 Task: Find connections with filter location Zittau with filter topic #Tipsforsucesswith filter profile language Spanish with filter current company HackerEarth with filter school M. S. RAMAIAH UNIVERSITY OF APPLIED SCIENCES with filter industry Bed-and-Breakfasts, Hostels, Homestays with filter service category Headshot Photography with filter keywords title Novelist/Writer
Action: Mouse moved to (689, 103)
Screenshot: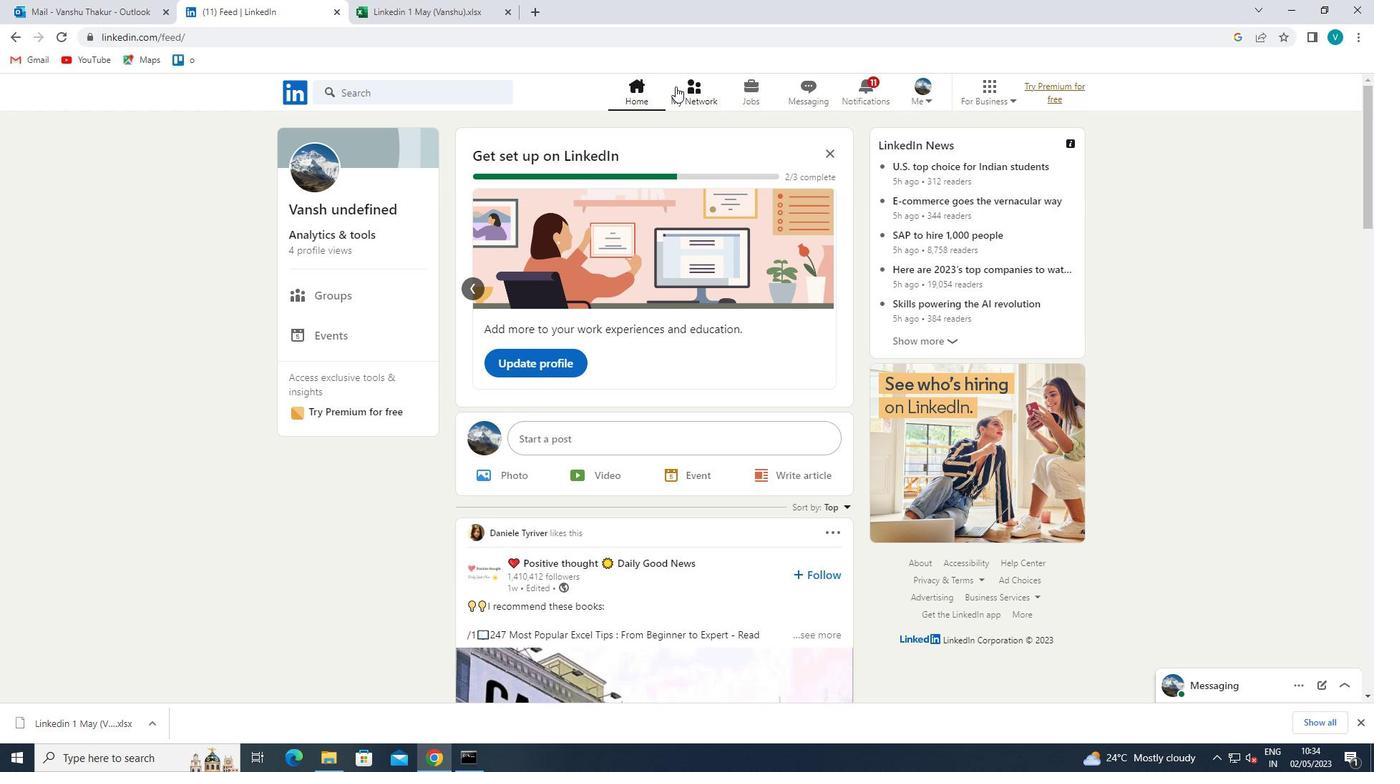 
Action: Mouse pressed left at (689, 103)
Screenshot: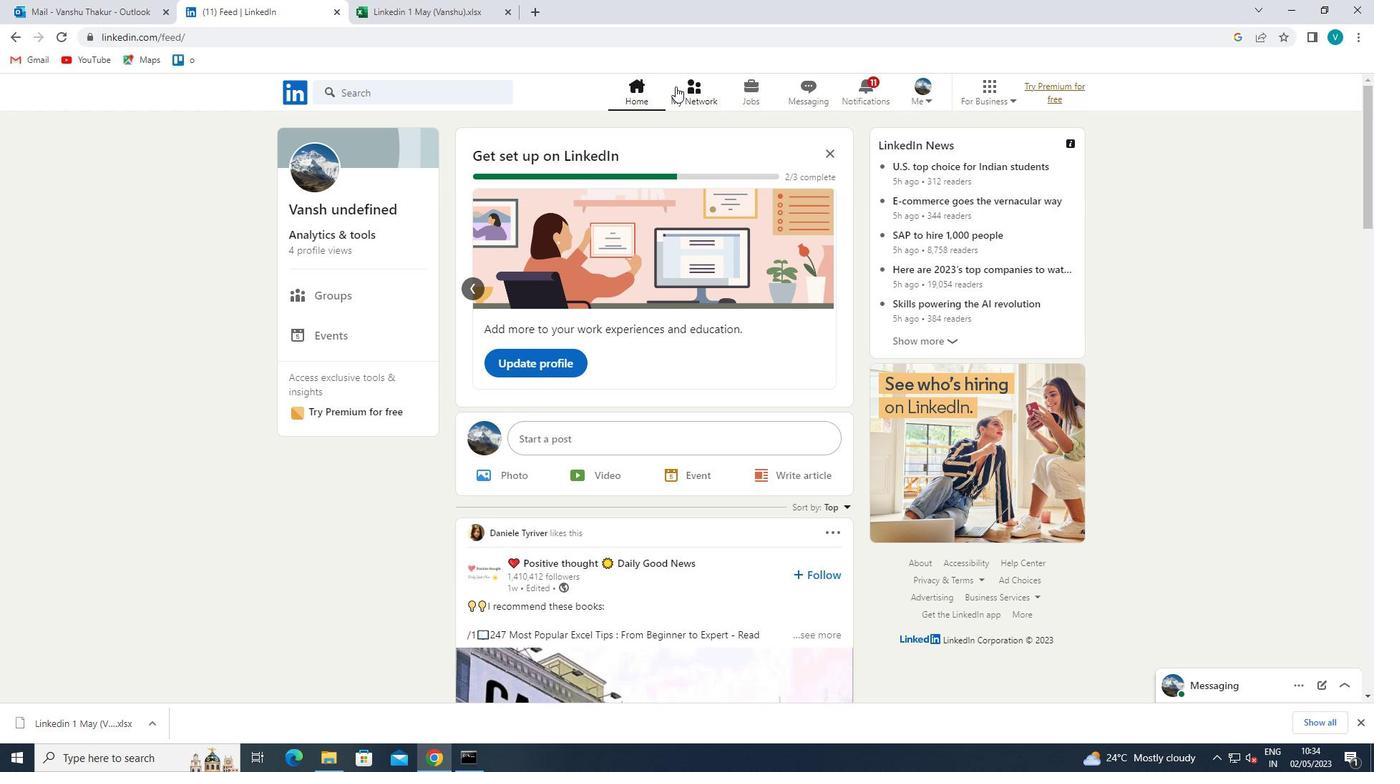 
Action: Mouse moved to (403, 163)
Screenshot: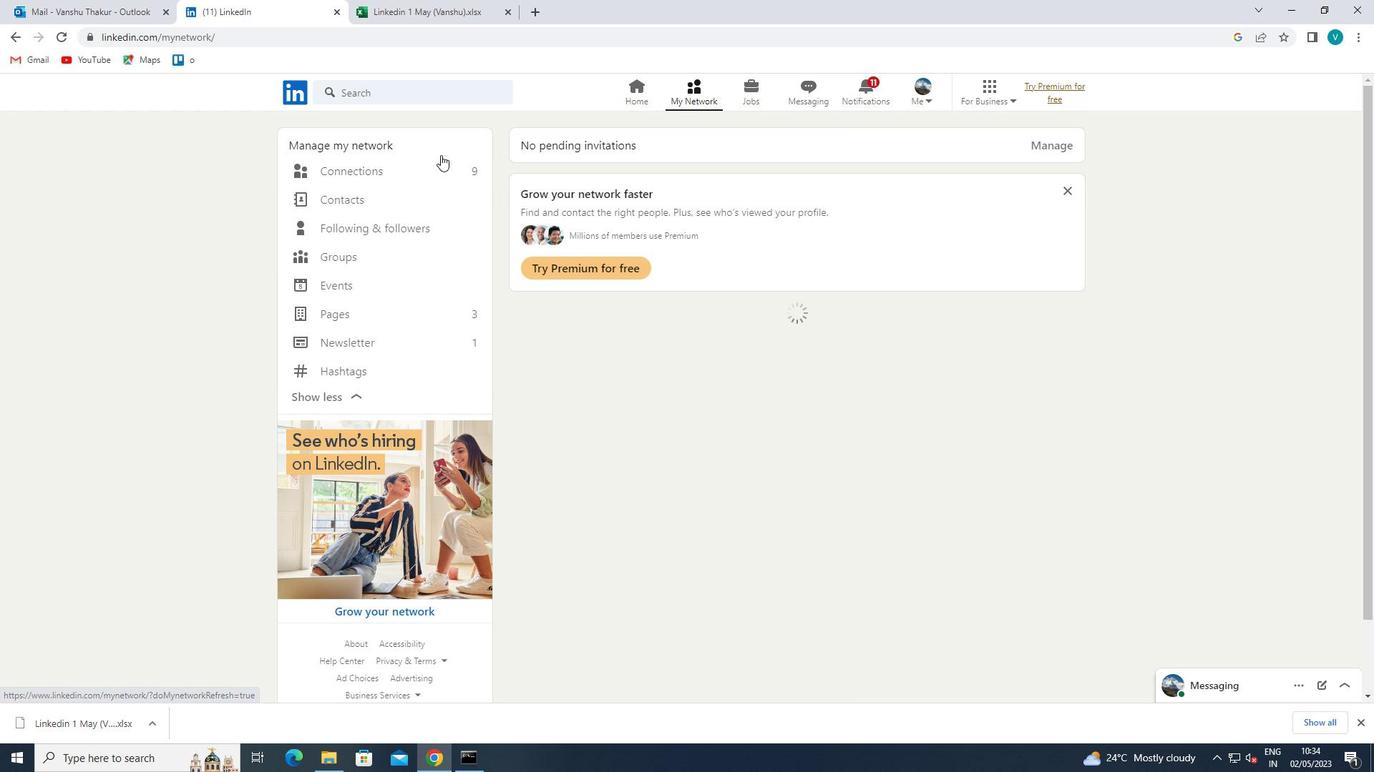 
Action: Mouse pressed left at (403, 163)
Screenshot: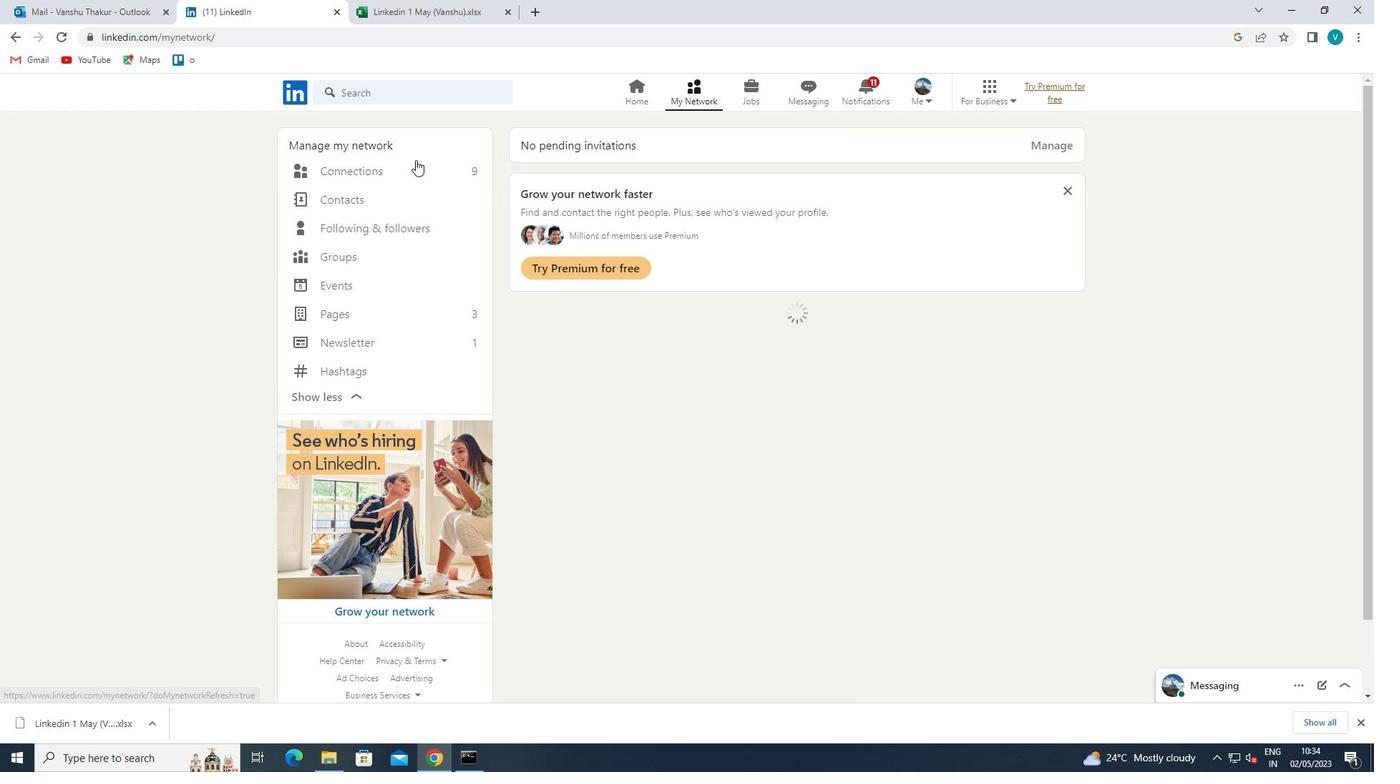 
Action: Mouse moved to (820, 171)
Screenshot: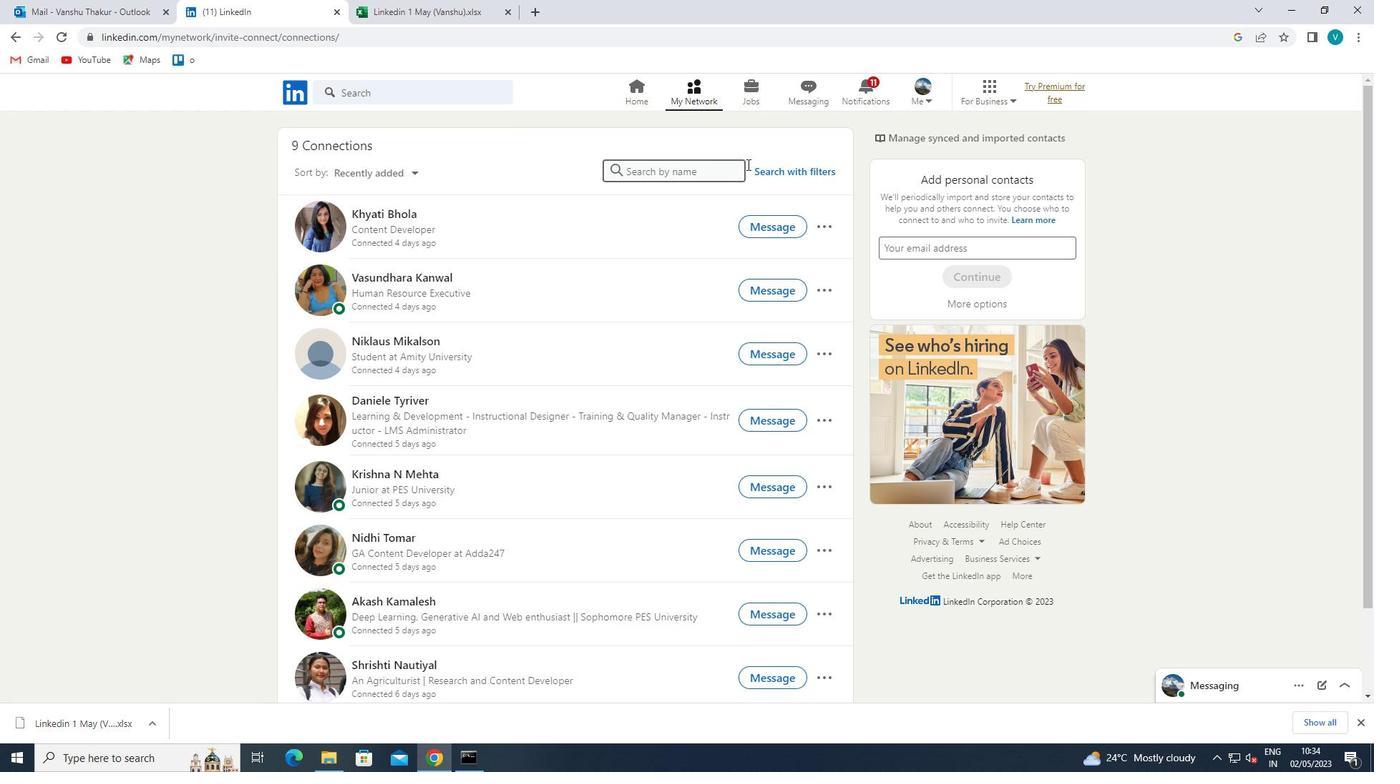 
Action: Mouse pressed left at (820, 171)
Screenshot: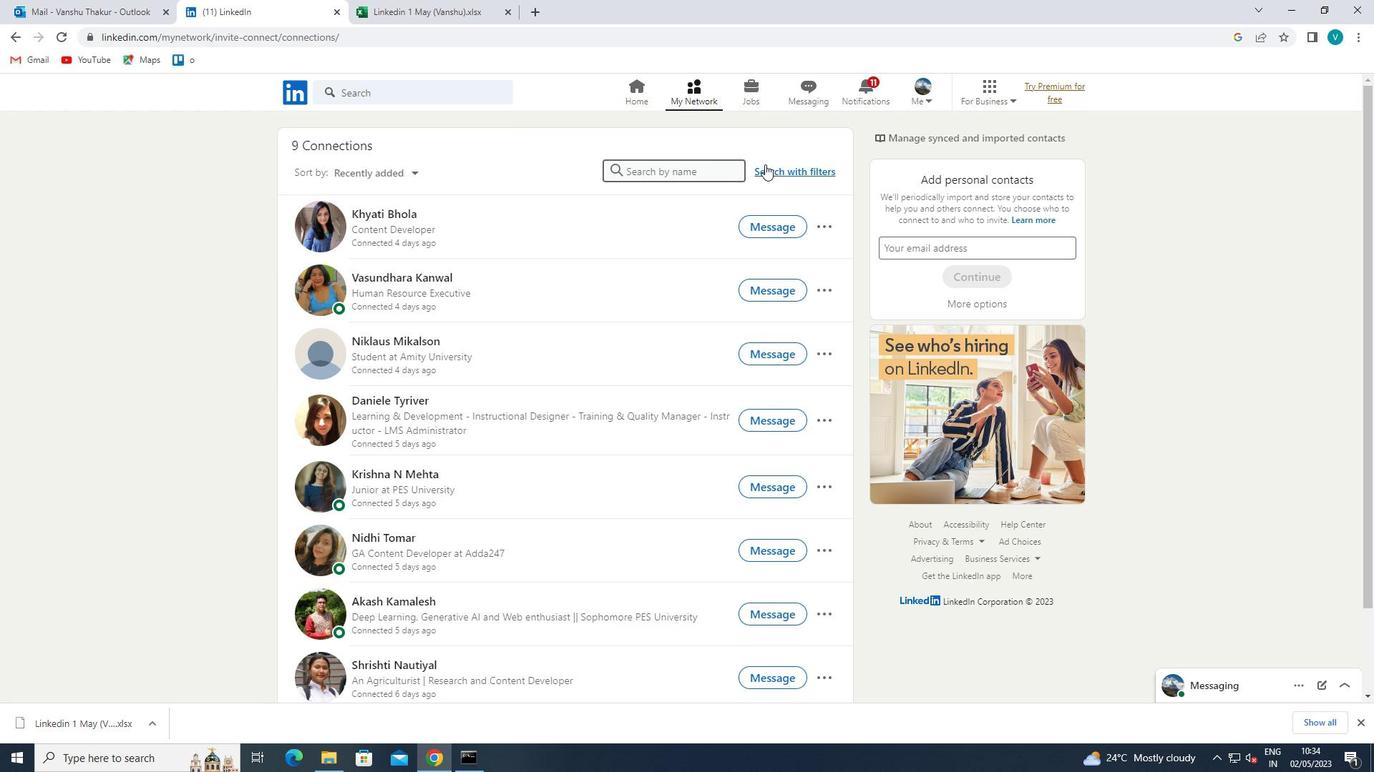 
Action: Mouse moved to (679, 133)
Screenshot: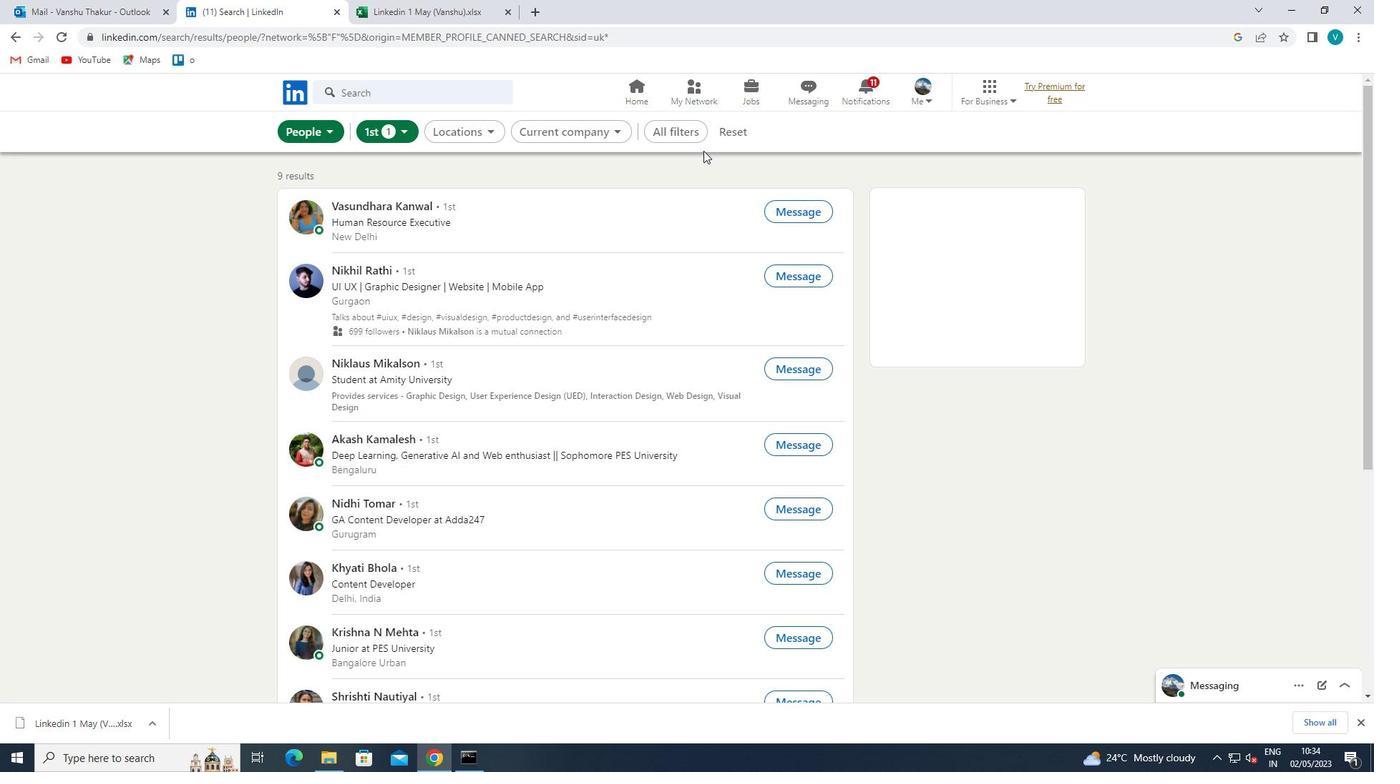 
Action: Mouse pressed left at (679, 133)
Screenshot: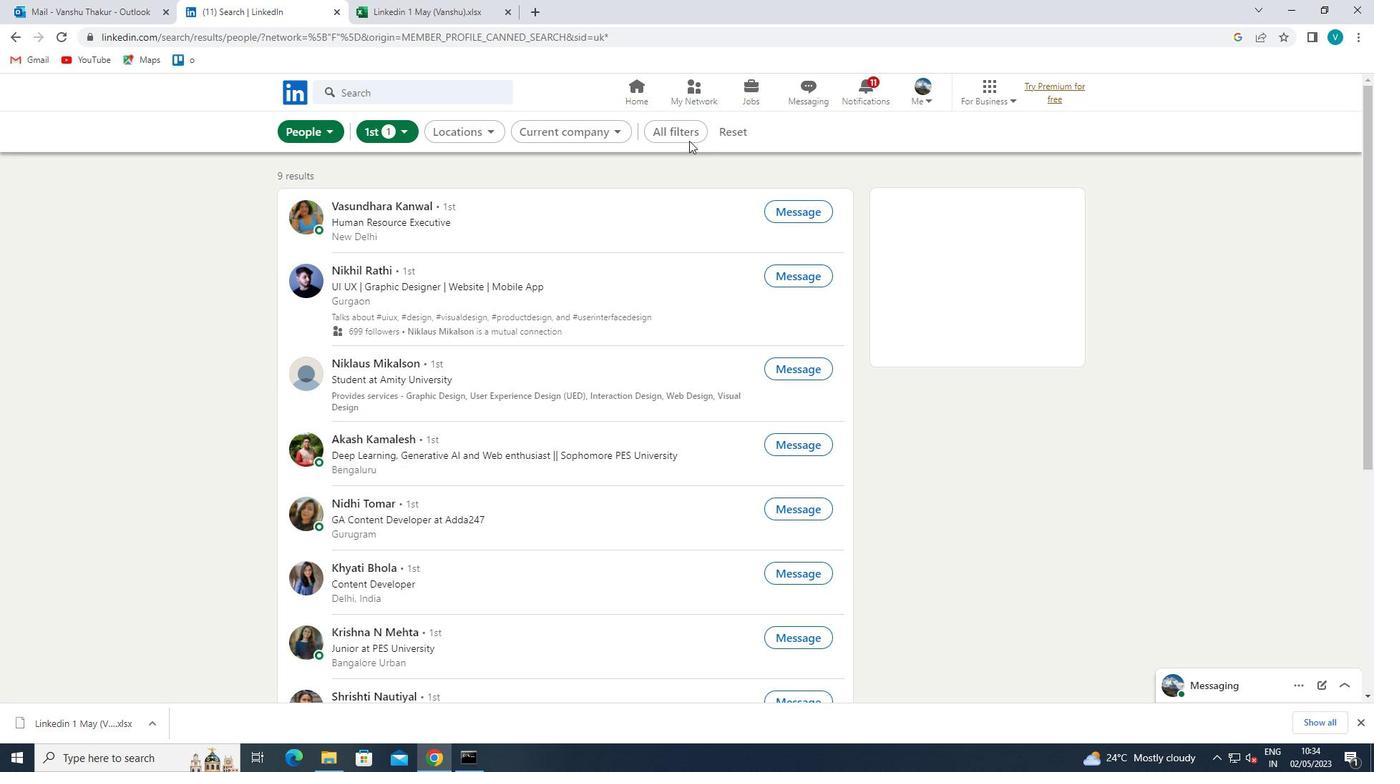 
Action: Mouse moved to (1197, 408)
Screenshot: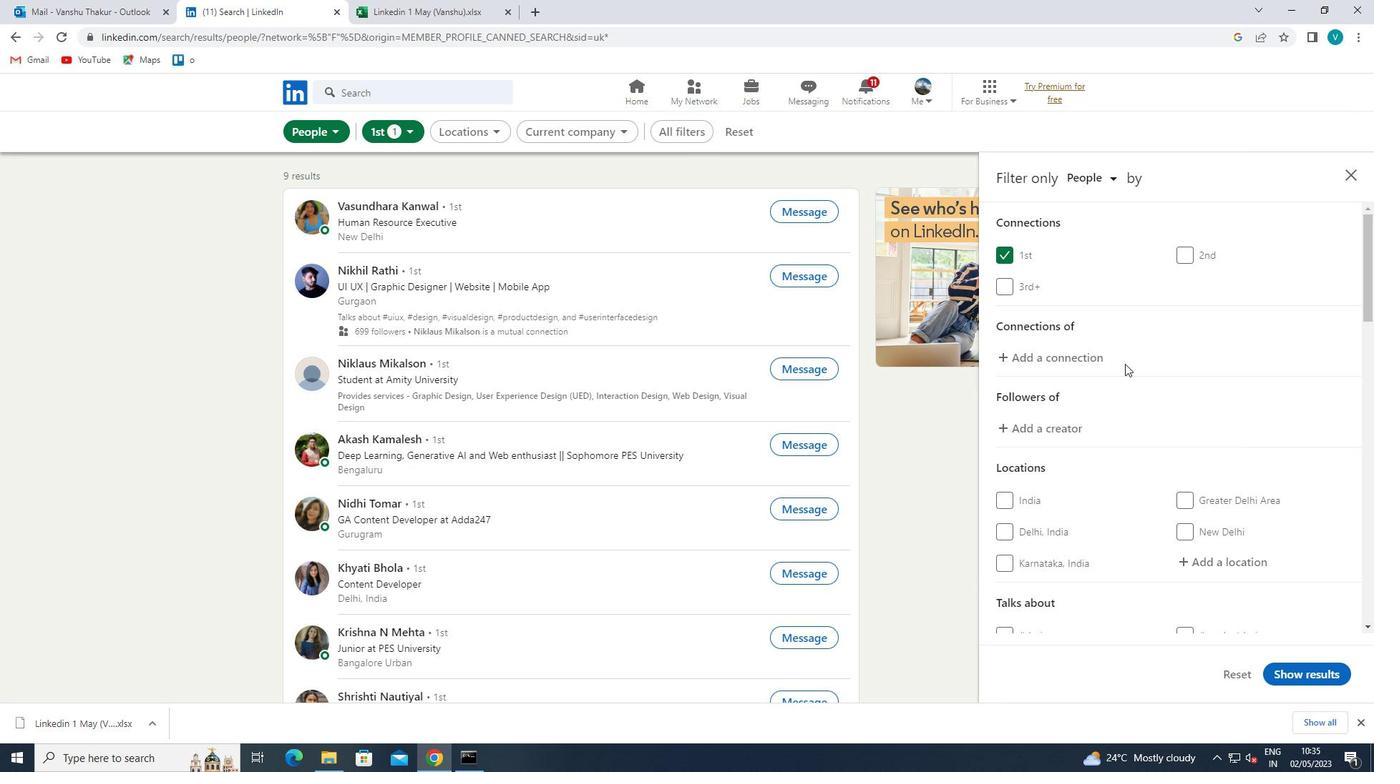 
Action: Mouse scrolled (1197, 407) with delta (0, 0)
Screenshot: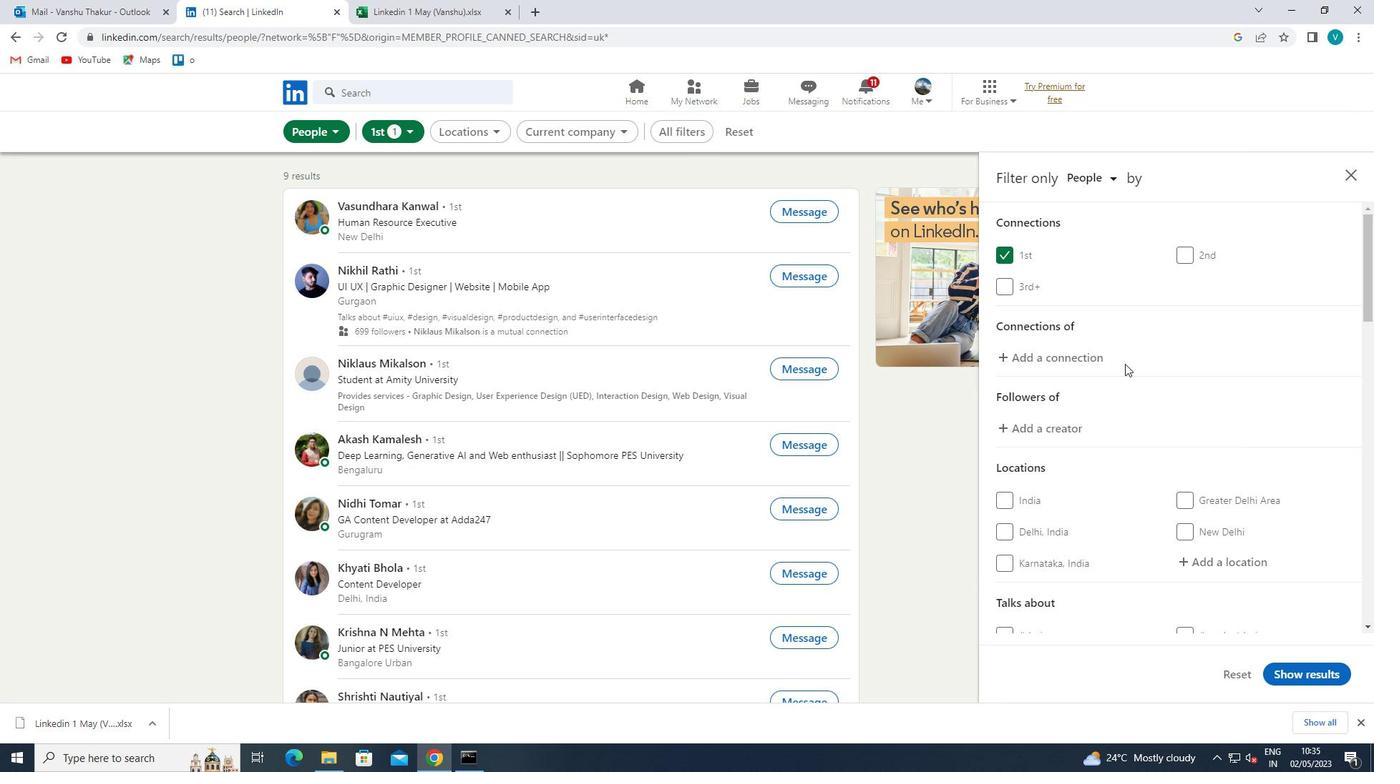 
Action: Mouse moved to (1244, 483)
Screenshot: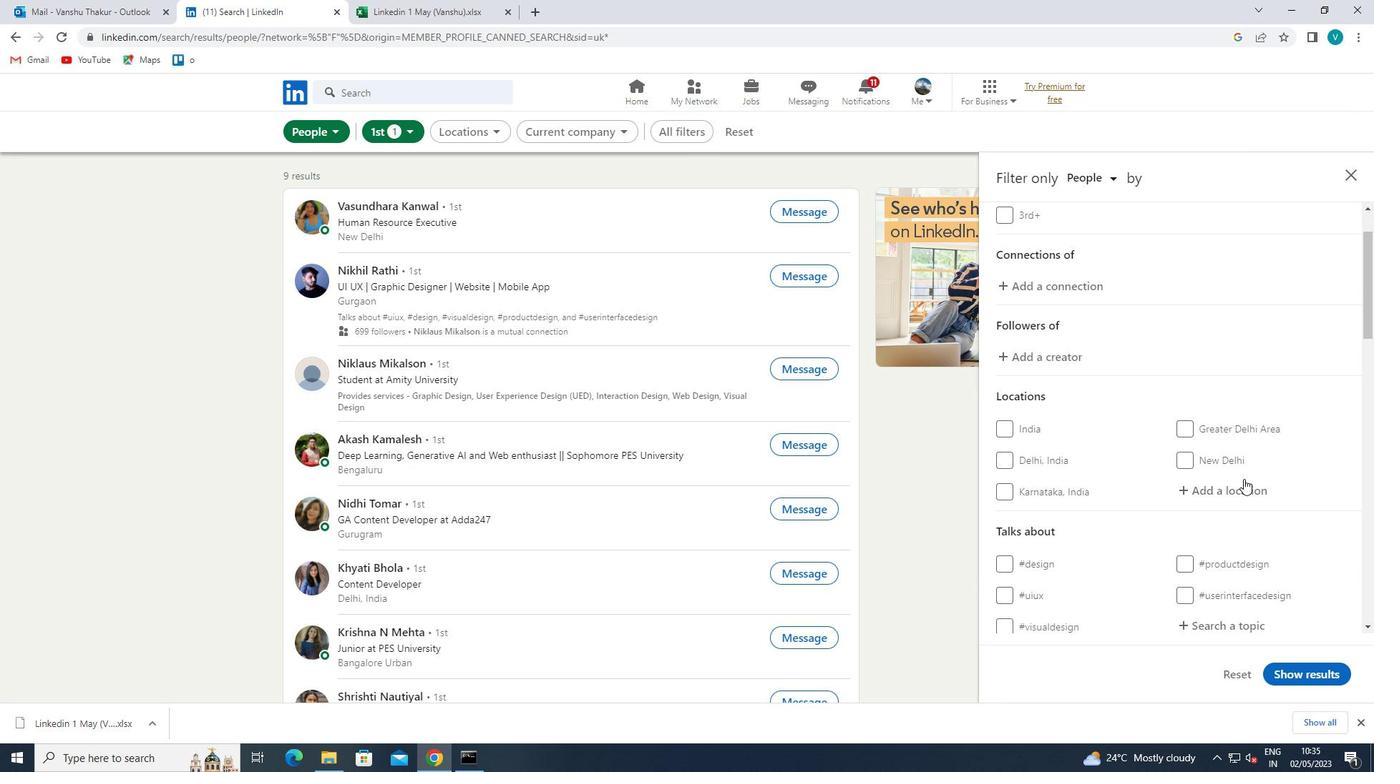 
Action: Mouse pressed left at (1244, 483)
Screenshot: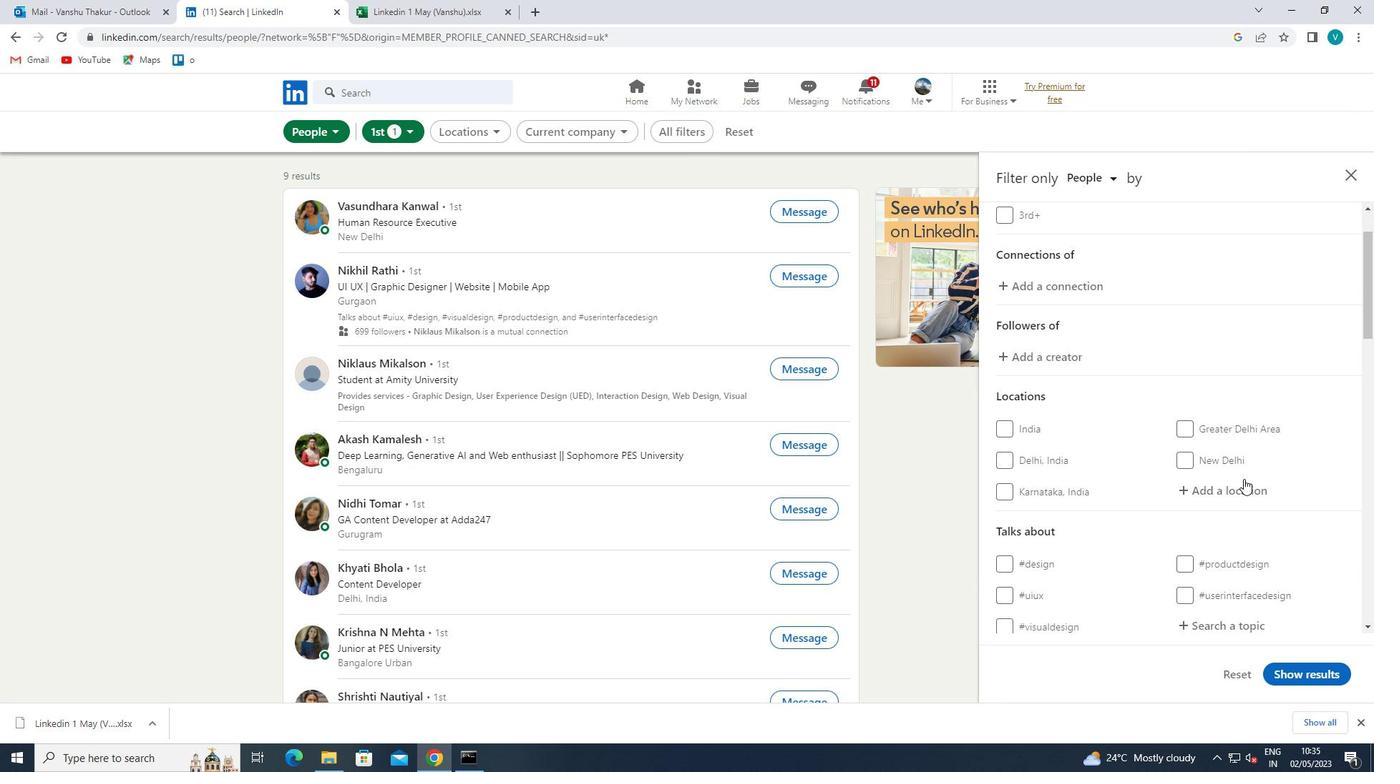 
Action: Key pressed <Key.shift>ZITTAU
Screenshot: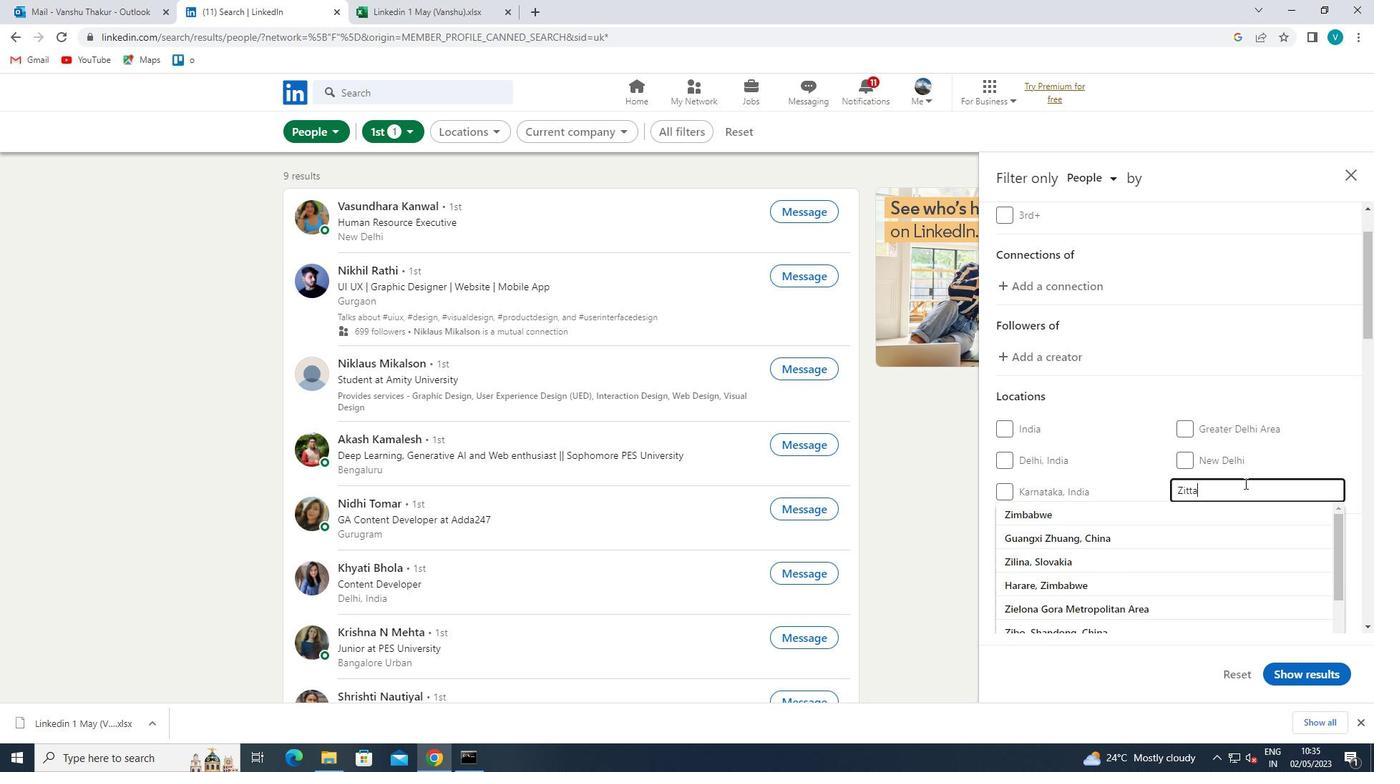 
Action: Mouse moved to (1187, 513)
Screenshot: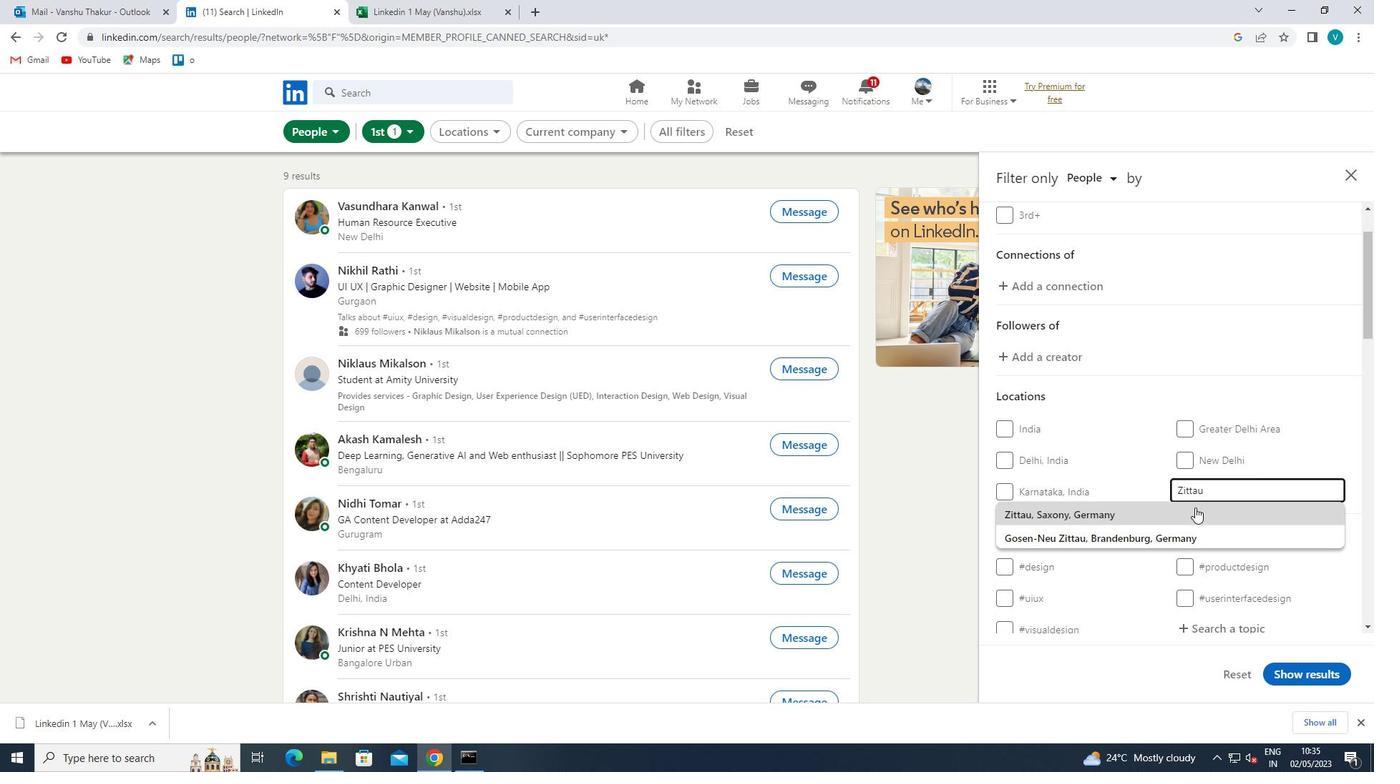 
Action: Mouse pressed left at (1187, 513)
Screenshot: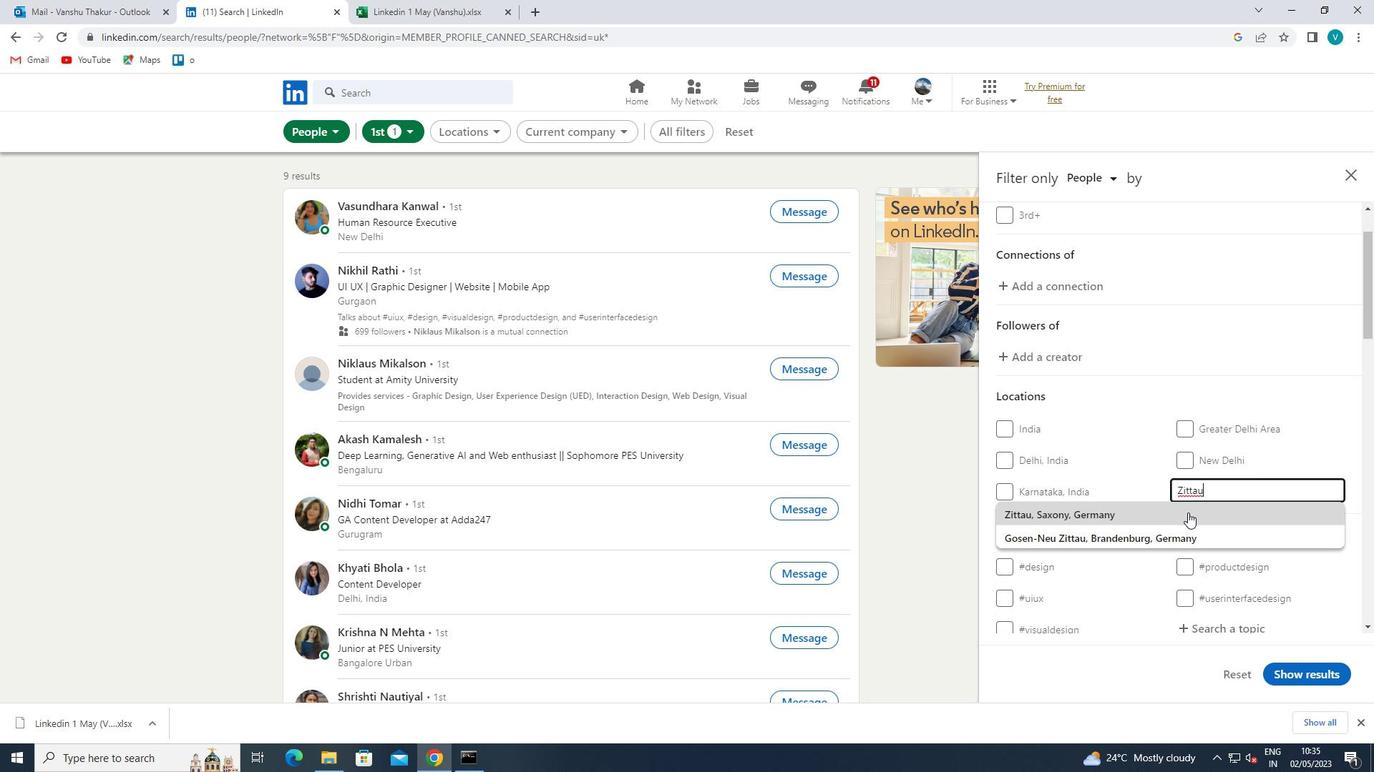 
Action: Mouse scrolled (1187, 512) with delta (0, 0)
Screenshot: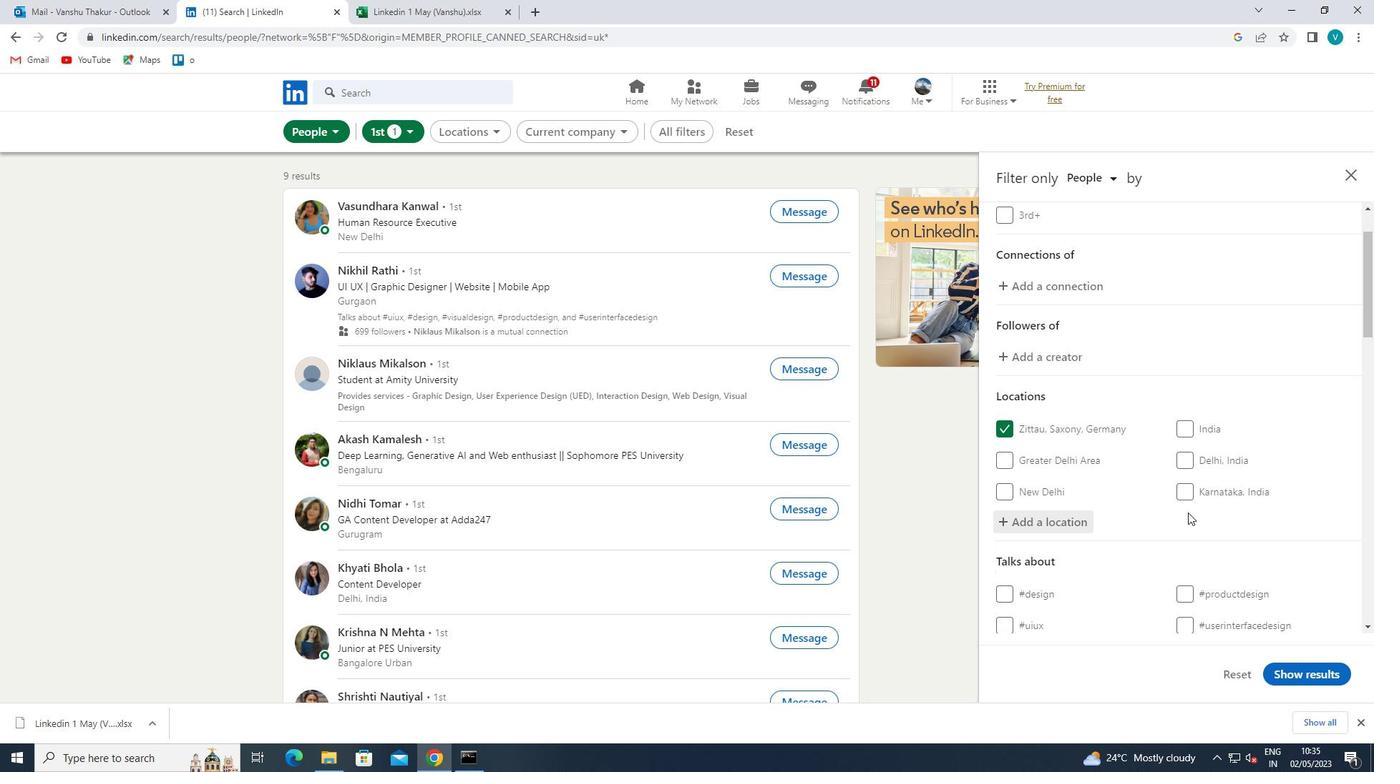 
Action: Mouse scrolled (1187, 512) with delta (0, 0)
Screenshot: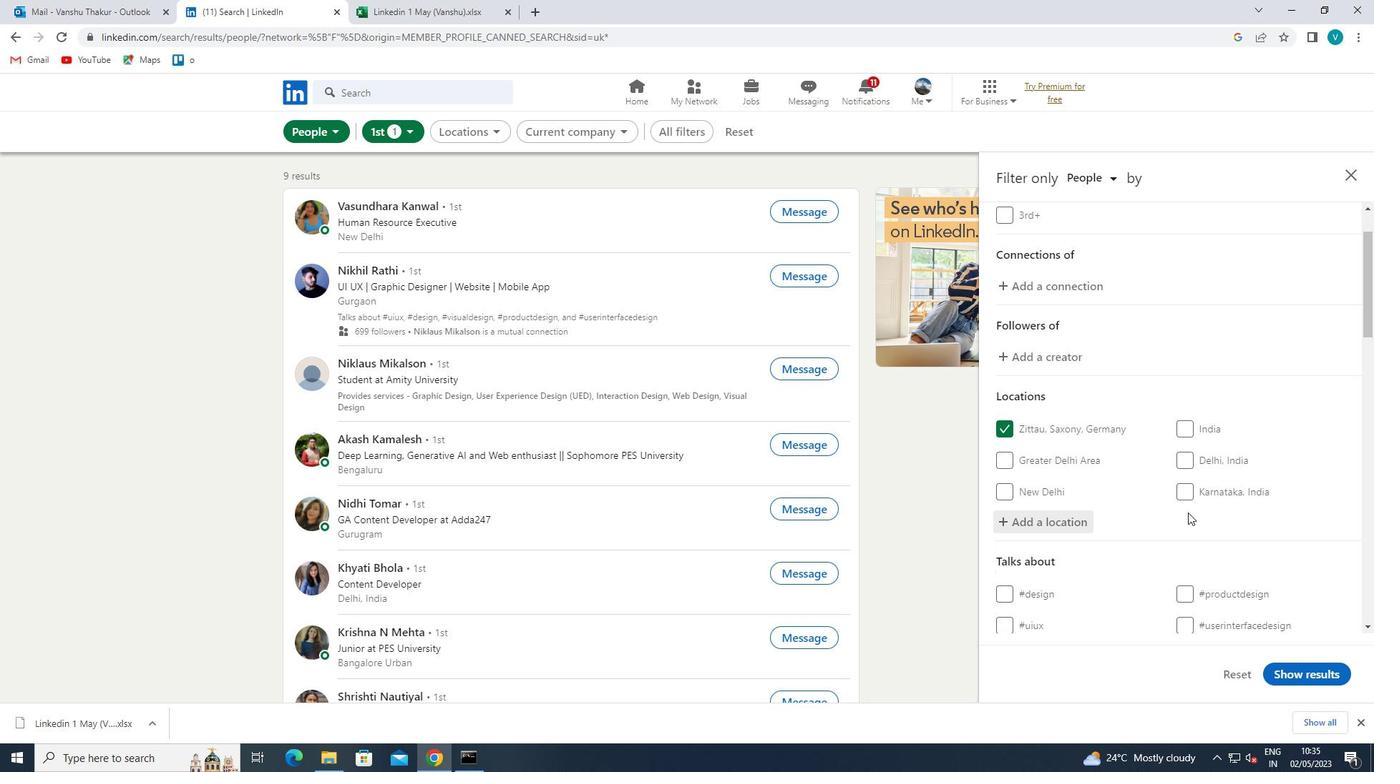 
Action: Mouse scrolled (1187, 512) with delta (0, 0)
Screenshot: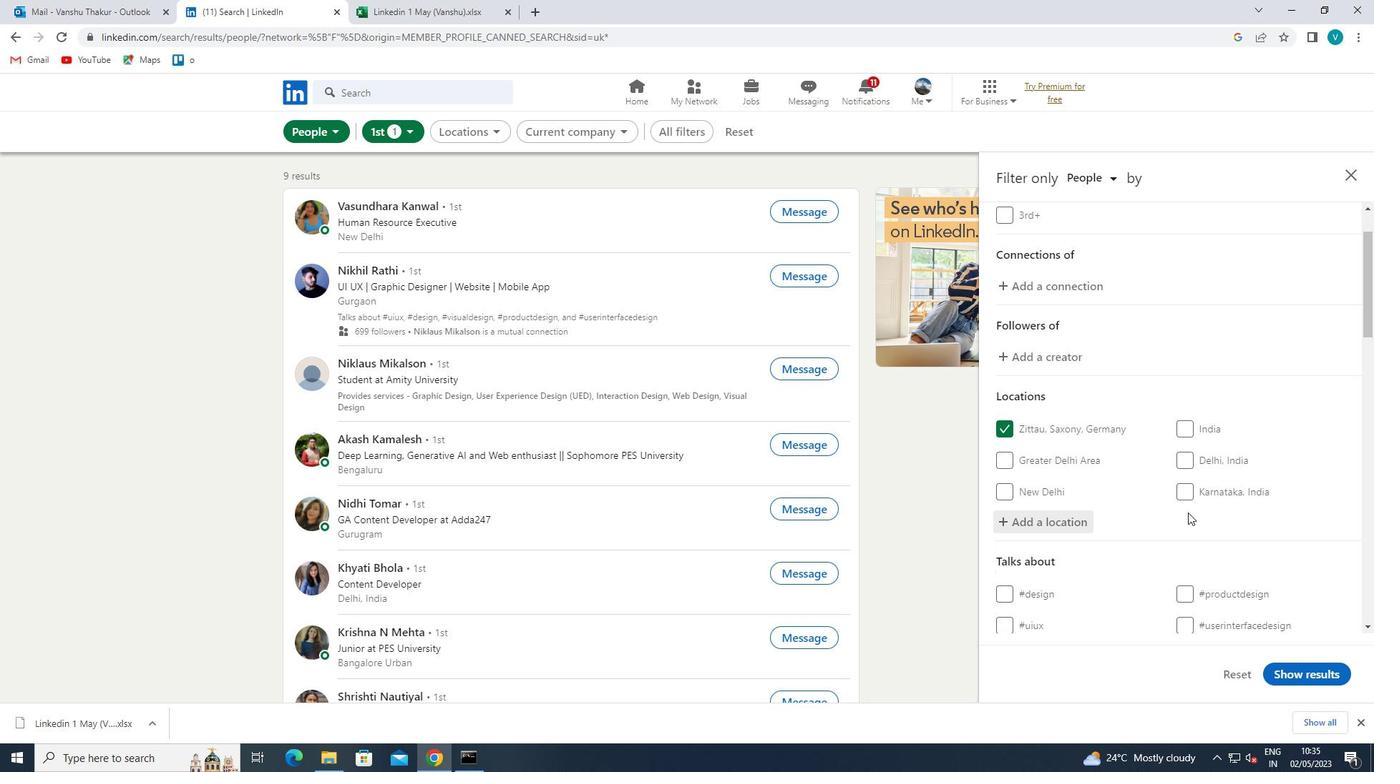 
Action: Mouse moved to (1233, 446)
Screenshot: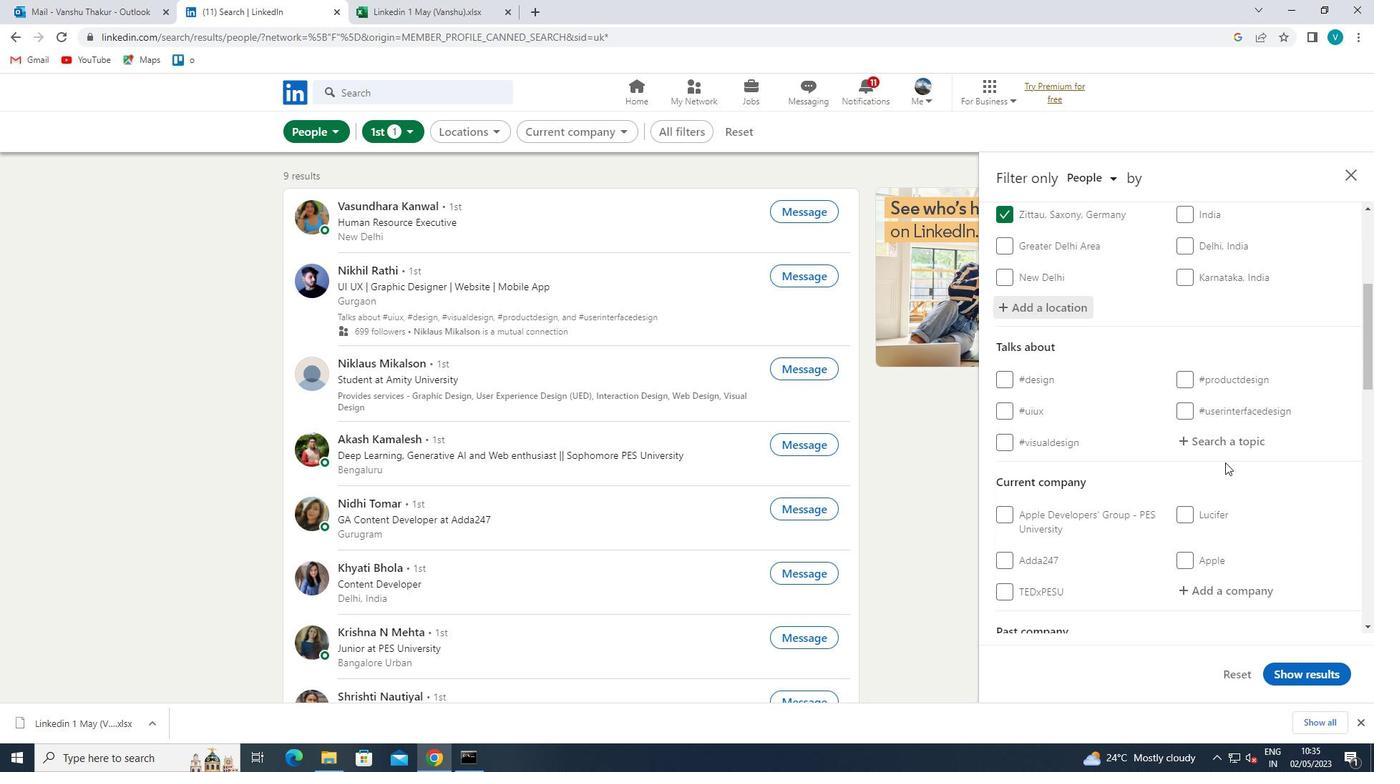 
Action: Mouse pressed left at (1233, 446)
Screenshot: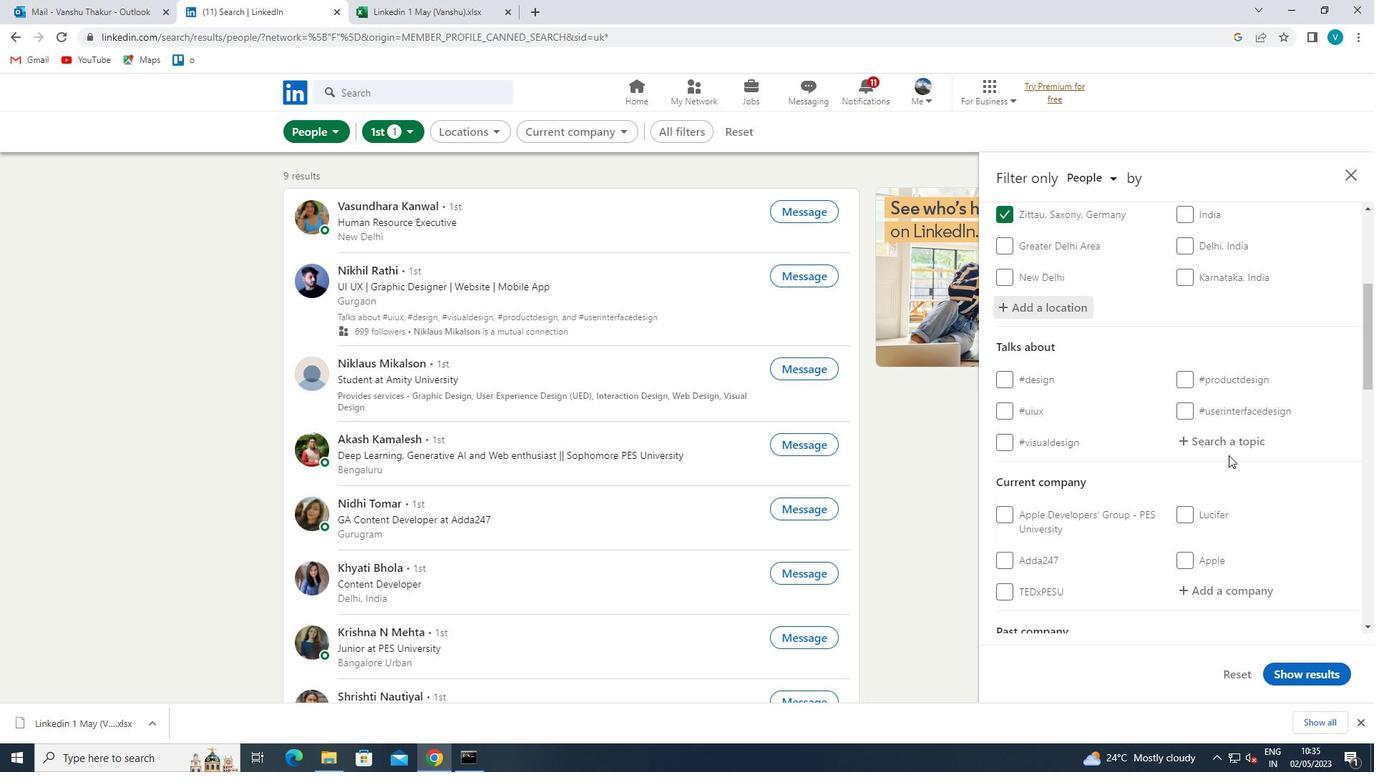 
Action: Key pressed <Key.shift>#<Key.shift>TIPSFORSUCESS
Screenshot: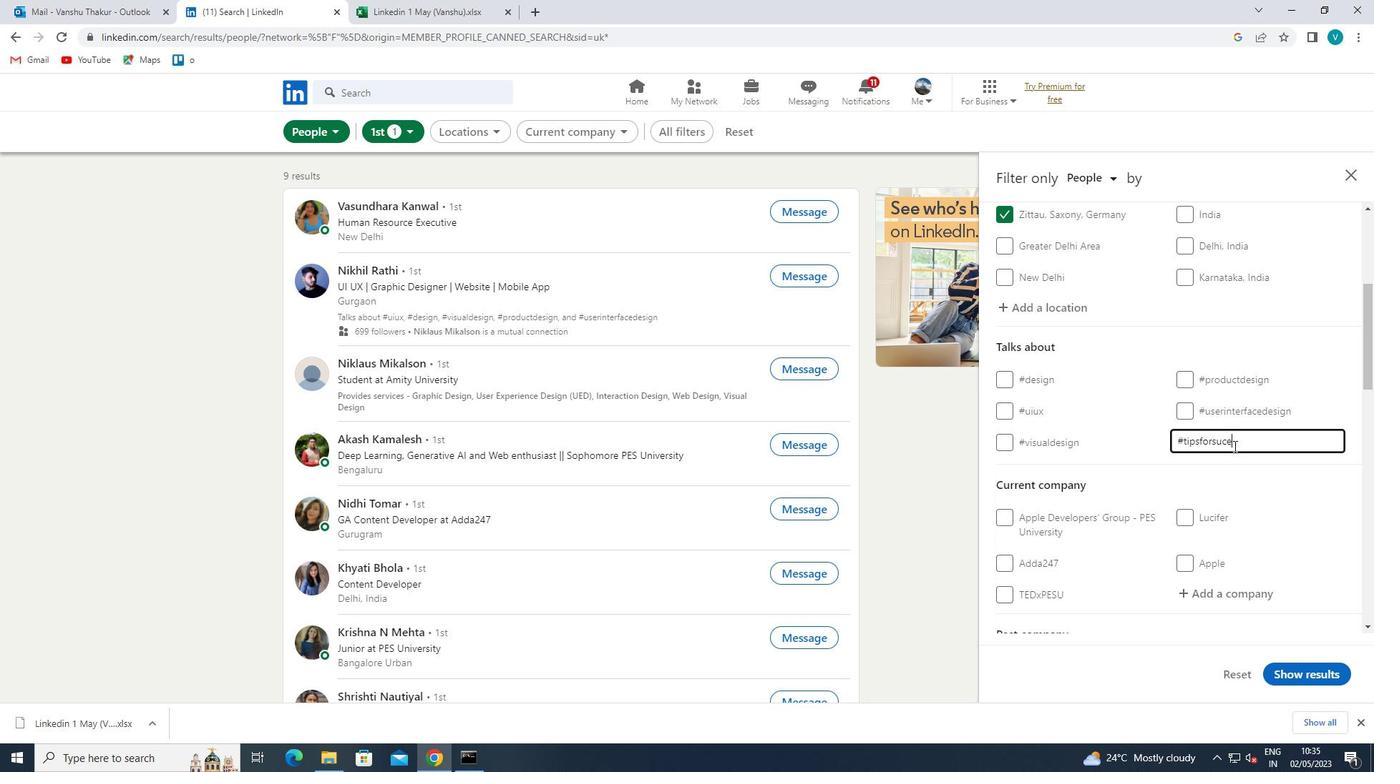 
Action: Mouse moved to (1220, 453)
Screenshot: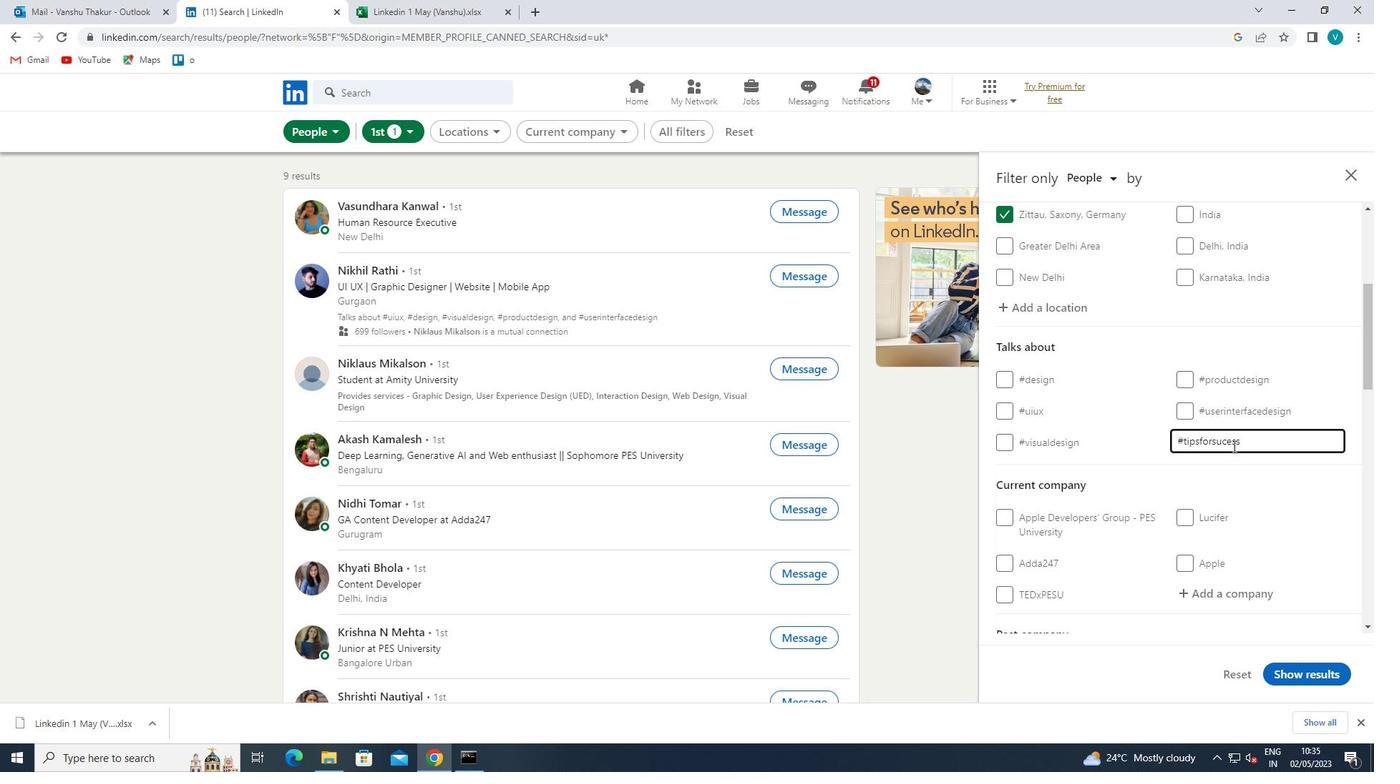 
Action: Mouse pressed left at (1220, 453)
Screenshot: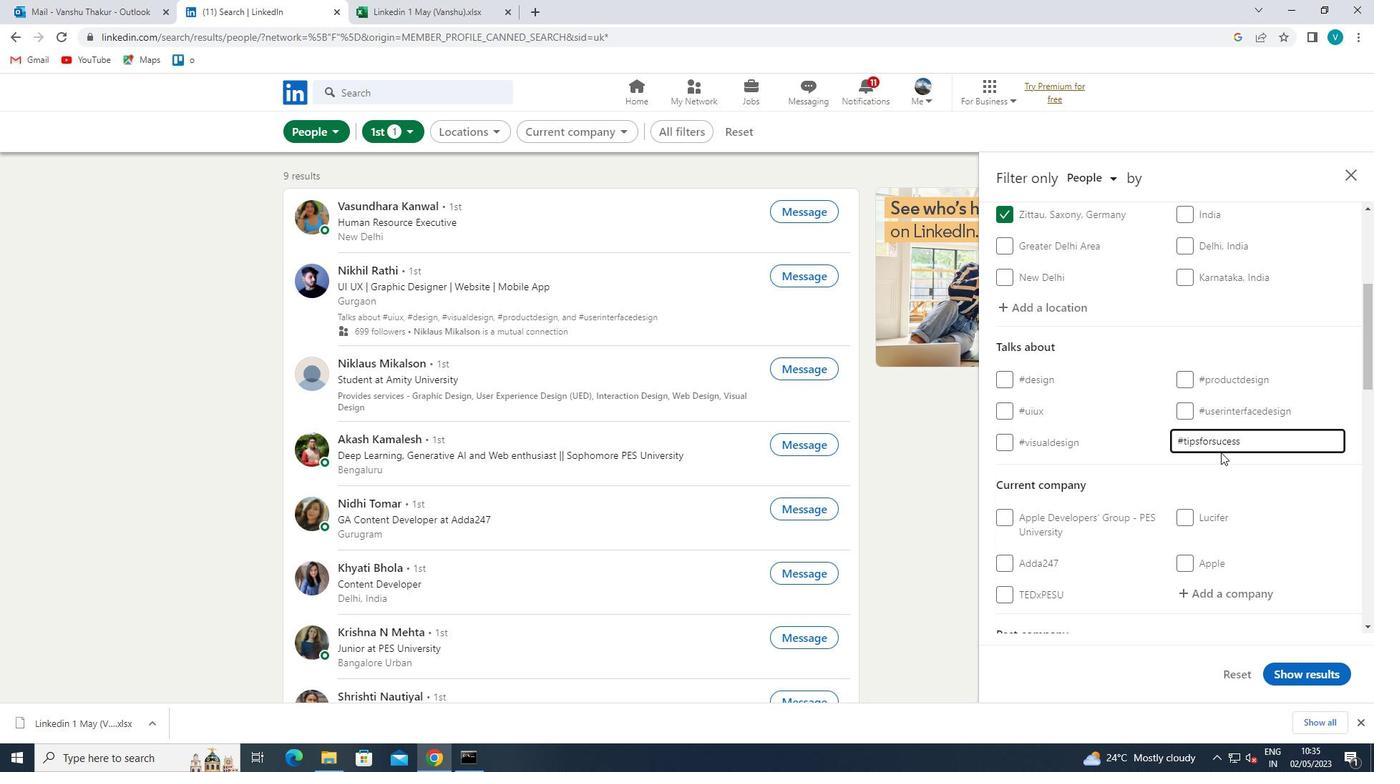 
Action: Mouse scrolled (1220, 452) with delta (0, 0)
Screenshot: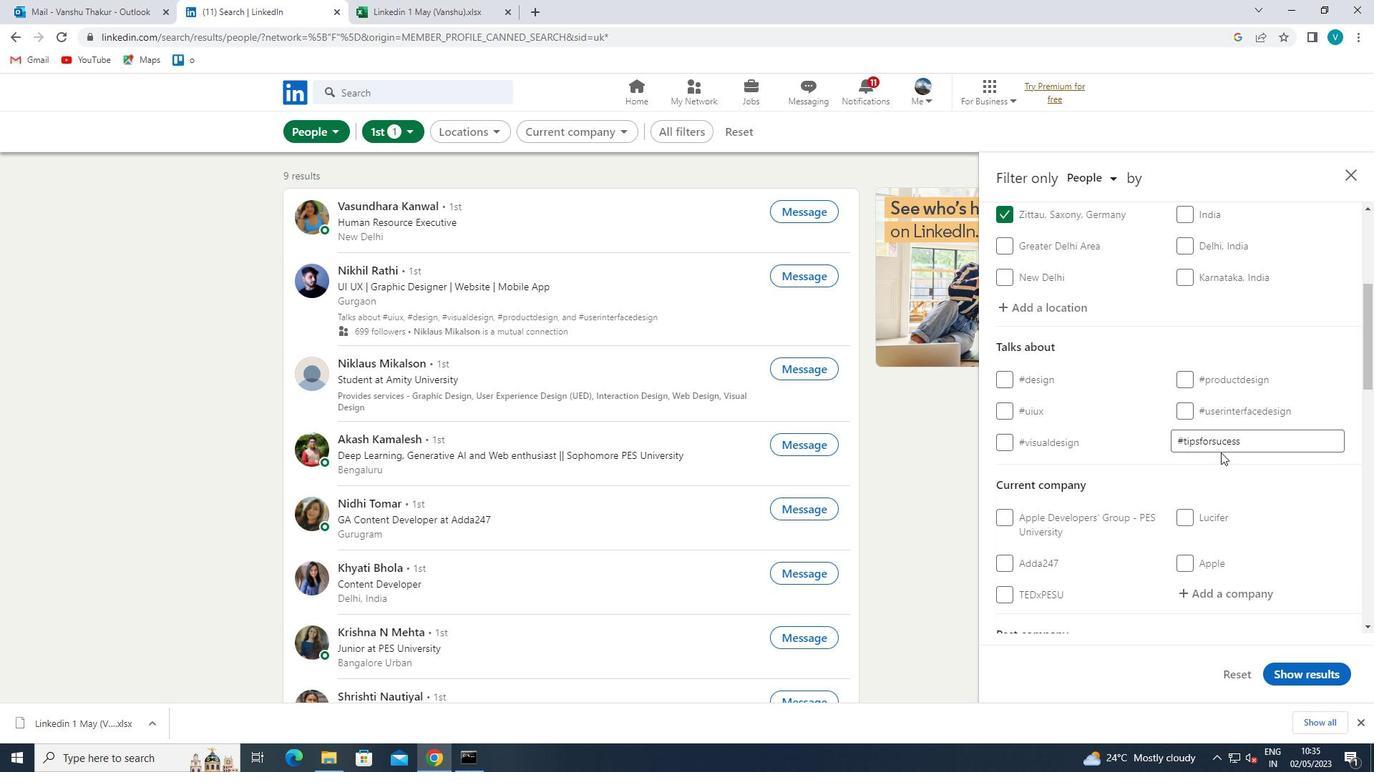 
Action: Mouse scrolled (1220, 452) with delta (0, 0)
Screenshot: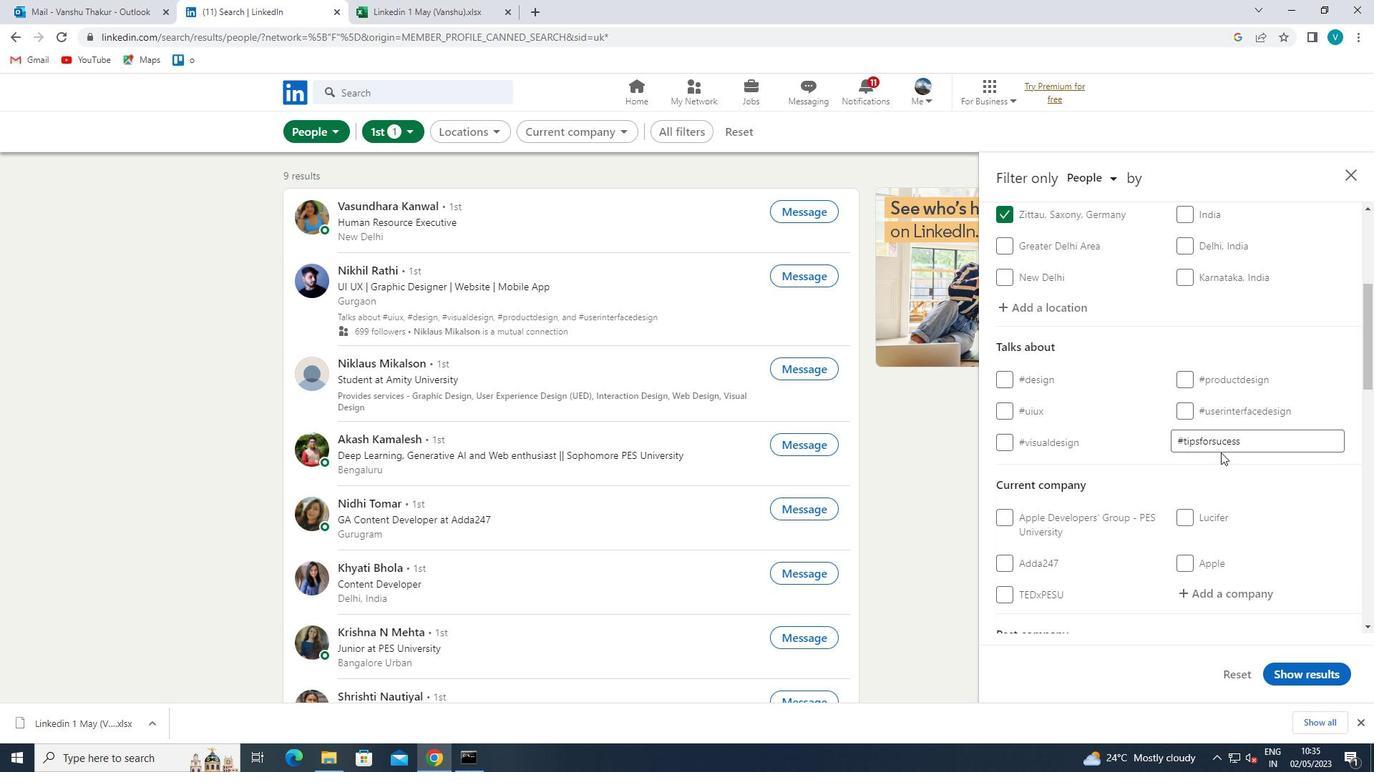 
Action: Mouse scrolled (1220, 452) with delta (0, 0)
Screenshot: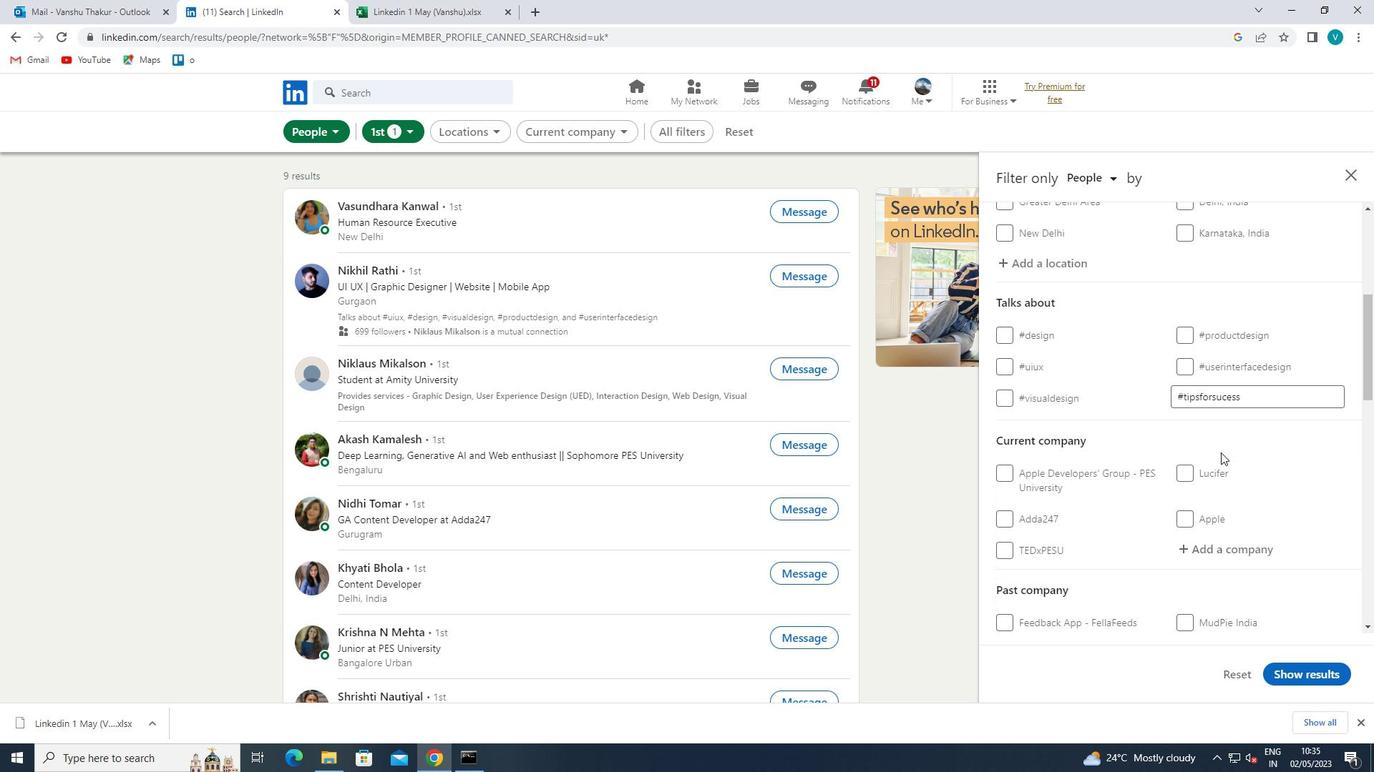 
Action: Mouse moved to (1248, 380)
Screenshot: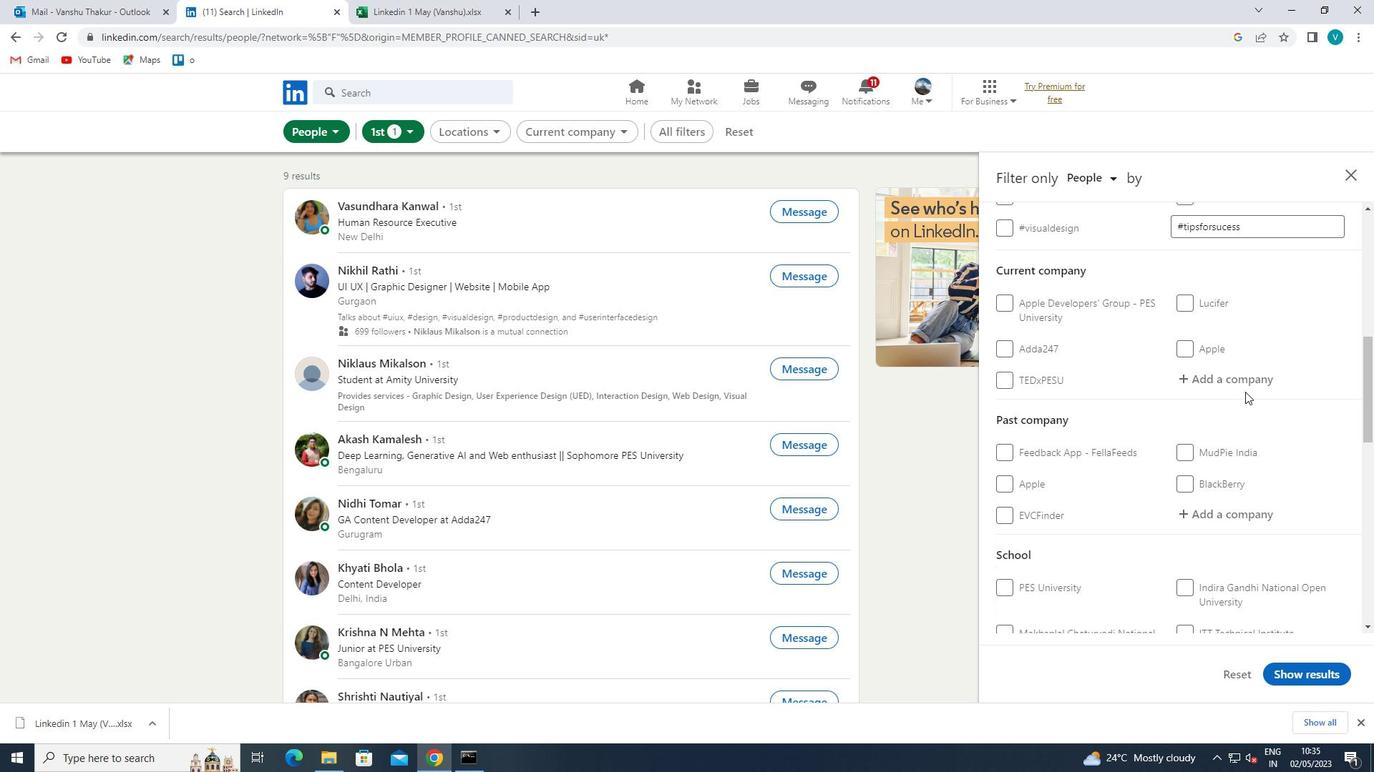 
Action: Mouse pressed left at (1248, 380)
Screenshot: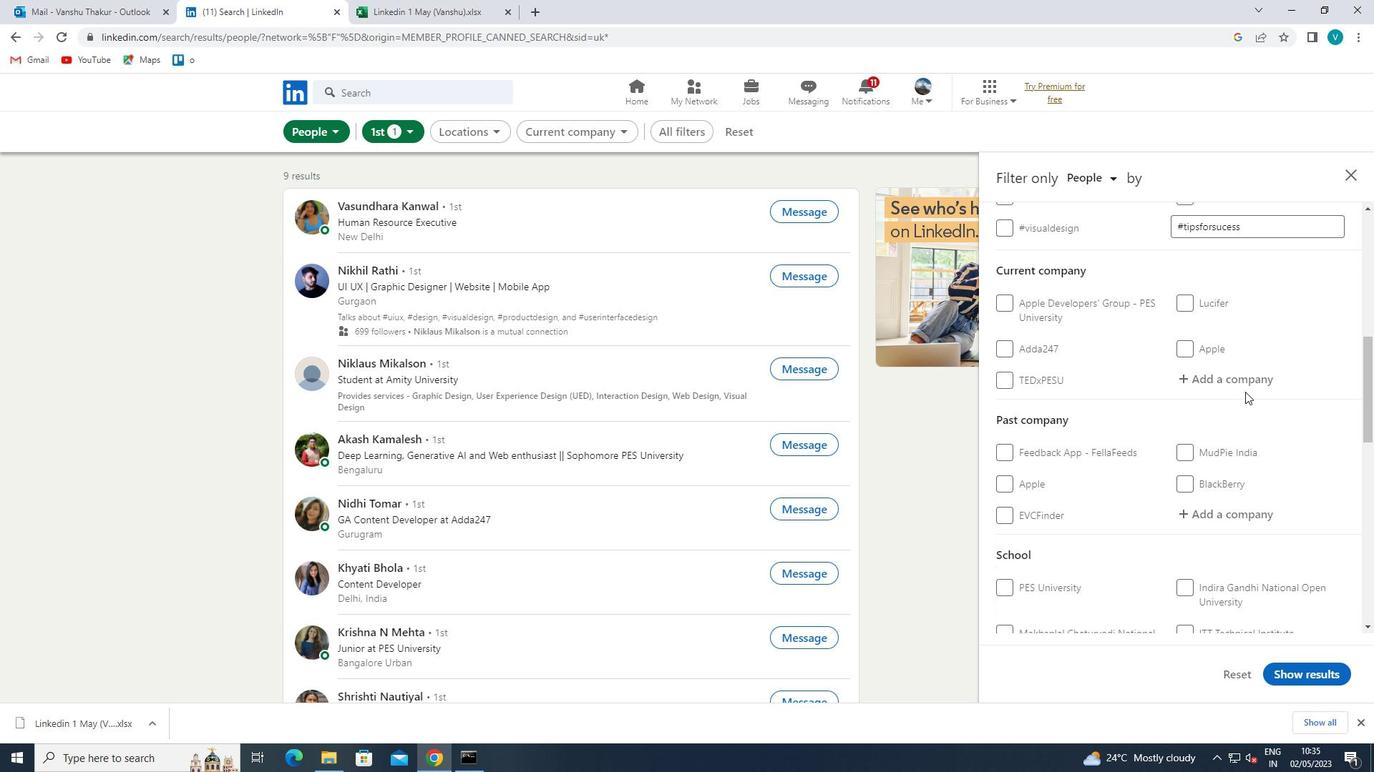 
Action: Mouse moved to (1245, 380)
Screenshot: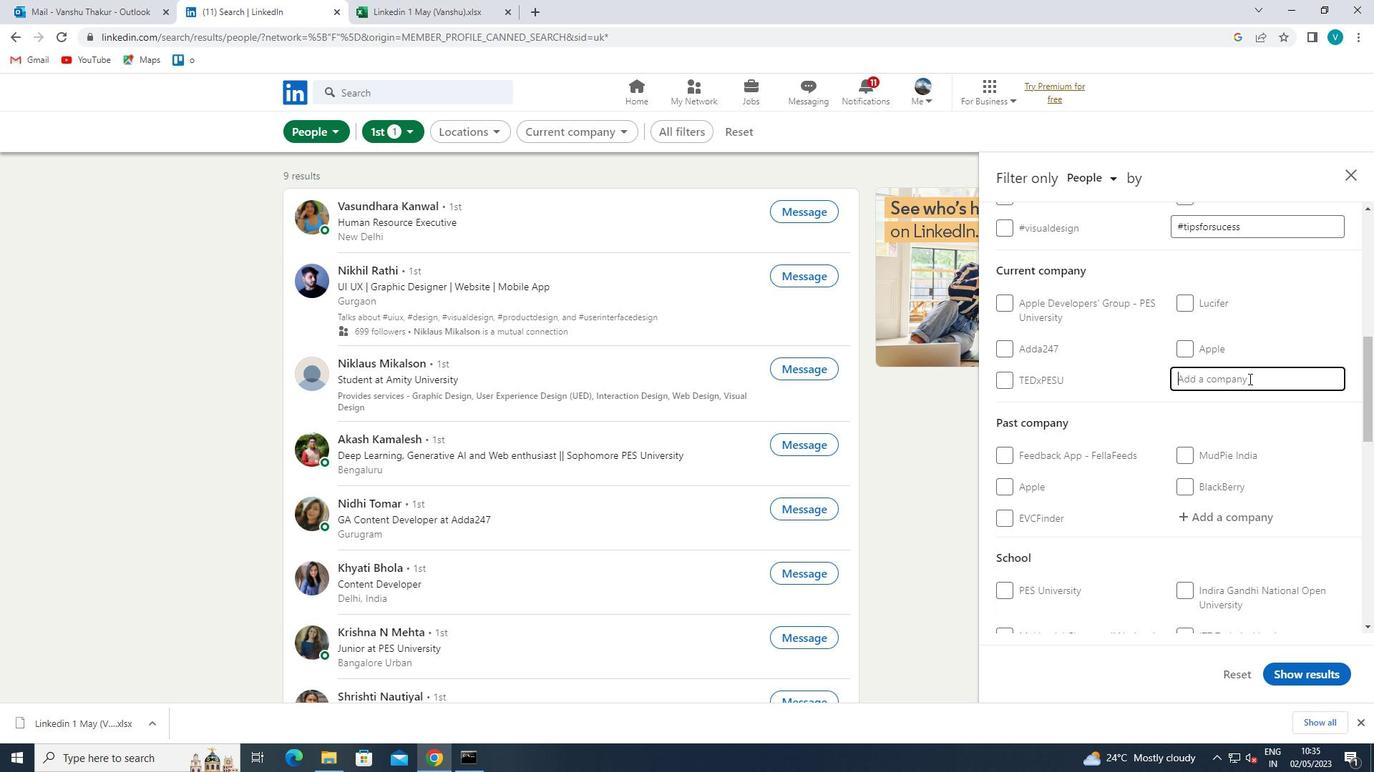 
Action: Key pressed <Key.shift>HACKER<Key.shift>EARTH
Screenshot: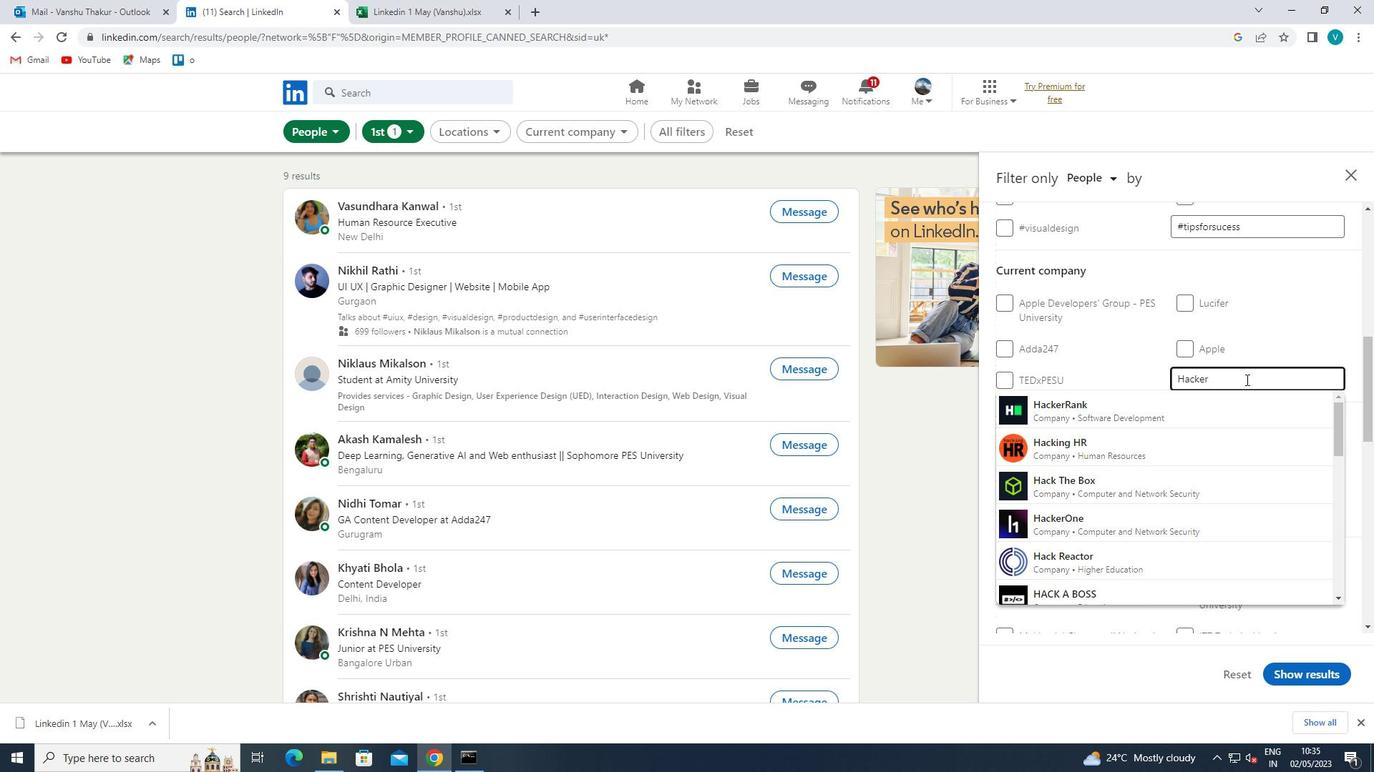 
Action: Mouse moved to (1223, 392)
Screenshot: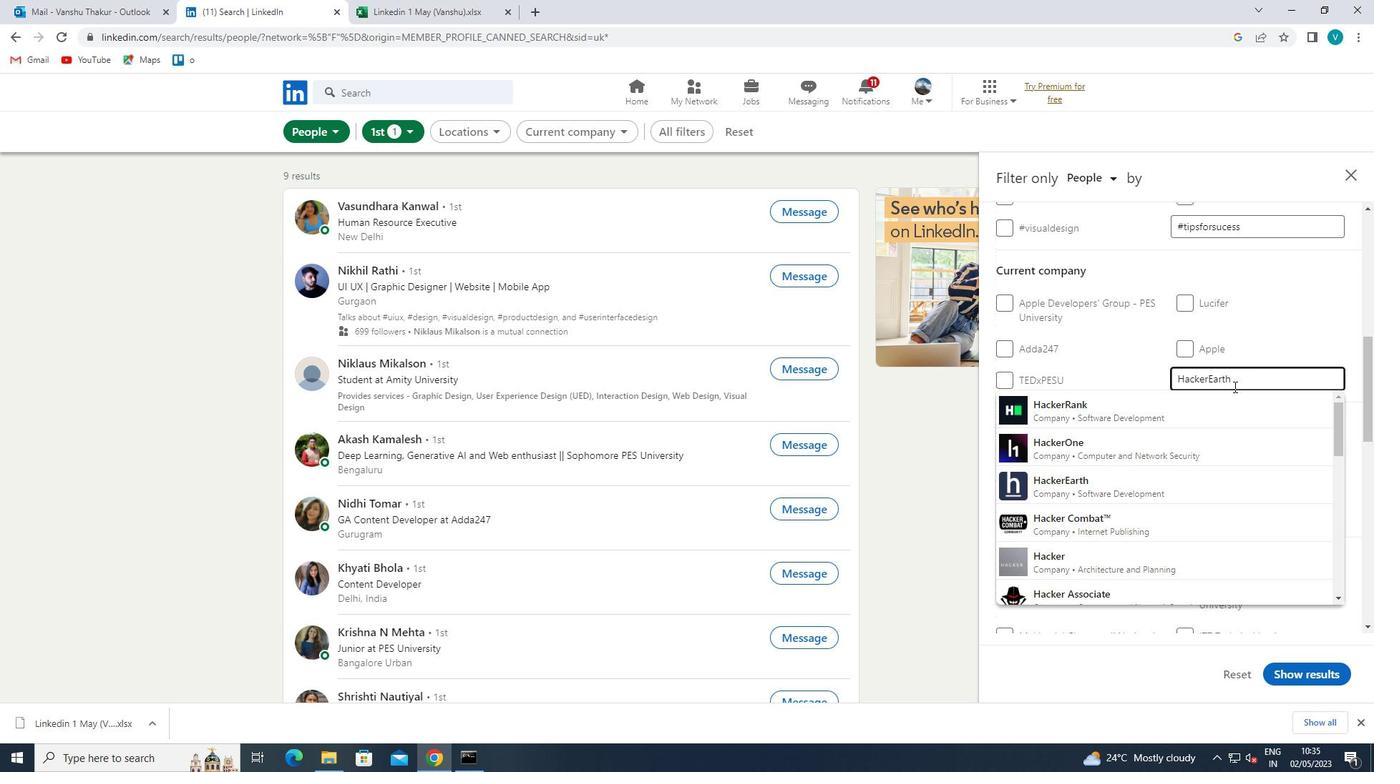 
Action: Mouse pressed left at (1223, 392)
Screenshot: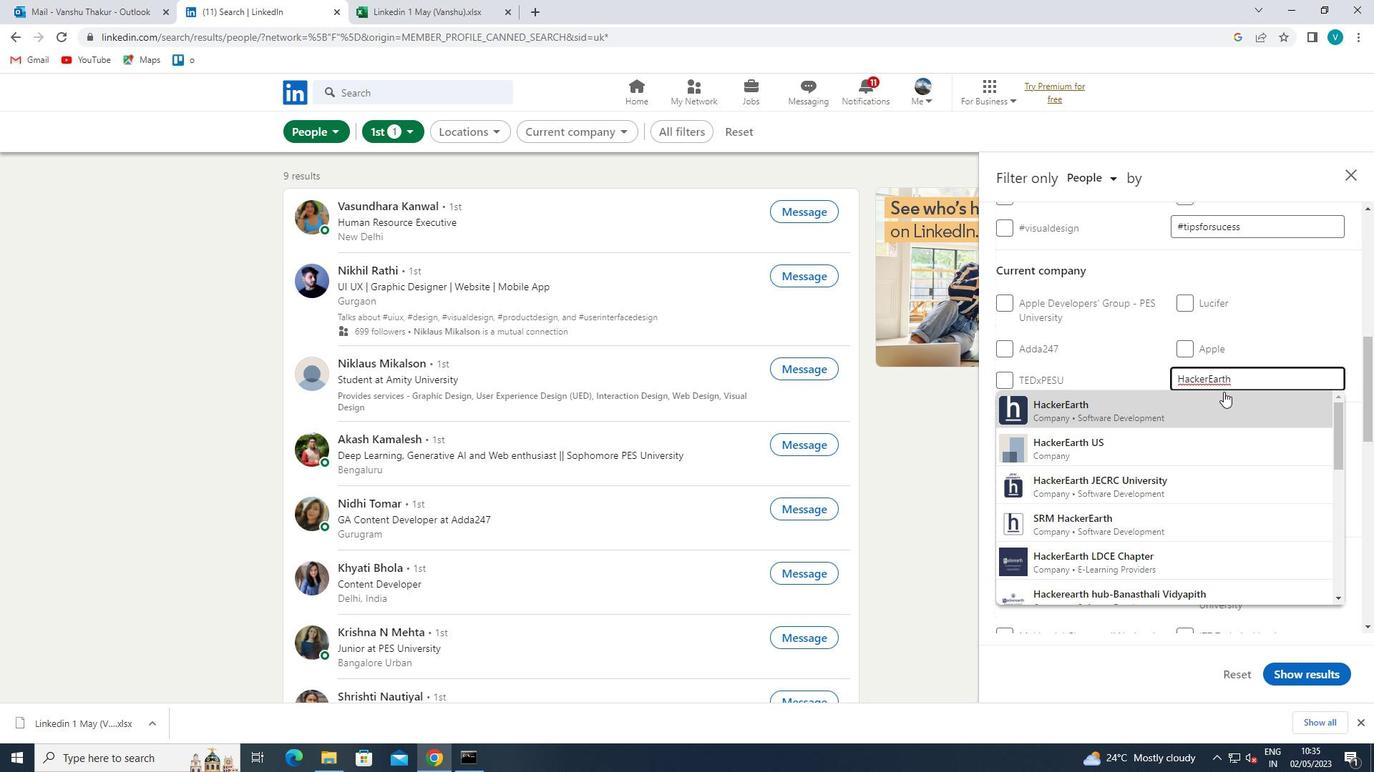 
Action: Mouse scrolled (1223, 391) with delta (0, 0)
Screenshot: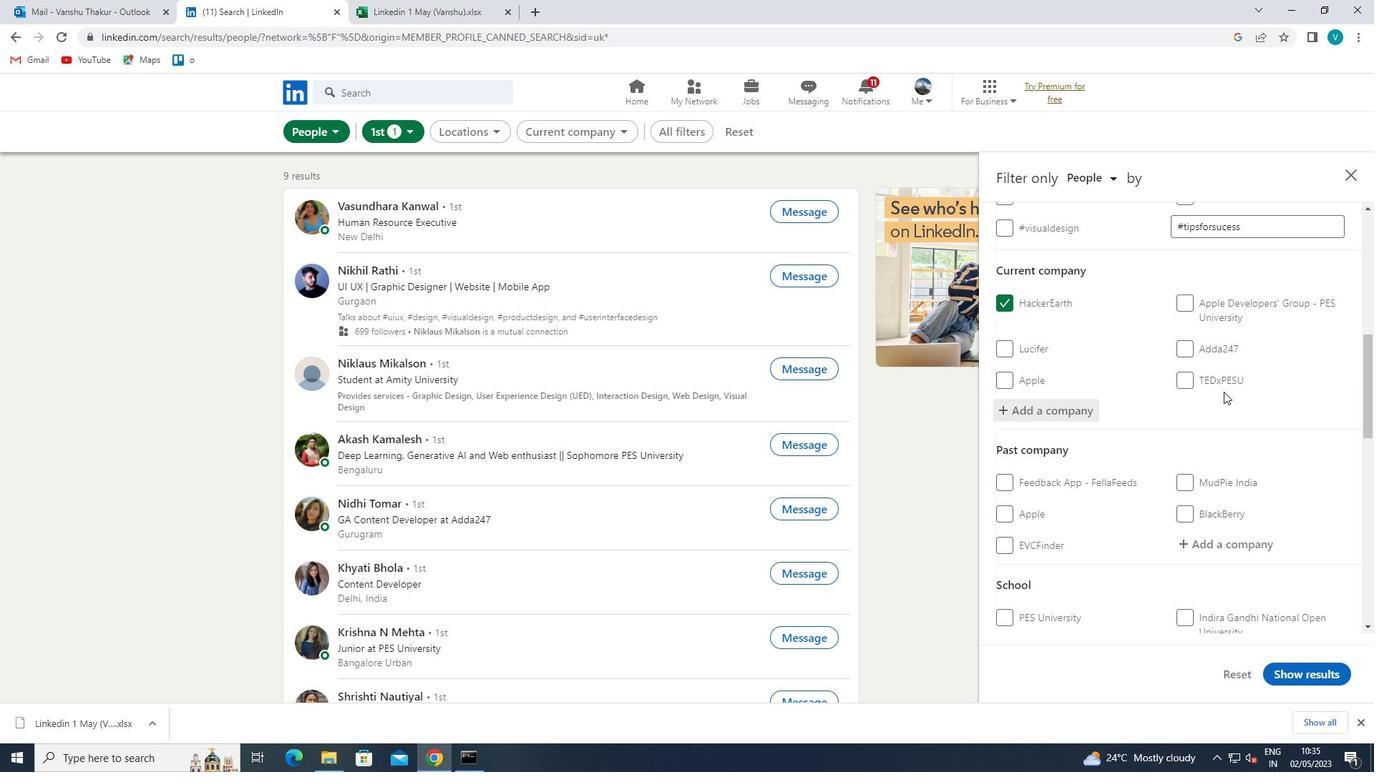 
Action: Mouse scrolled (1223, 391) with delta (0, 0)
Screenshot: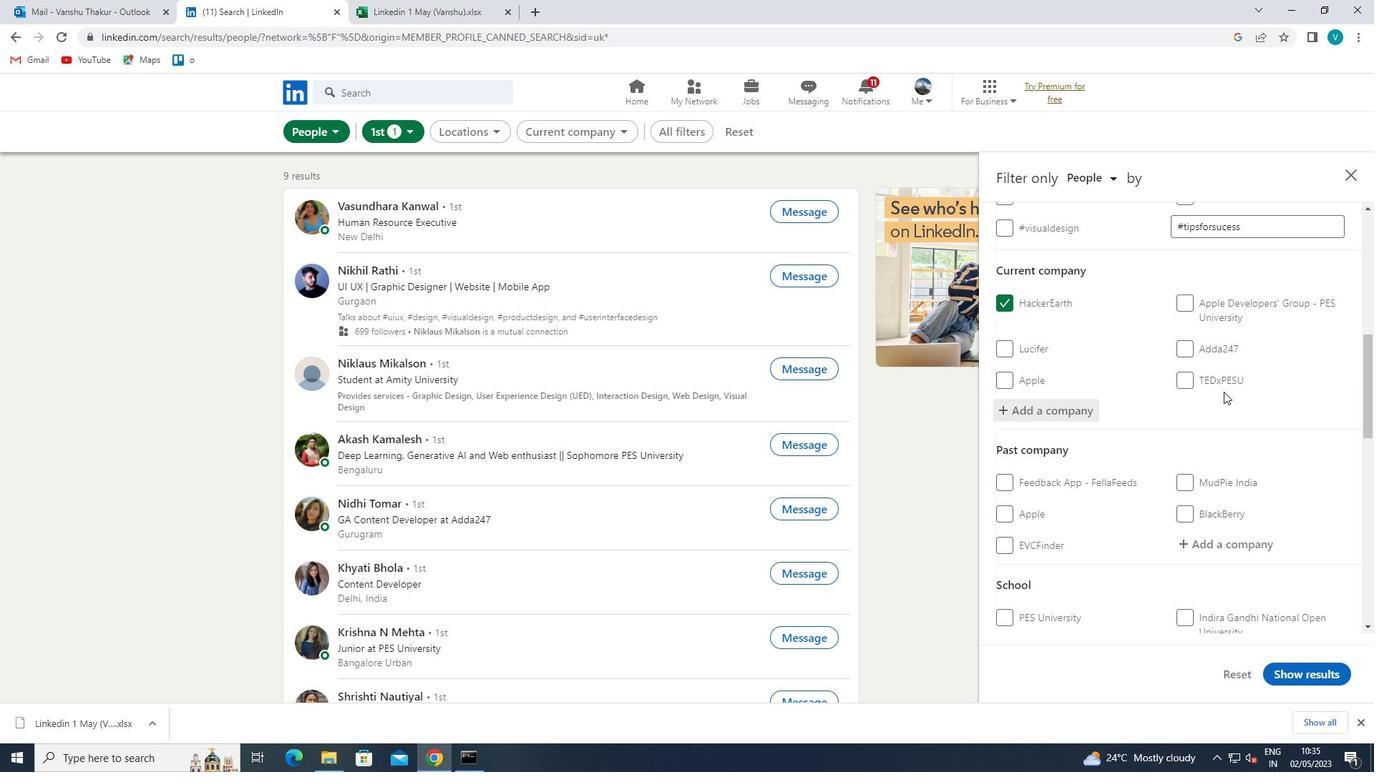 
Action: Mouse scrolled (1223, 391) with delta (0, 0)
Screenshot: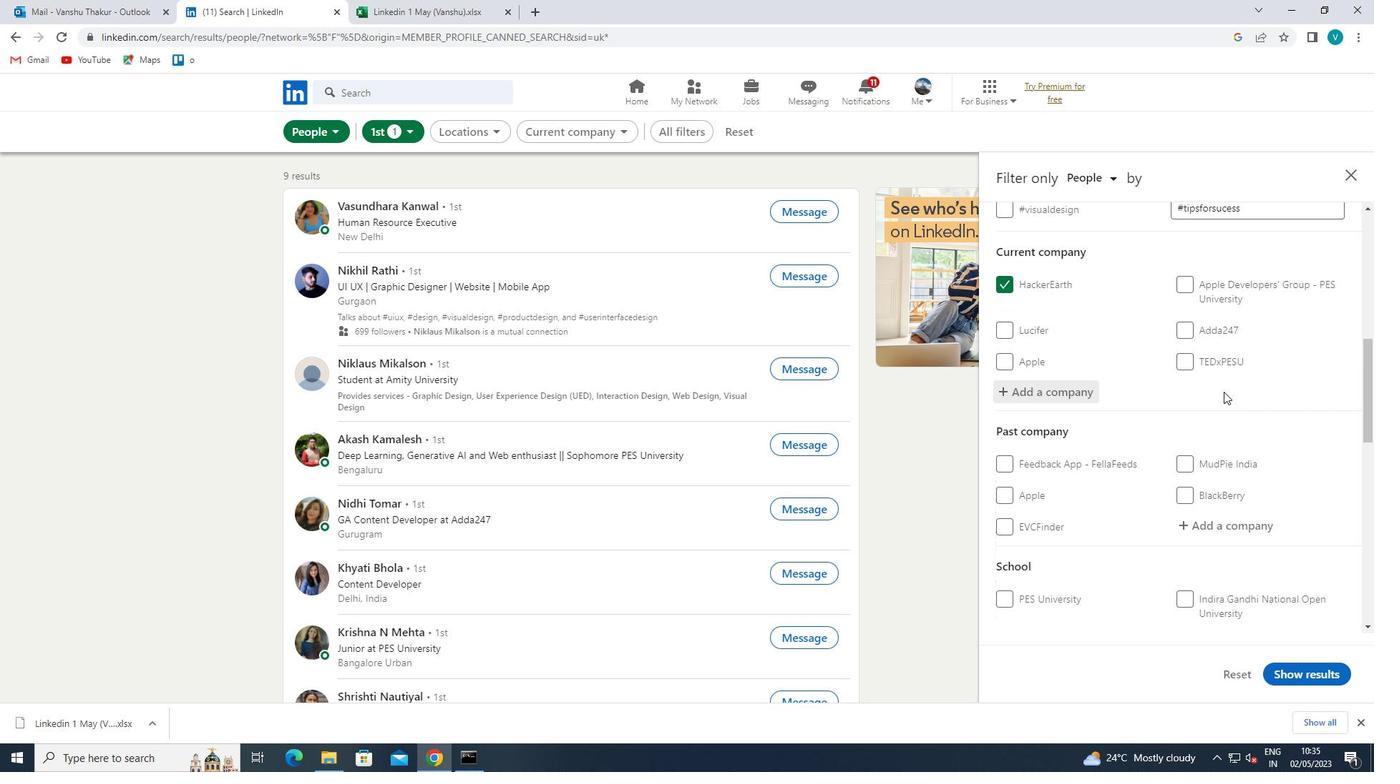 
Action: Mouse scrolled (1223, 391) with delta (0, 0)
Screenshot: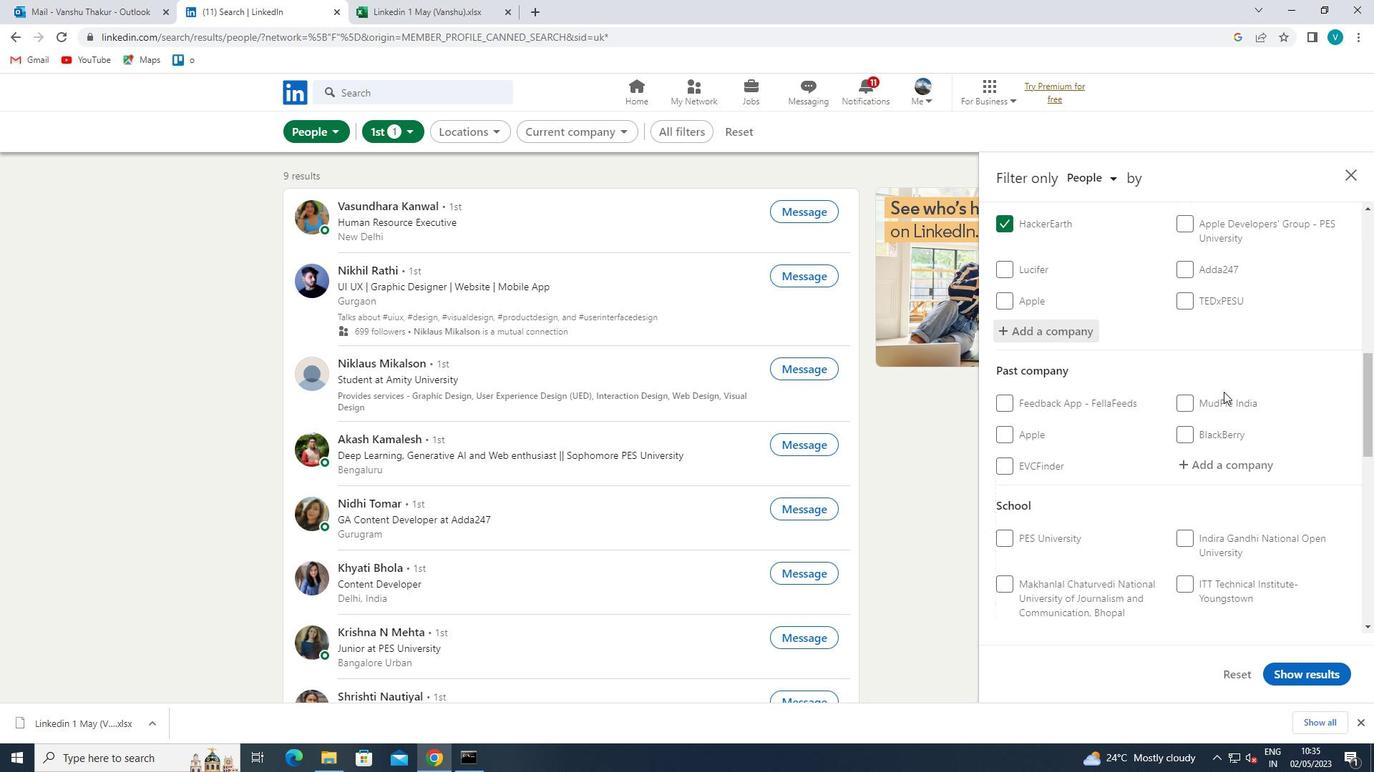 
Action: Mouse moved to (1215, 435)
Screenshot: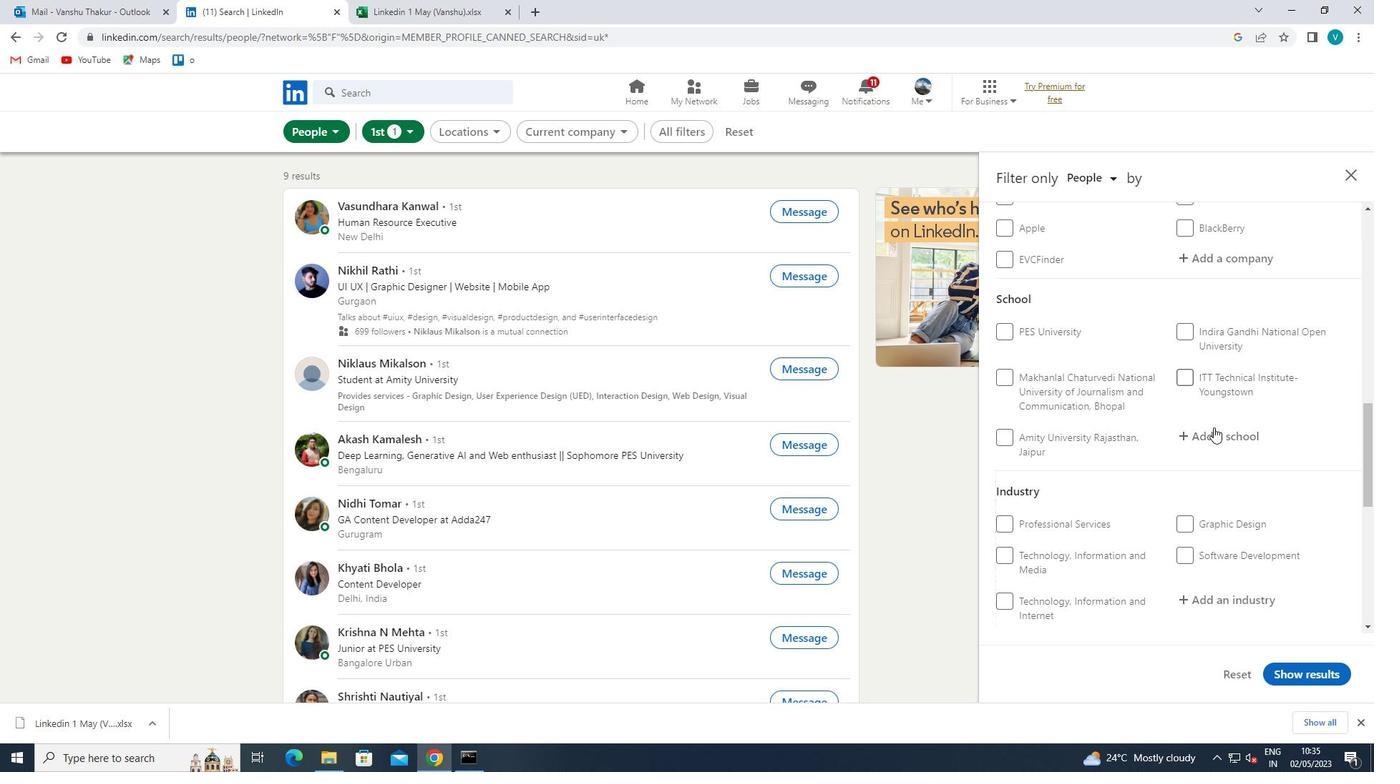 
Action: Mouse pressed left at (1215, 435)
Screenshot: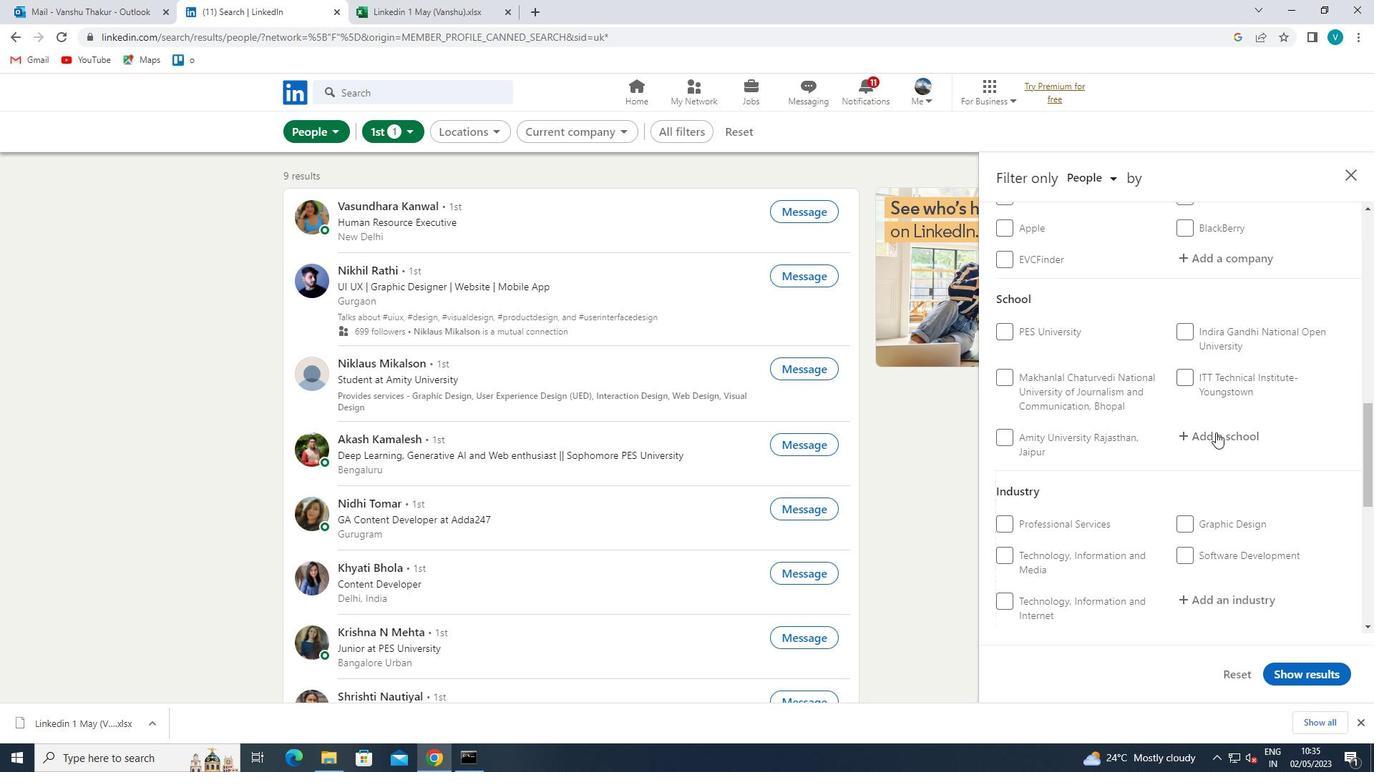 
Action: Key pressed <Key.shift>M.<Key.shift>S.<Key.space><Key.shift>RA
Screenshot: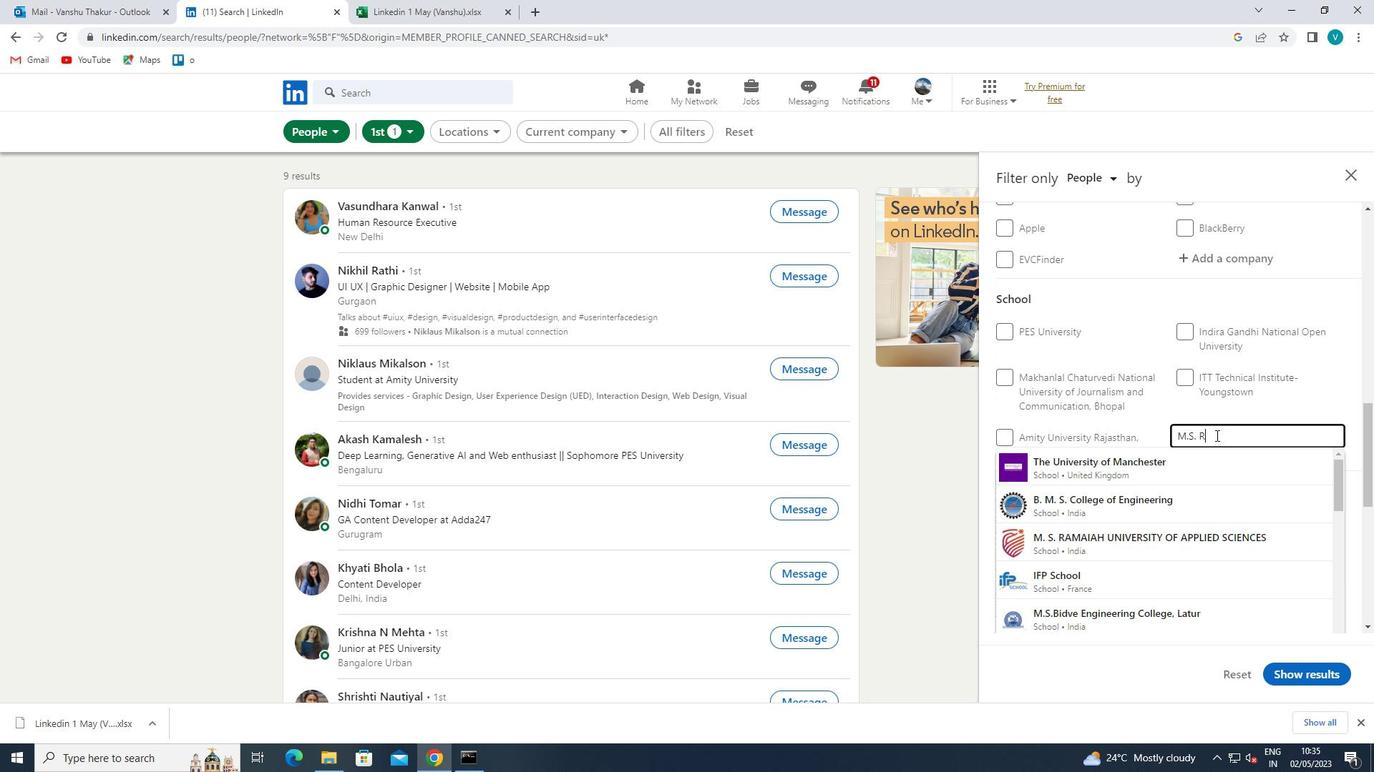 
Action: Mouse moved to (1196, 571)
Screenshot: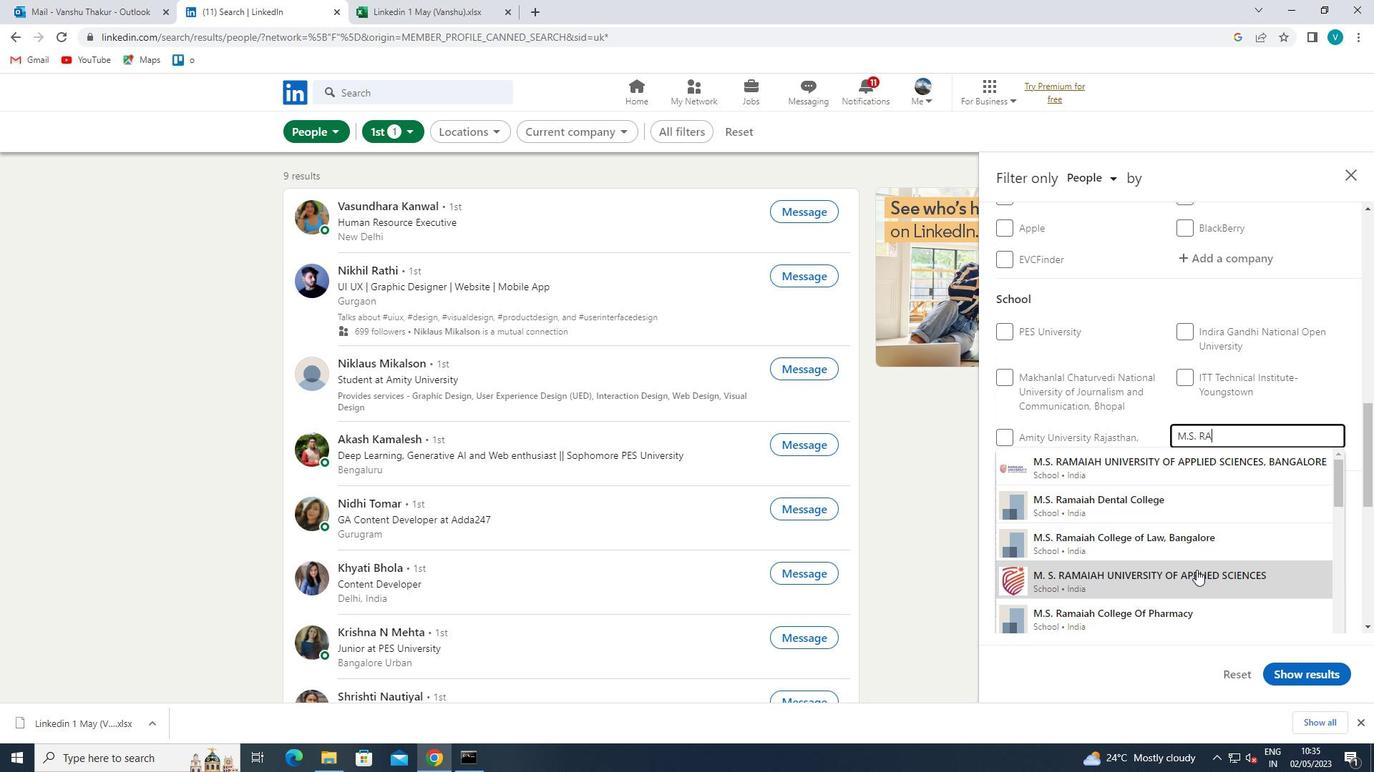 
Action: Mouse pressed left at (1196, 571)
Screenshot: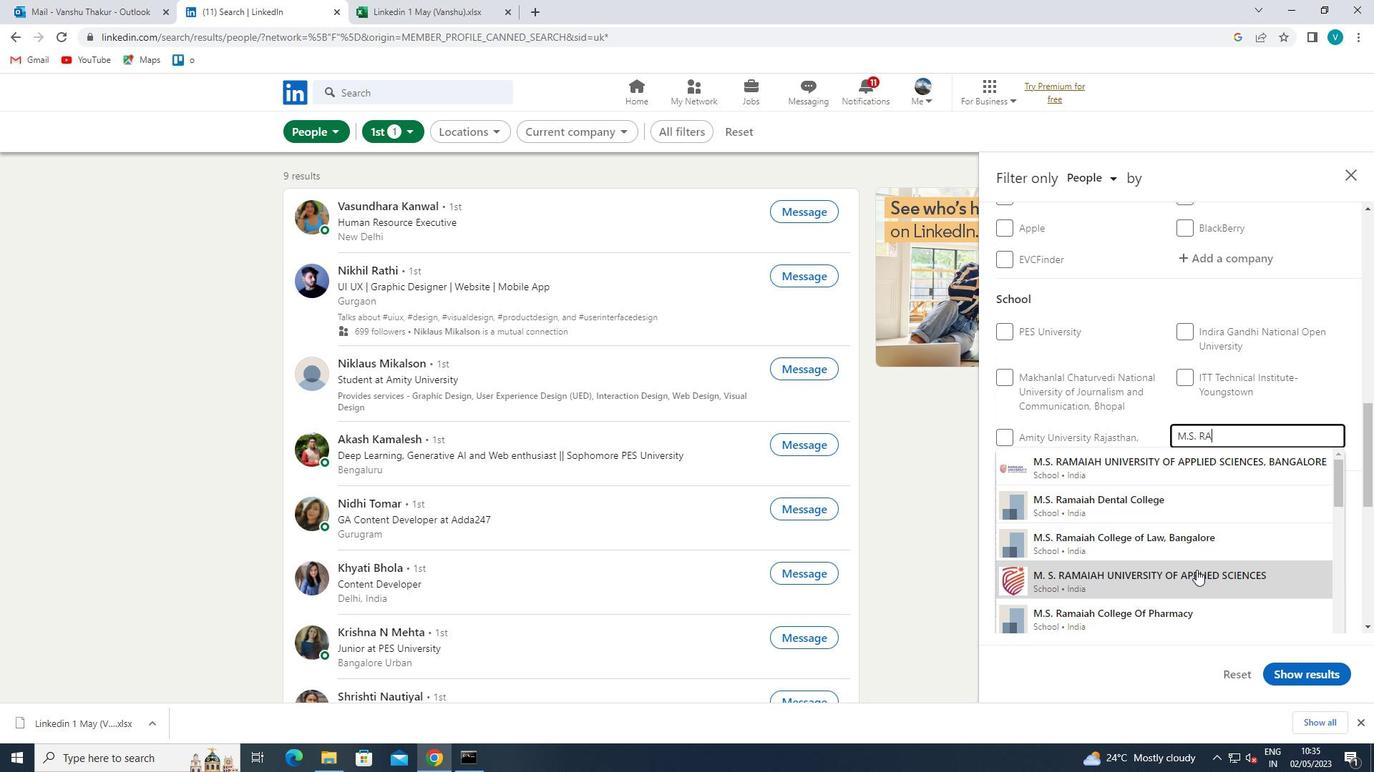 
Action: Mouse moved to (1215, 541)
Screenshot: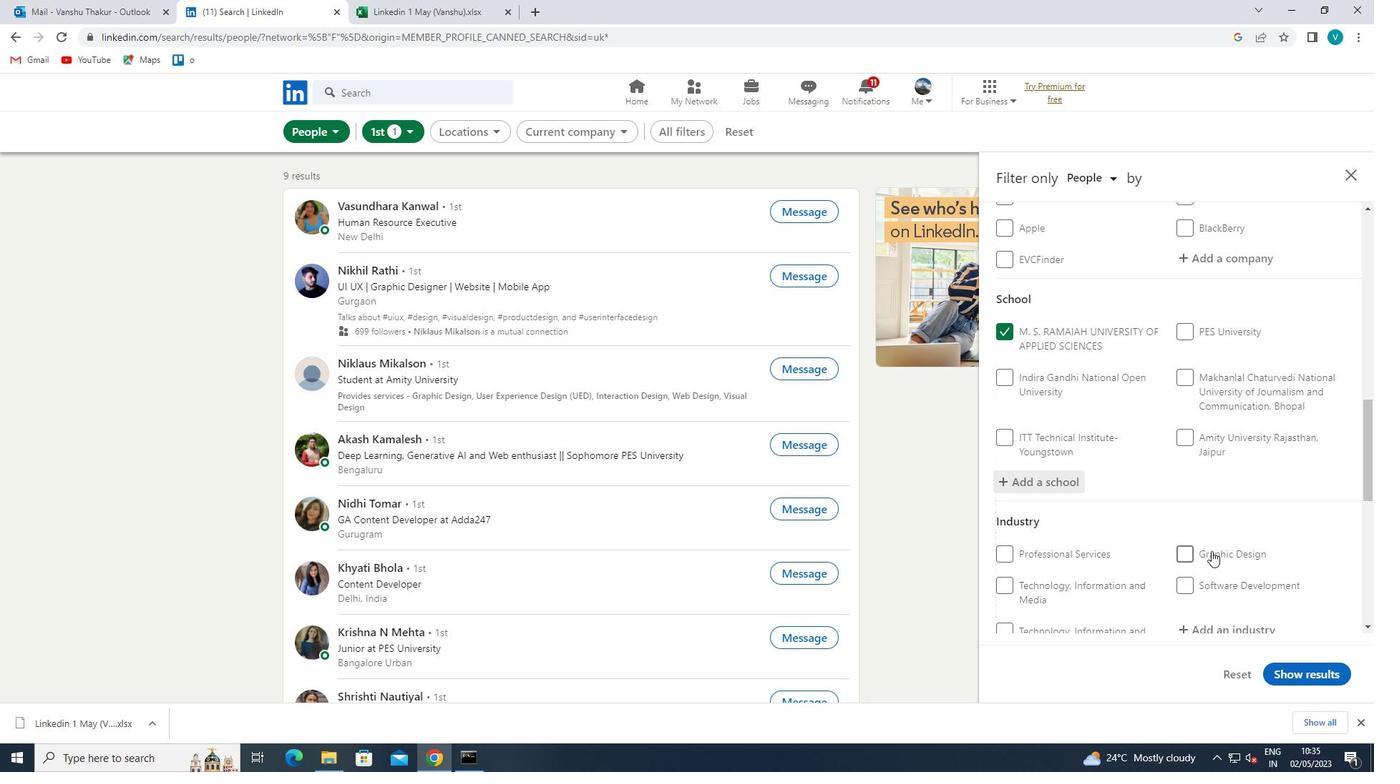 
Action: Mouse scrolled (1215, 540) with delta (0, 0)
Screenshot: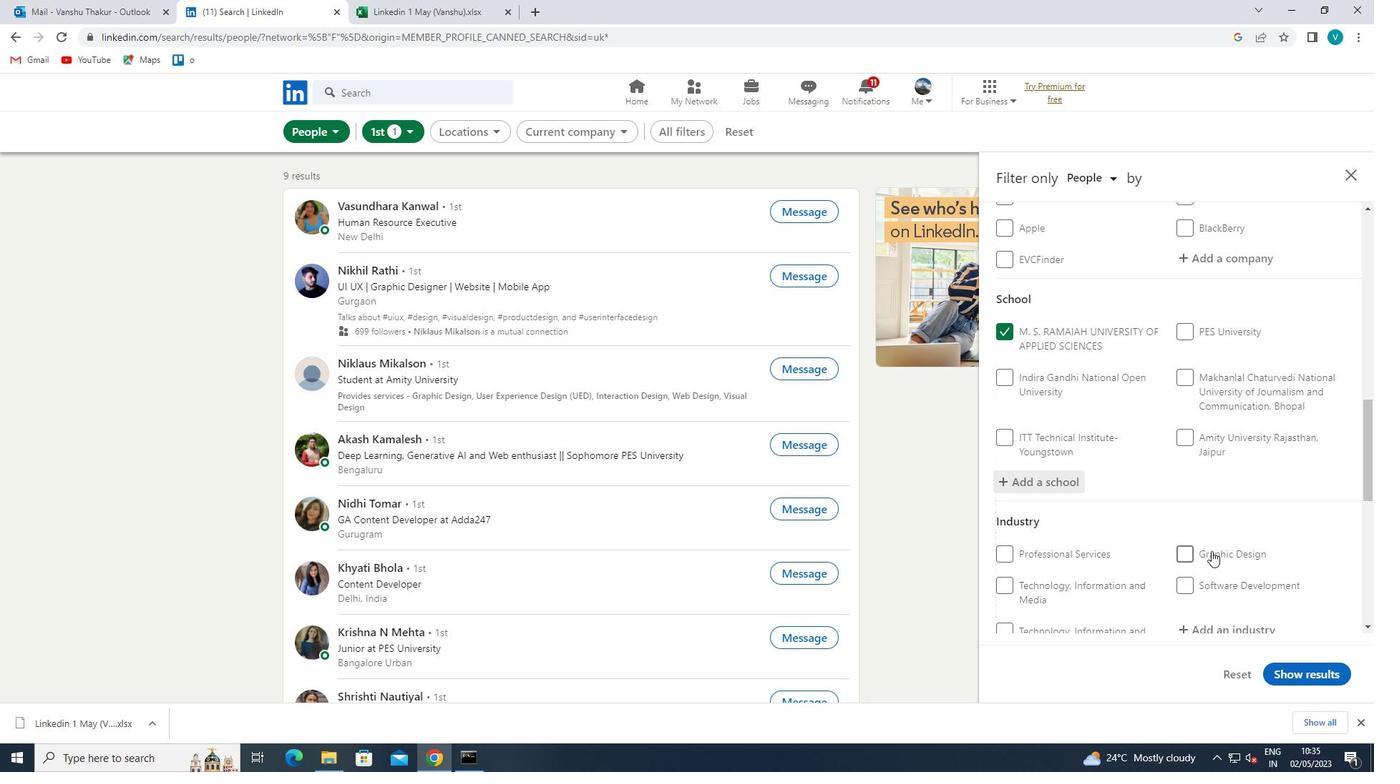 
Action: Mouse moved to (1217, 534)
Screenshot: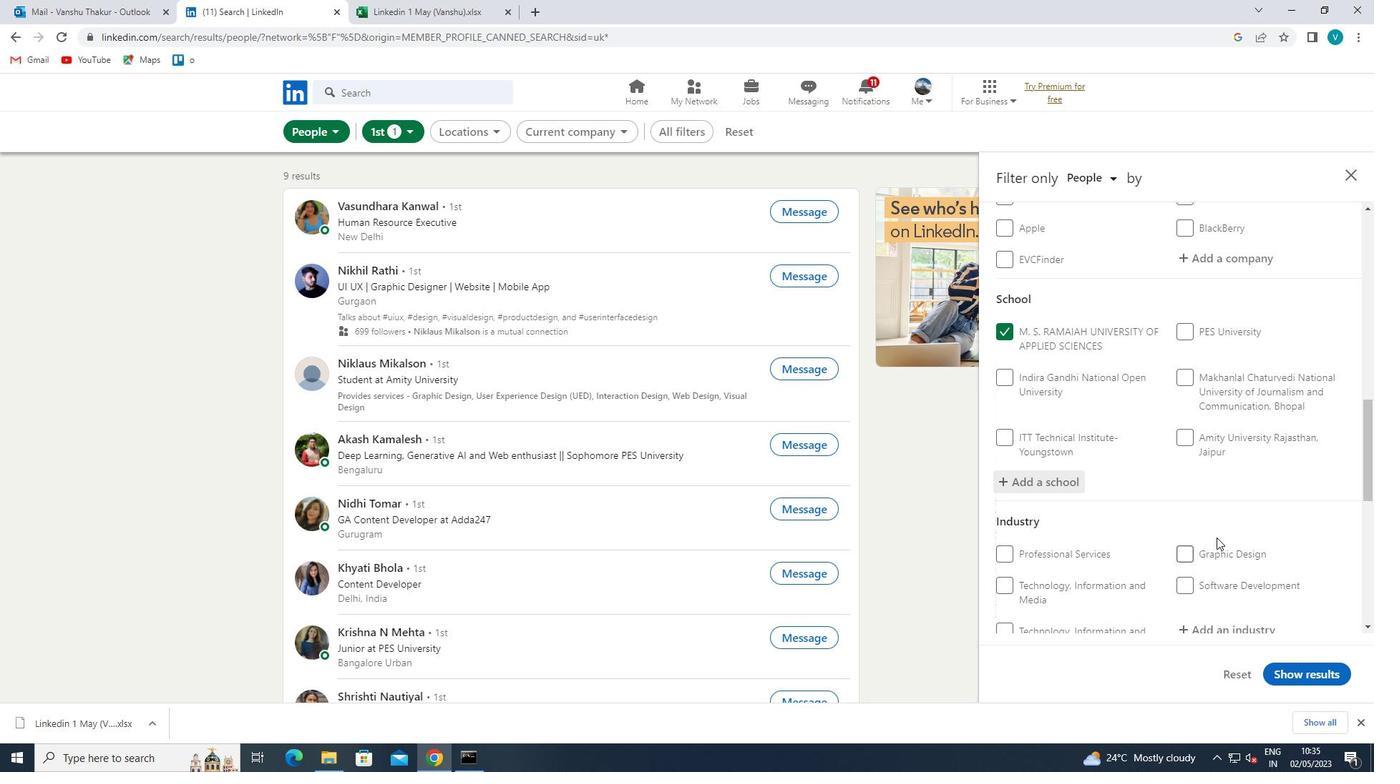 
Action: Mouse scrolled (1217, 533) with delta (0, 0)
Screenshot: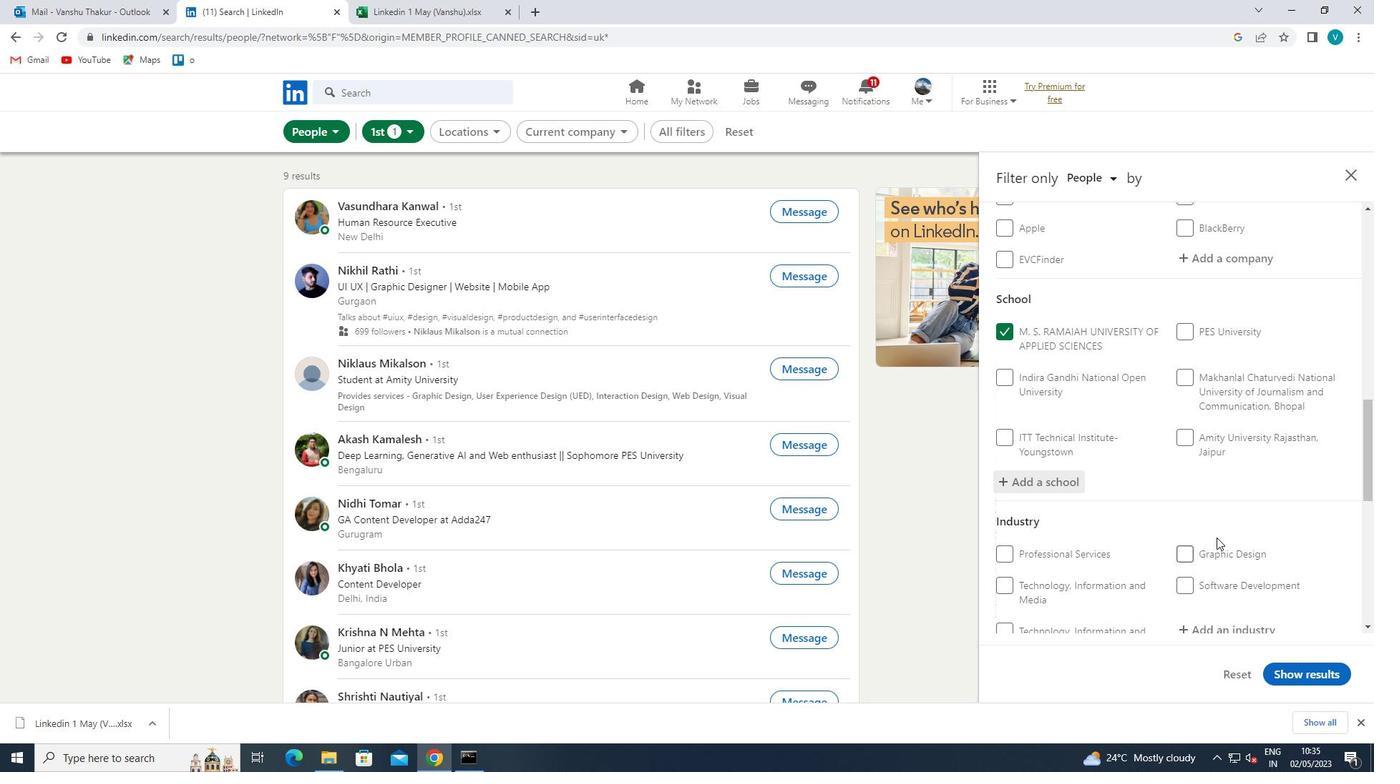 
Action: Mouse moved to (1218, 532)
Screenshot: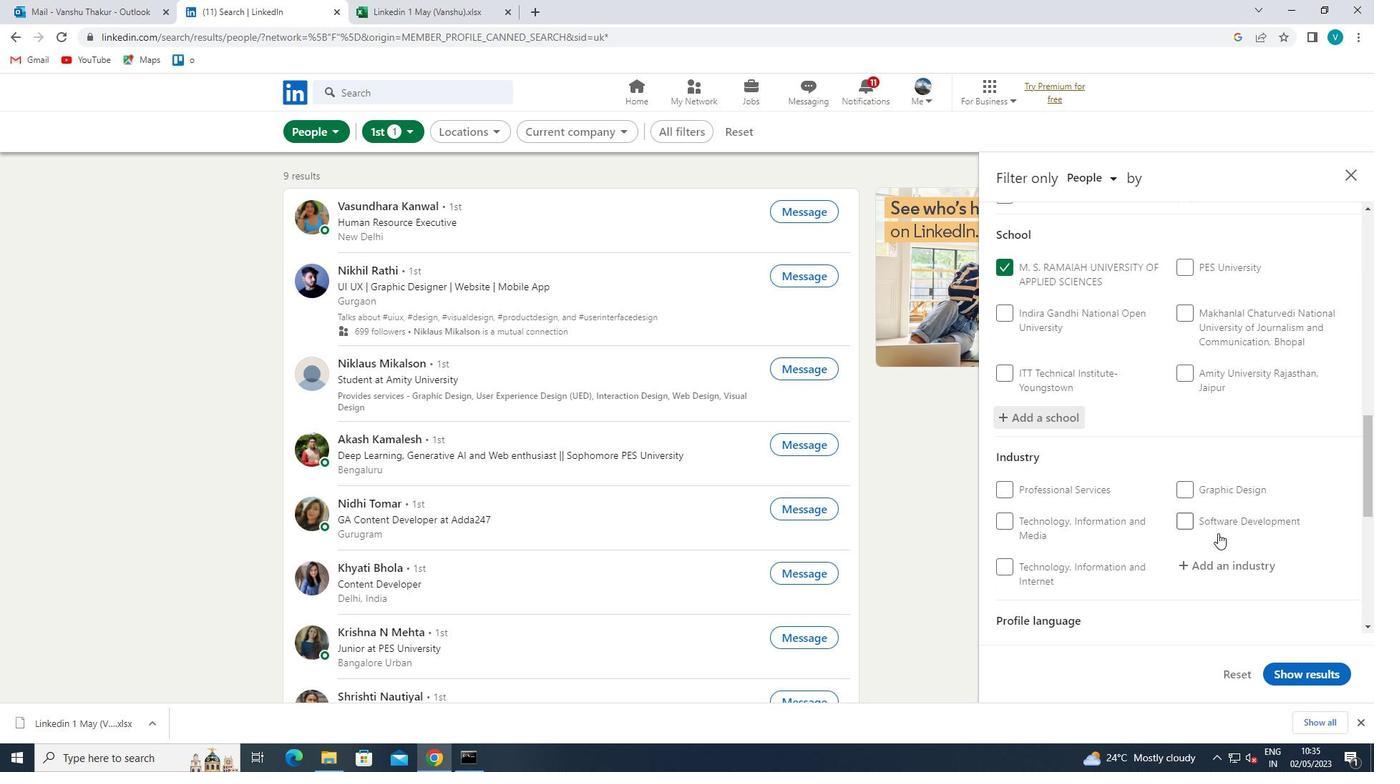 
Action: Mouse scrolled (1218, 531) with delta (0, 0)
Screenshot: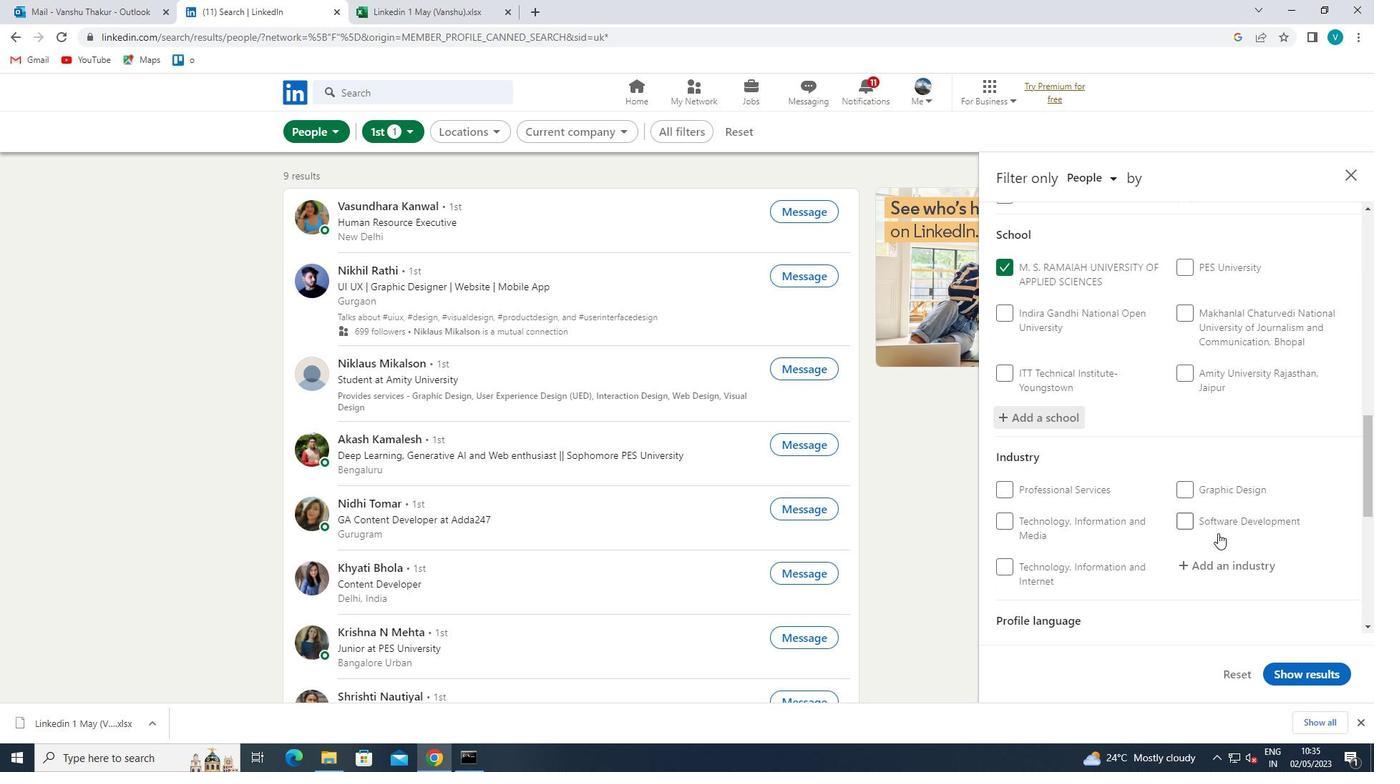 
Action: Mouse moved to (1233, 408)
Screenshot: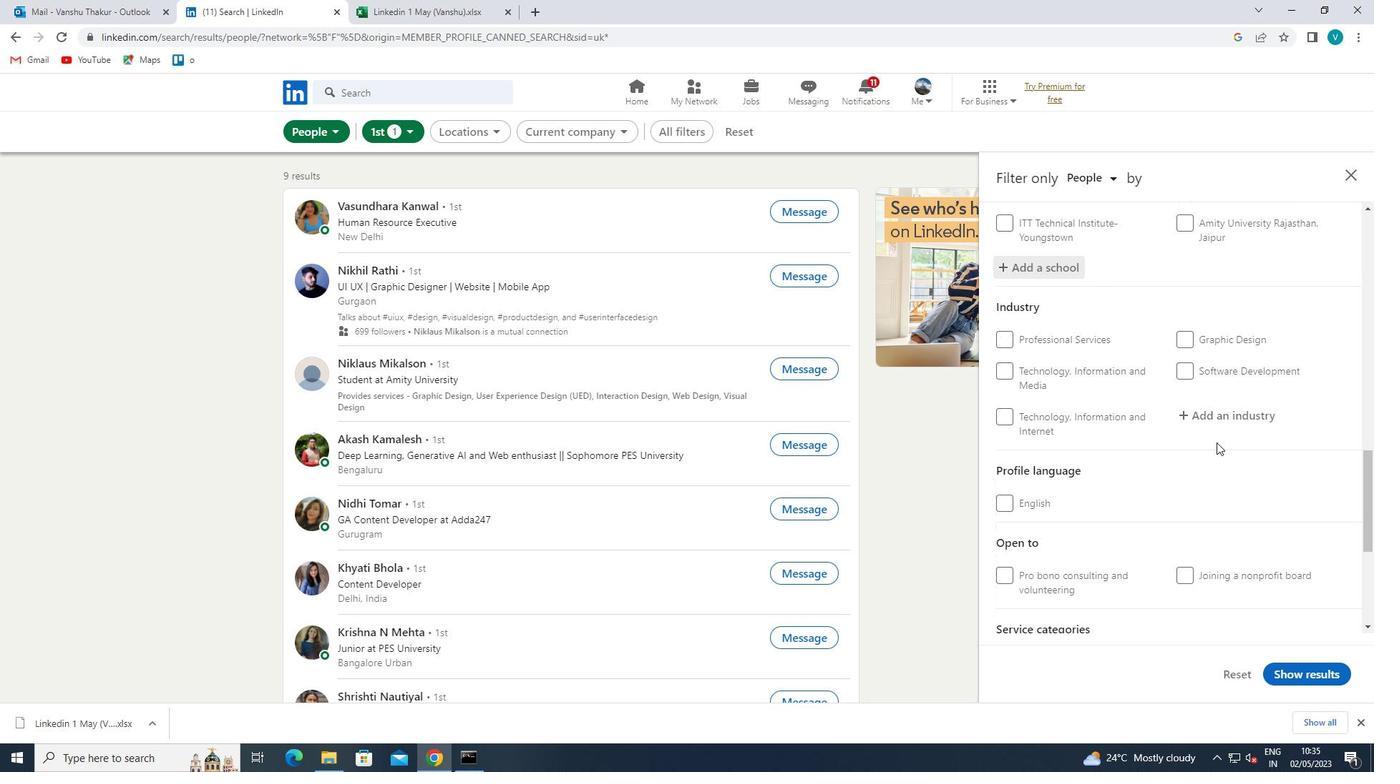 
Action: Mouse pressed left at (1233, 408)
Screenshot: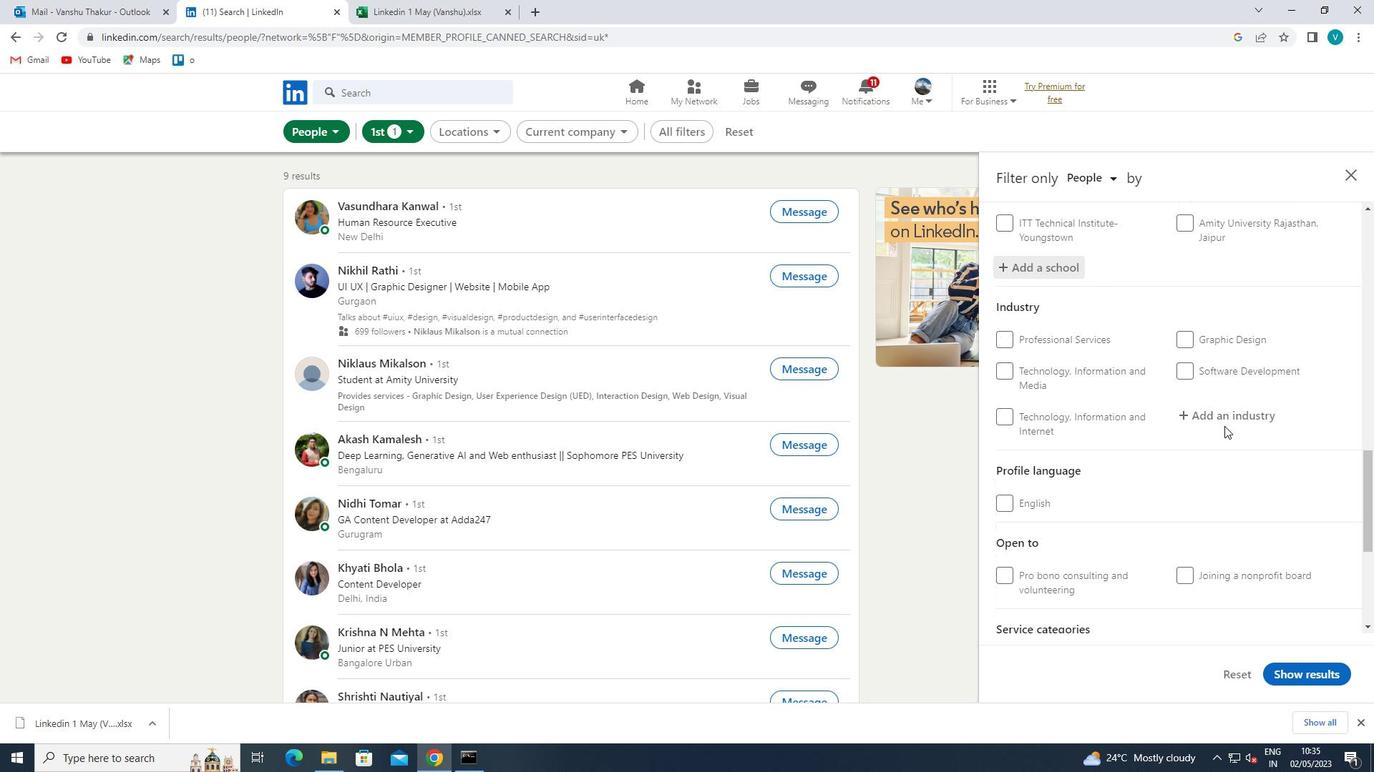 
Action: Key pressed <Key.shift>BED
Screenshot: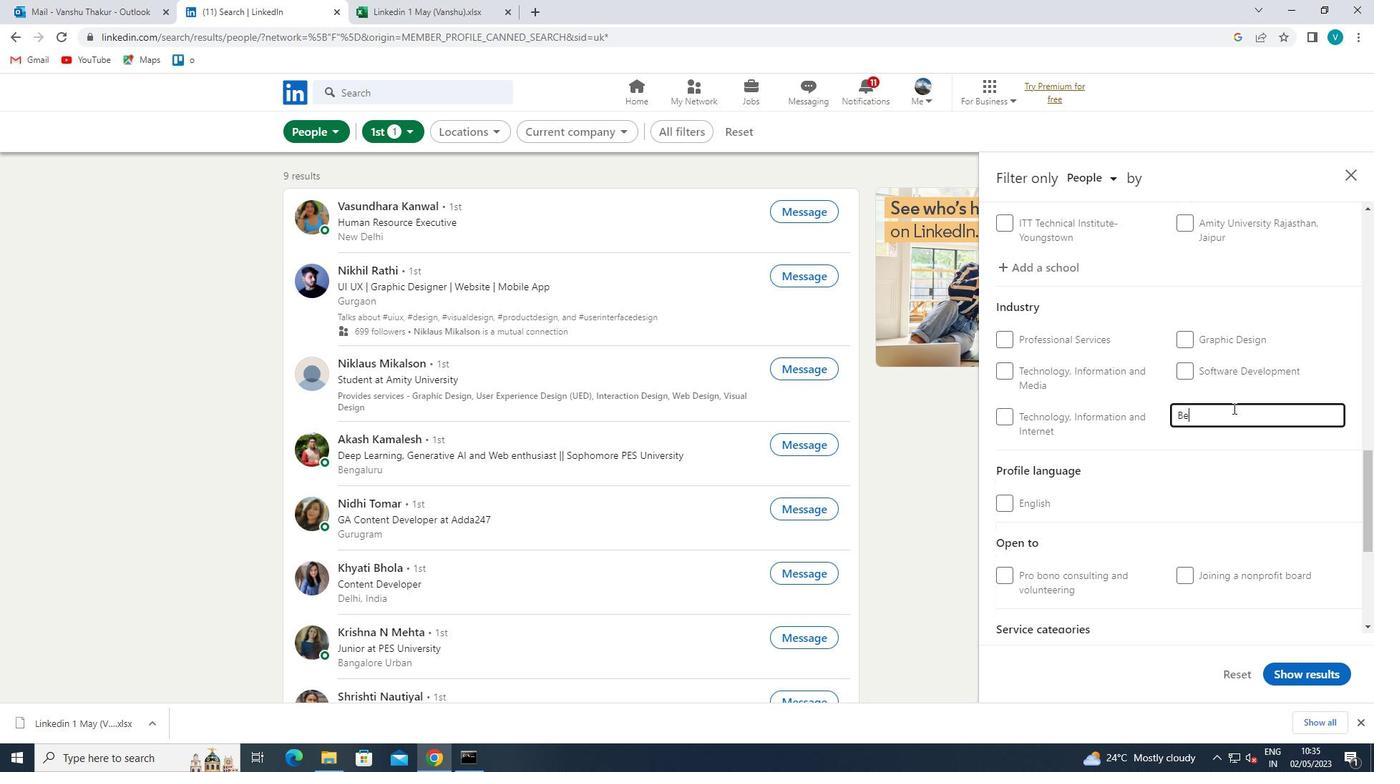 
Action: Mouse moved to (1197, 437)
Screenshot: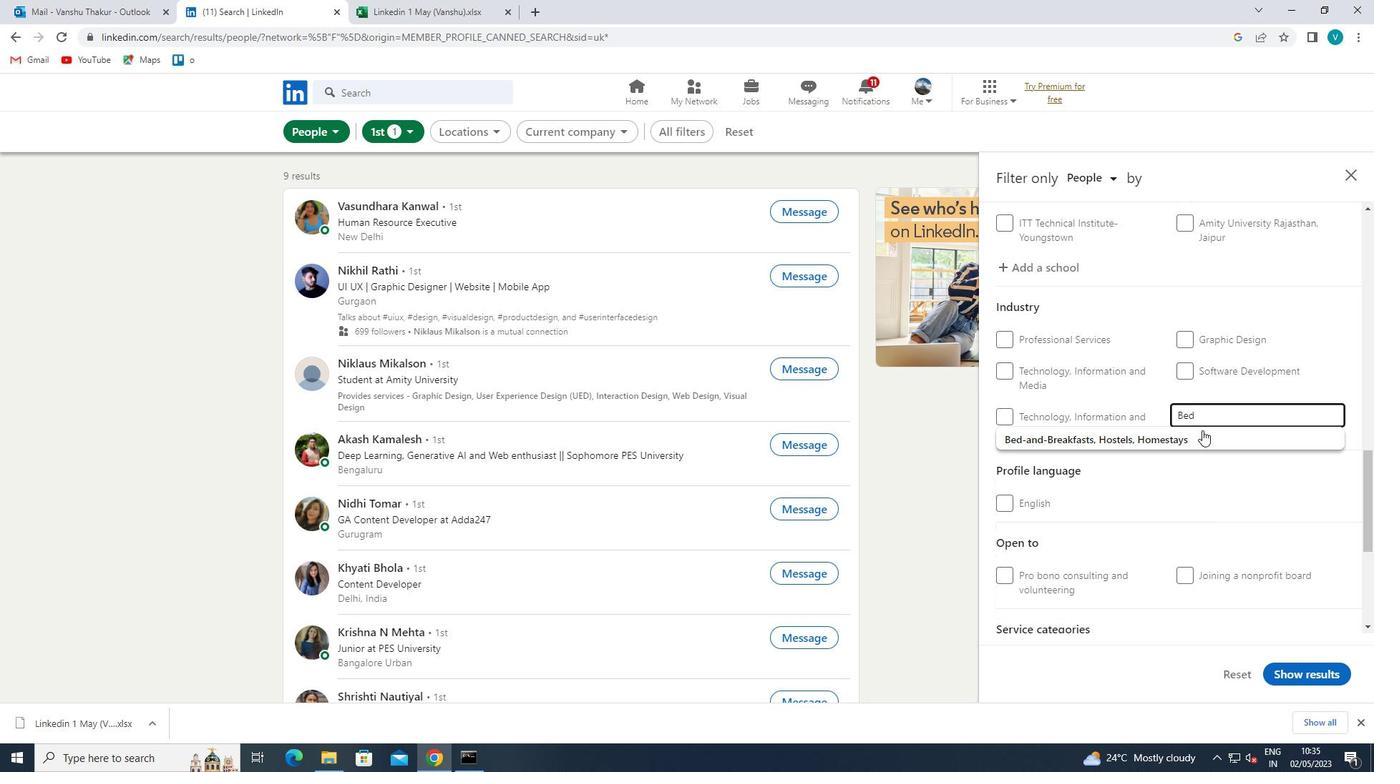 
Action: Mouse pressed left at (1197, 437)
Screenshot: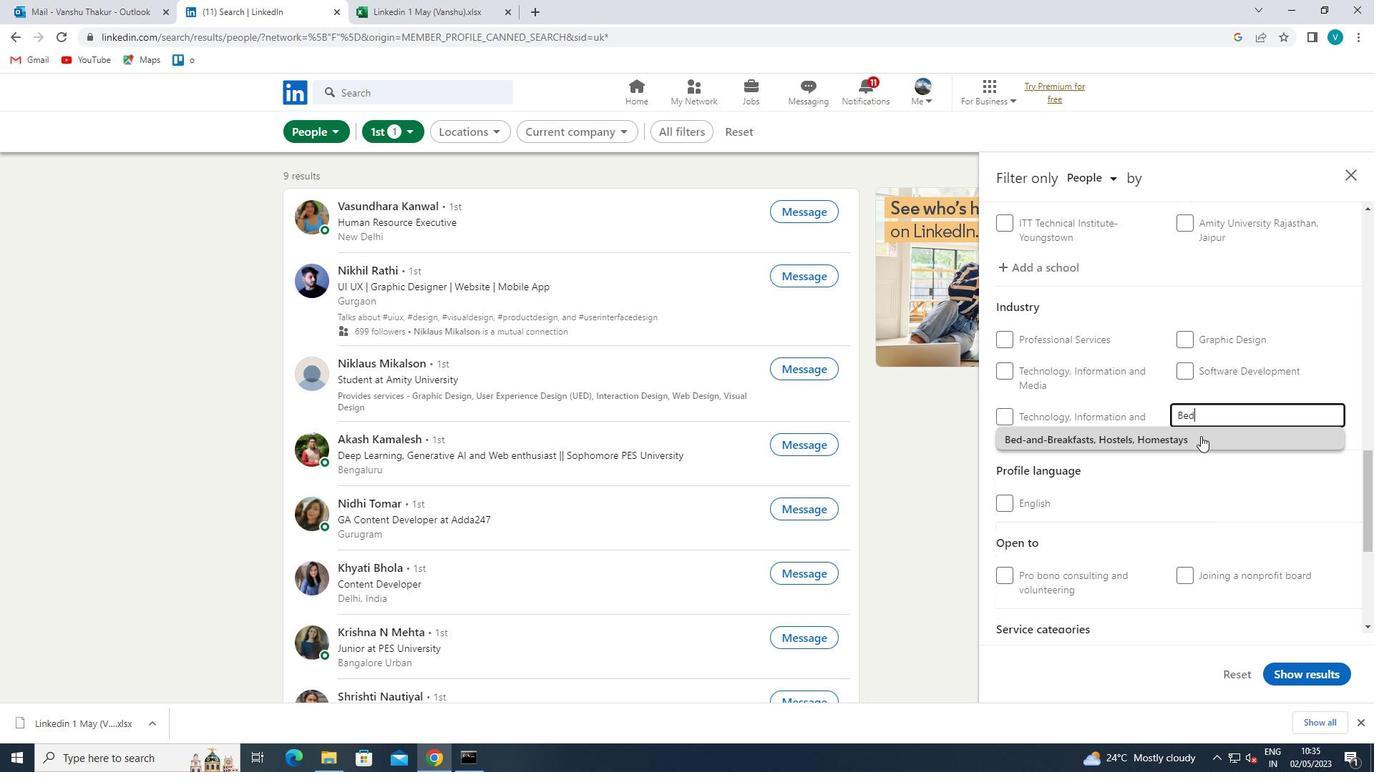 
Action: Mouse moved to (1197, 438)
Screenshot: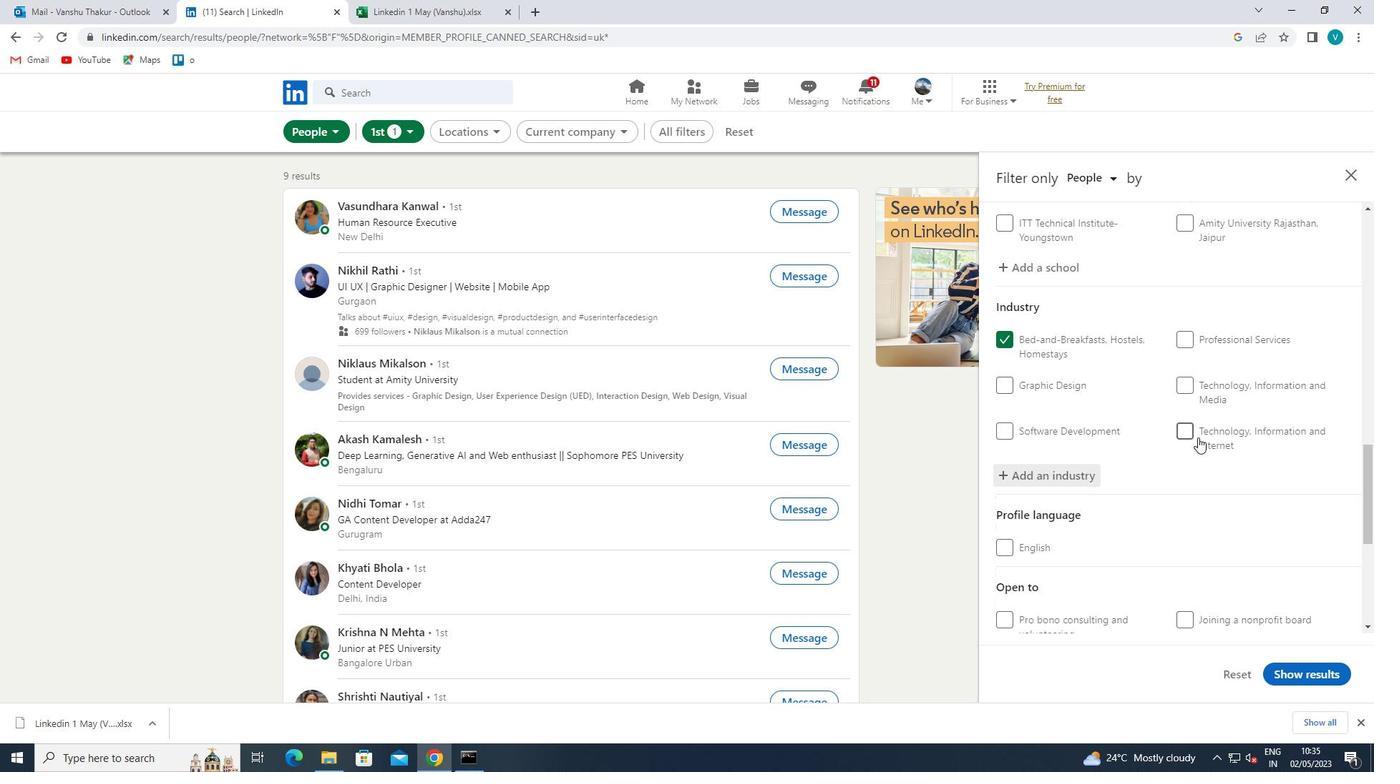 
Action: Mouse scrolled (1197, 437) with delta (0, 0)
Screenshot: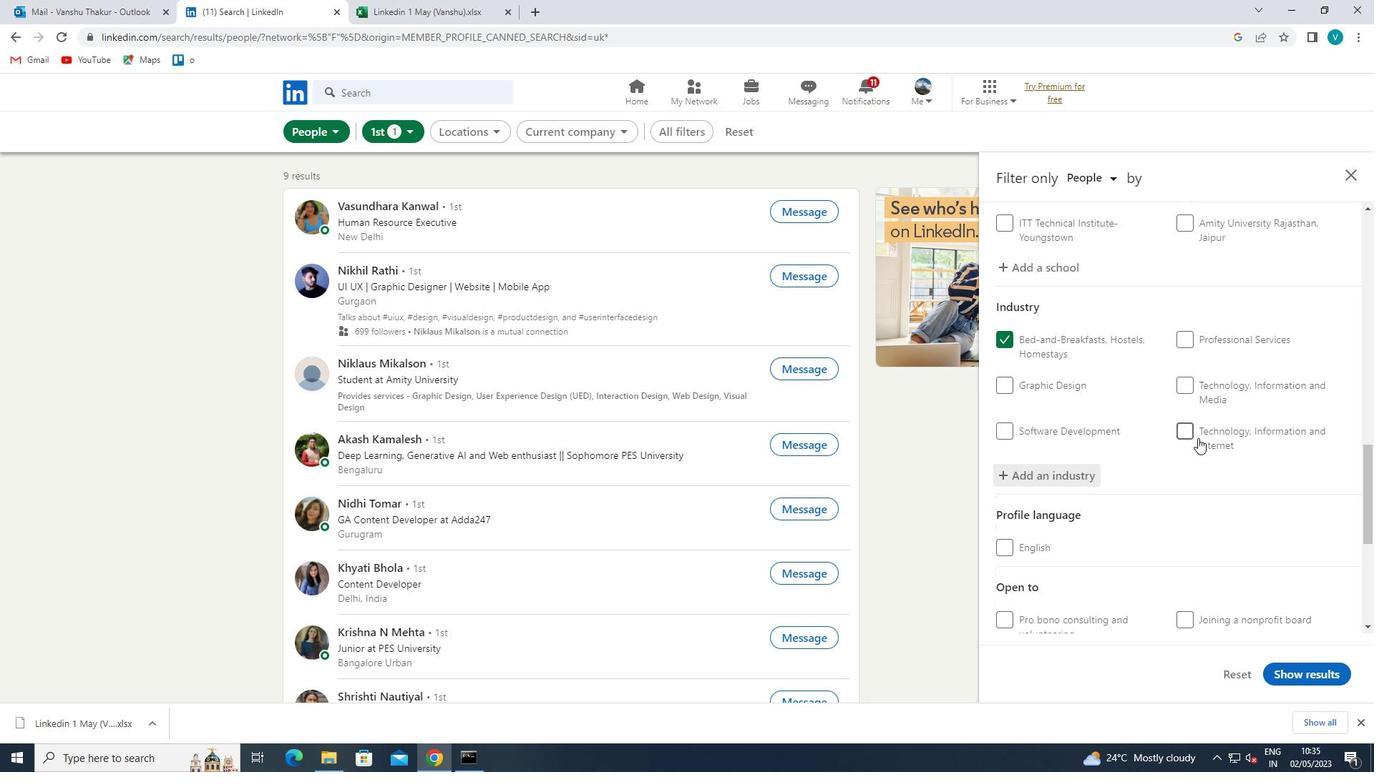 
Action: Mouse scrolled (1197, 437) with delta (0, 0)
Screenshot: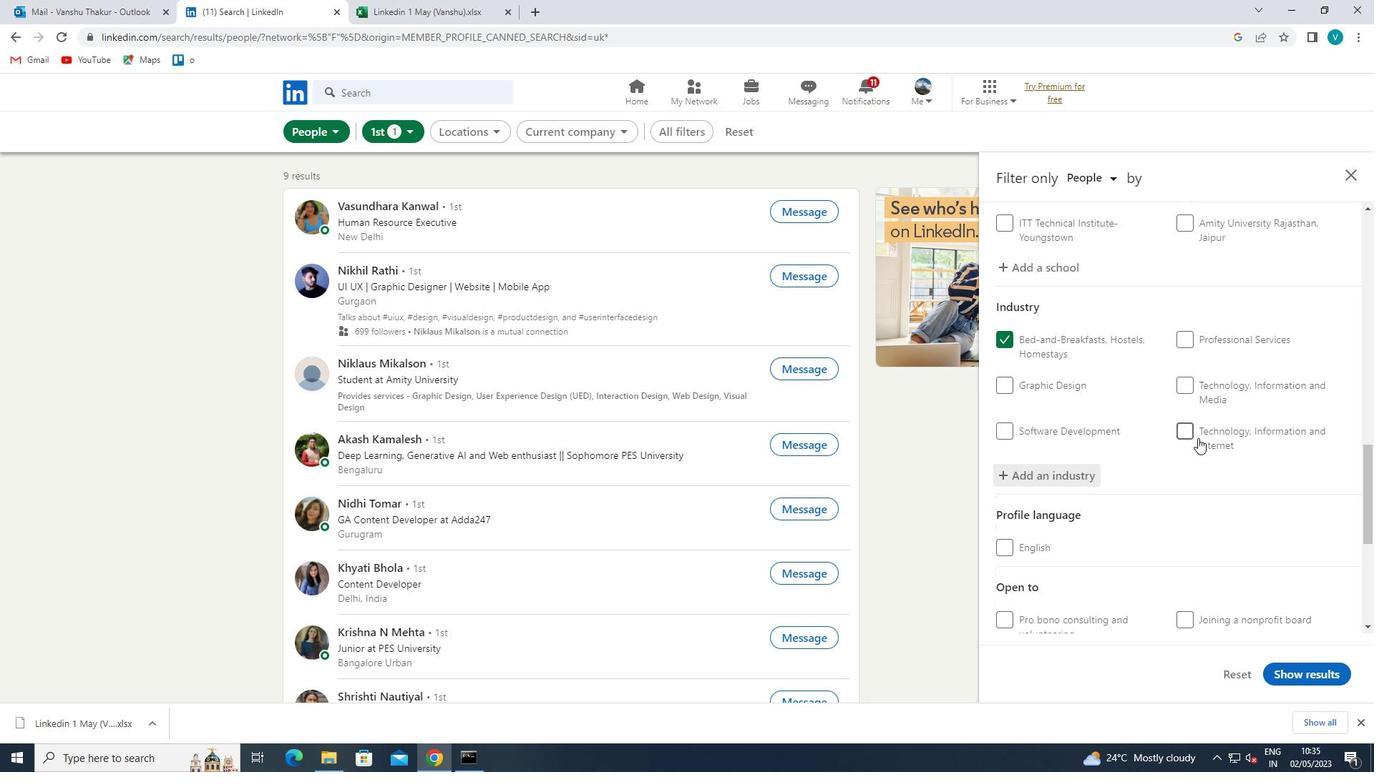 
Action: Mouse moved to (1195, 438)
Screenshot: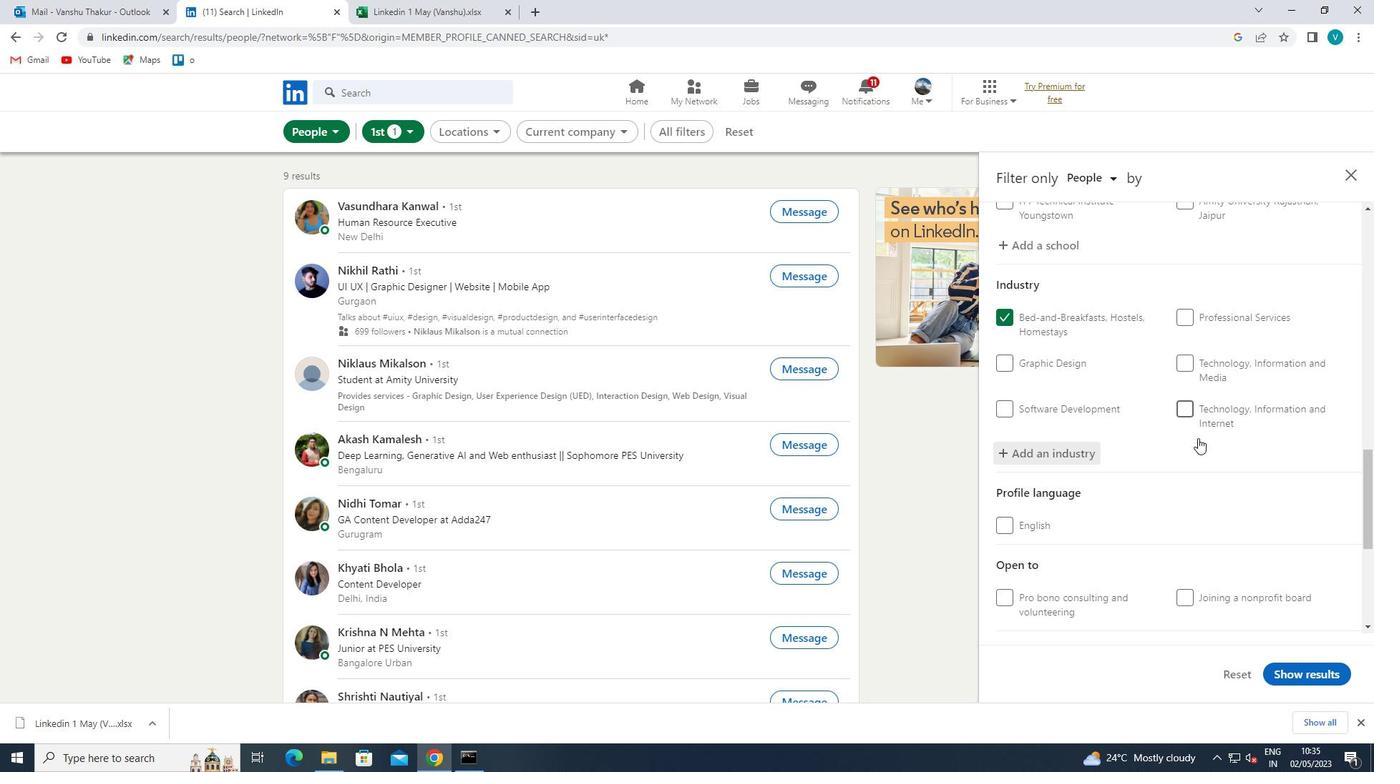 
Action: Mouse scrolled (1195, 437) with delta (0, 0)
Screenshot: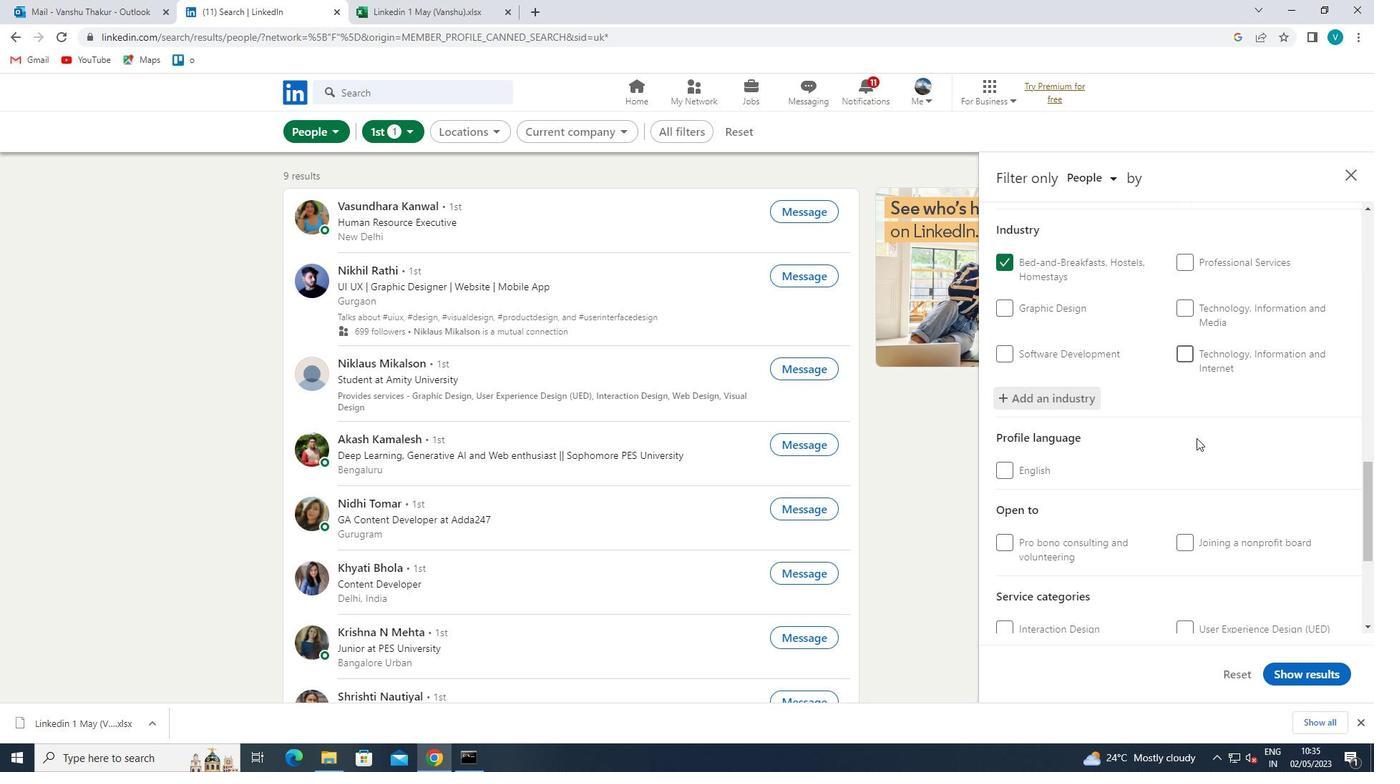 
Action: Mouse moved to (1191, 457)
Screenshot: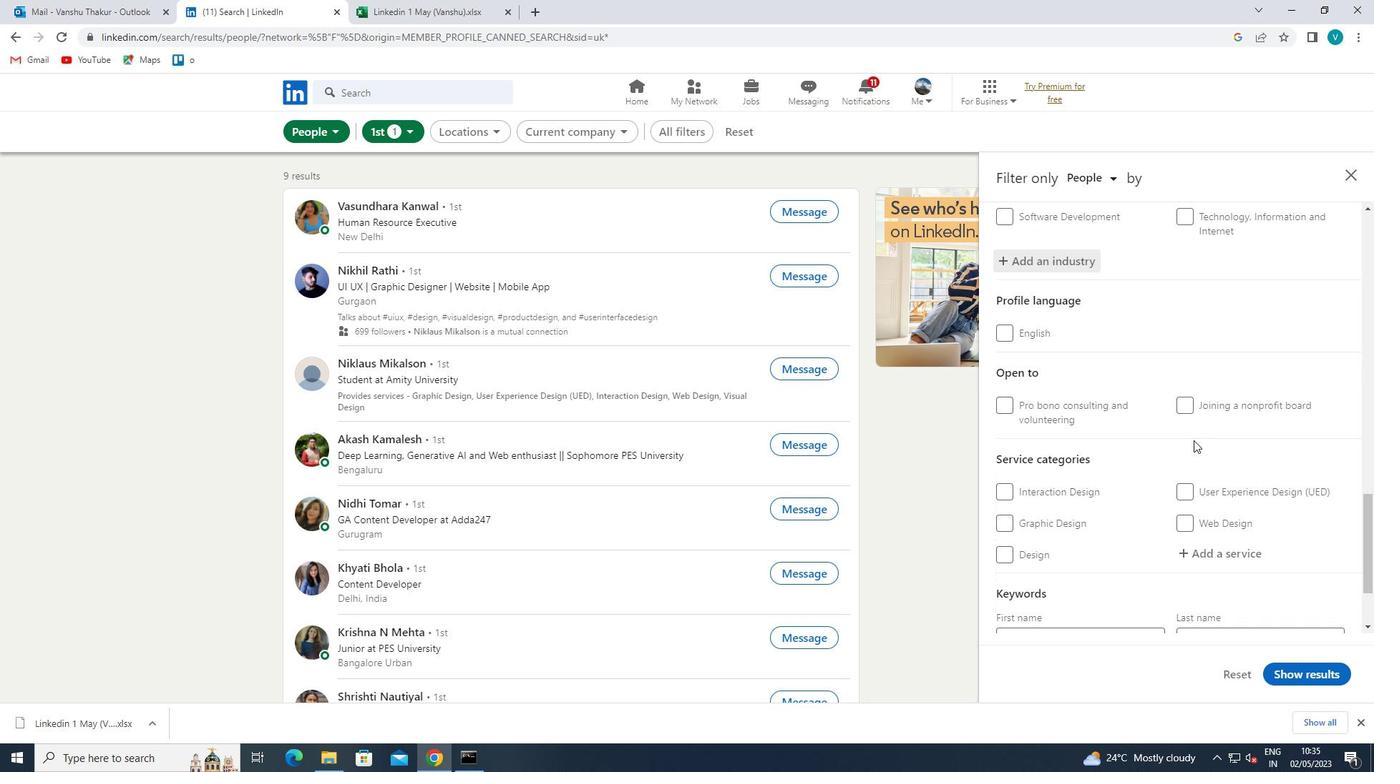 
Action: Mouse scrolled (1191, 456) with delta (0, 0)
Screenshot: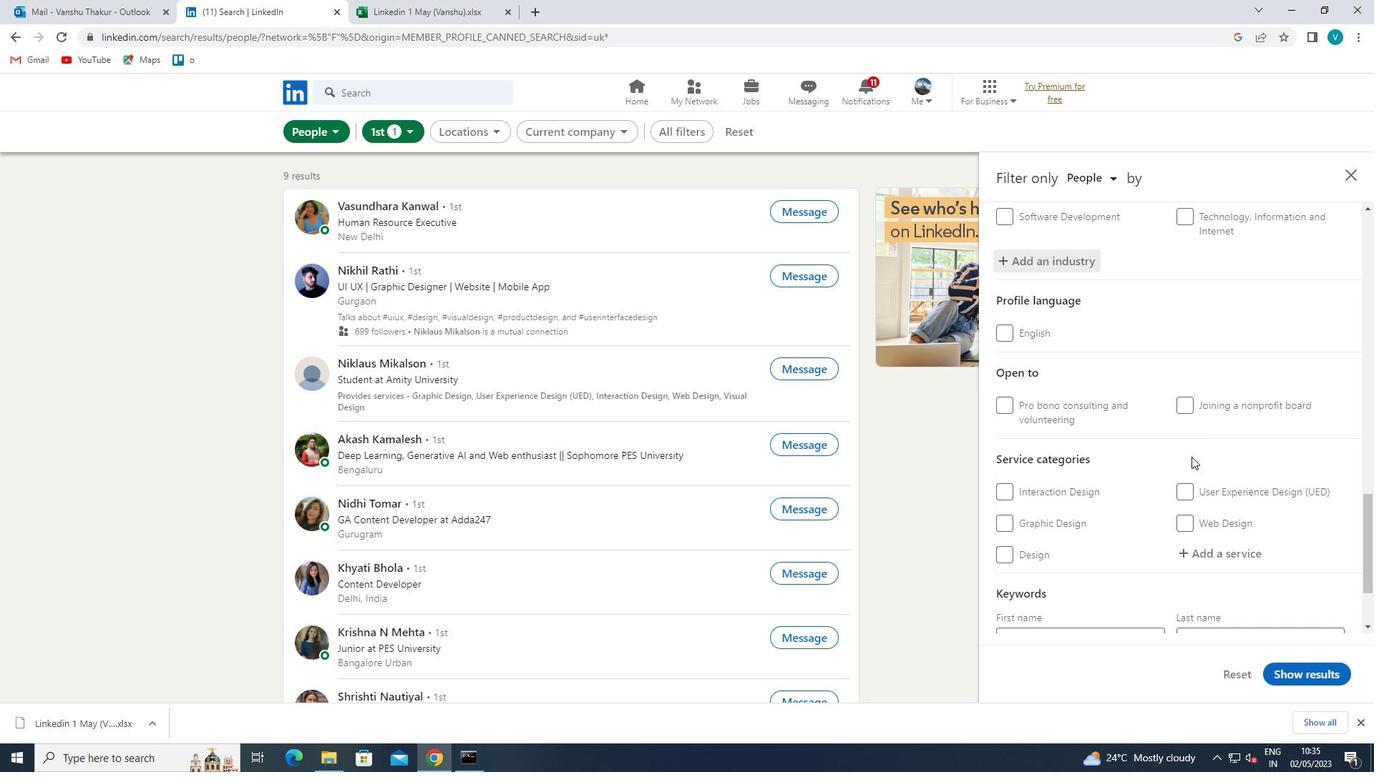 
Action: Mouse moved to (1204, 483)
Screenshot: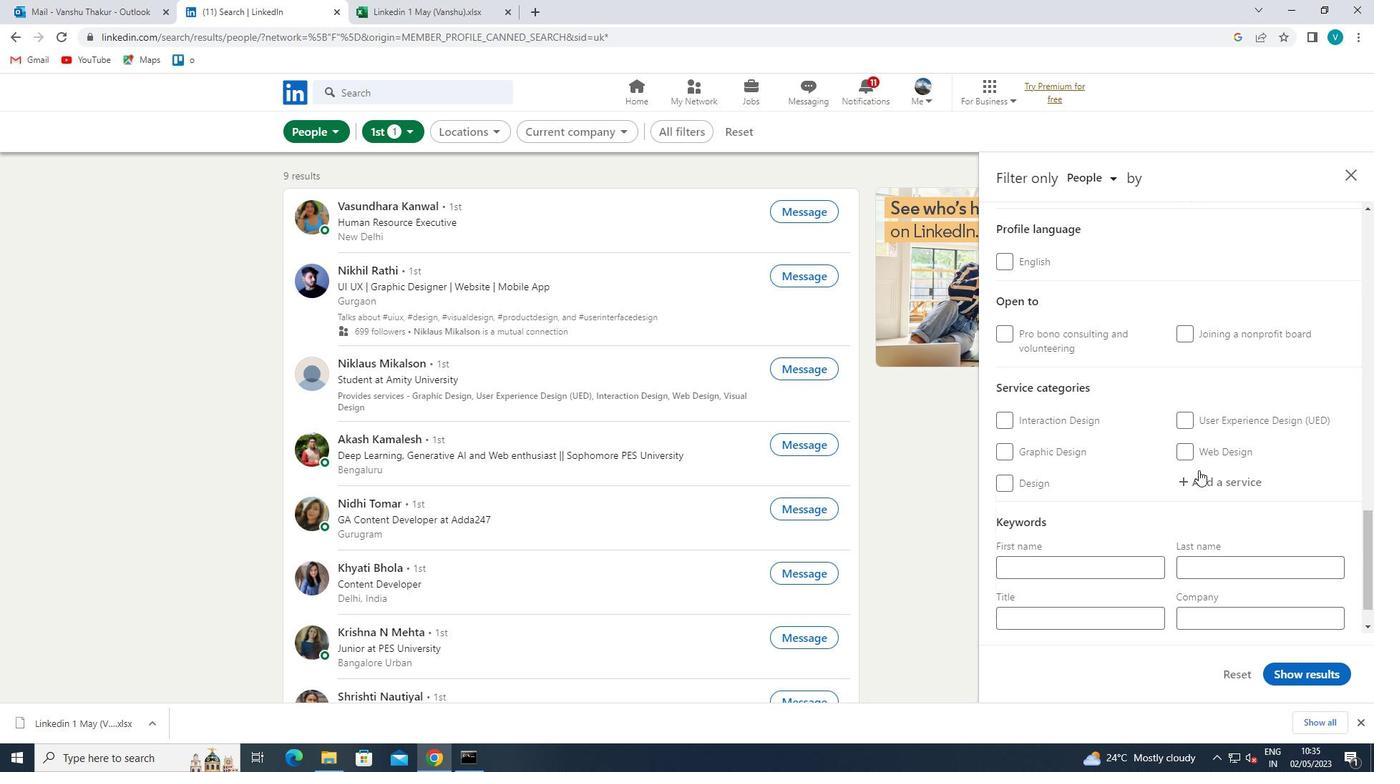 
Action: Mouse pressed left at (1204, 483)
Screenshot: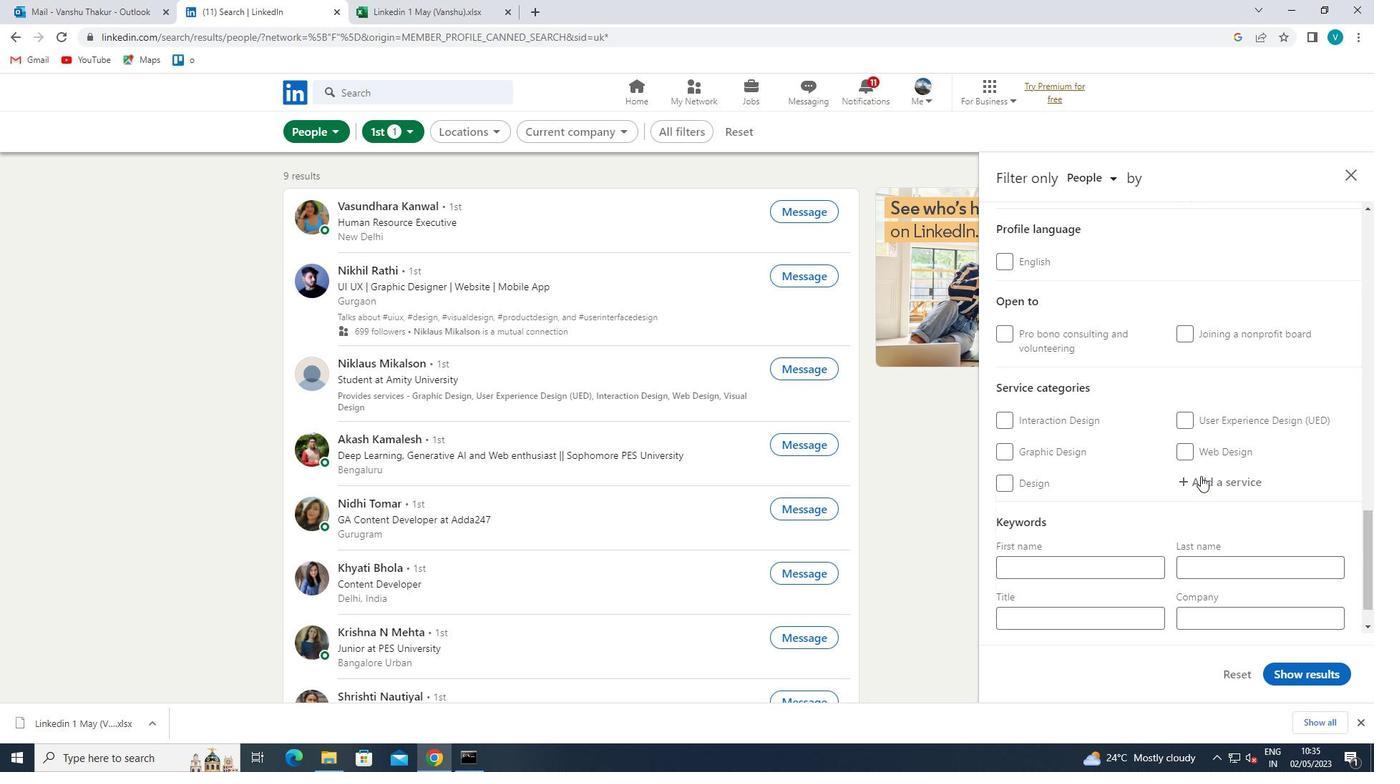
Action: Key pressed <Key.shift>HRA<Key.backspace><Key.backspace>EAD
Screenshot: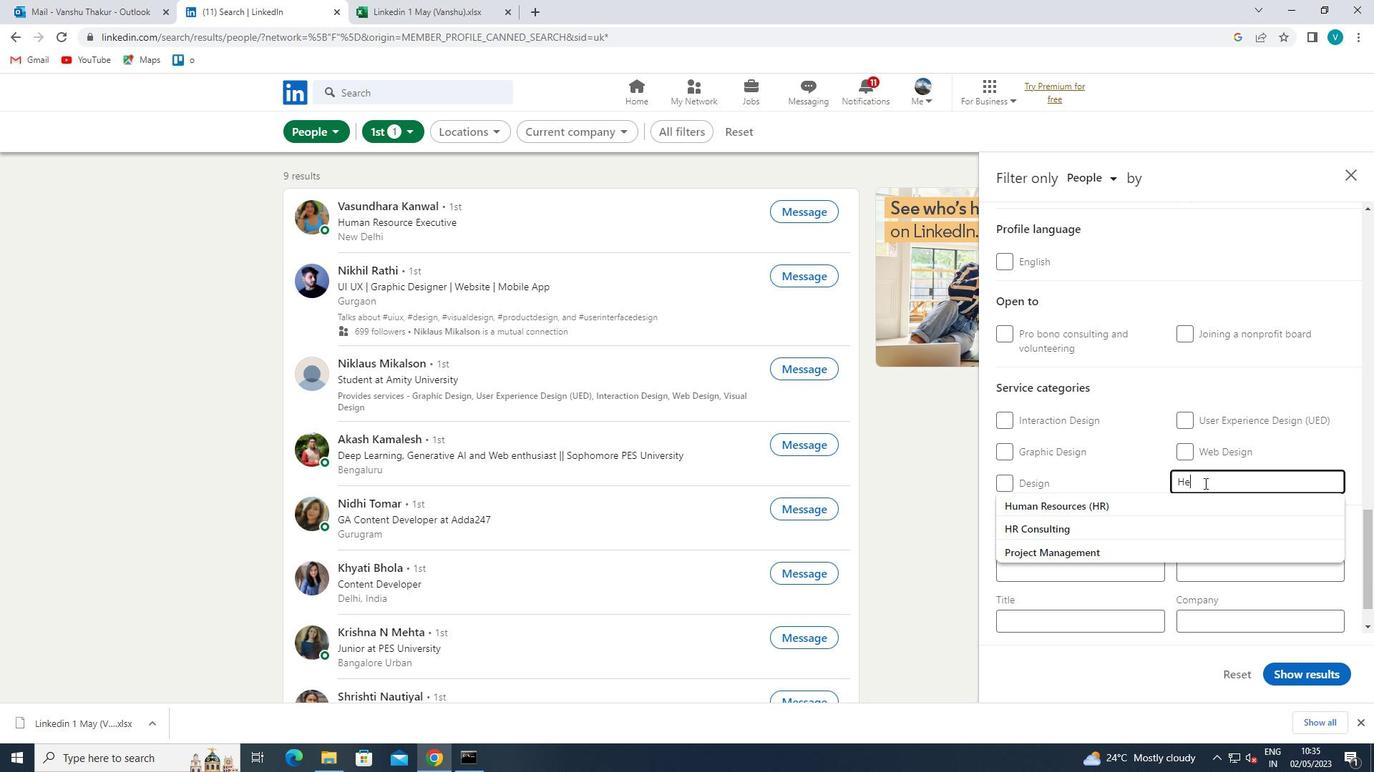 
Action: Mouse moved to (1190, 513)
Screenshot: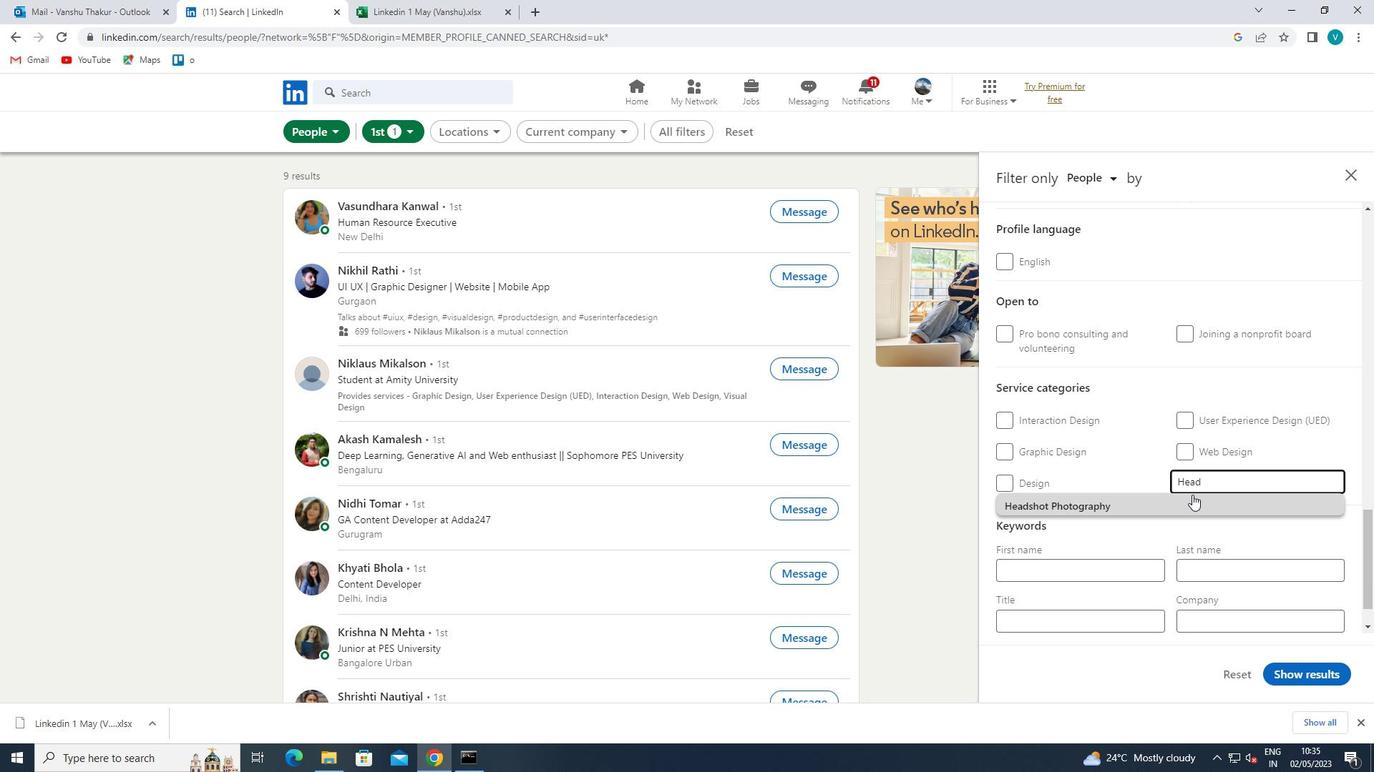 
Action: Mouse pressed left at (1190, 513)
Screenshot: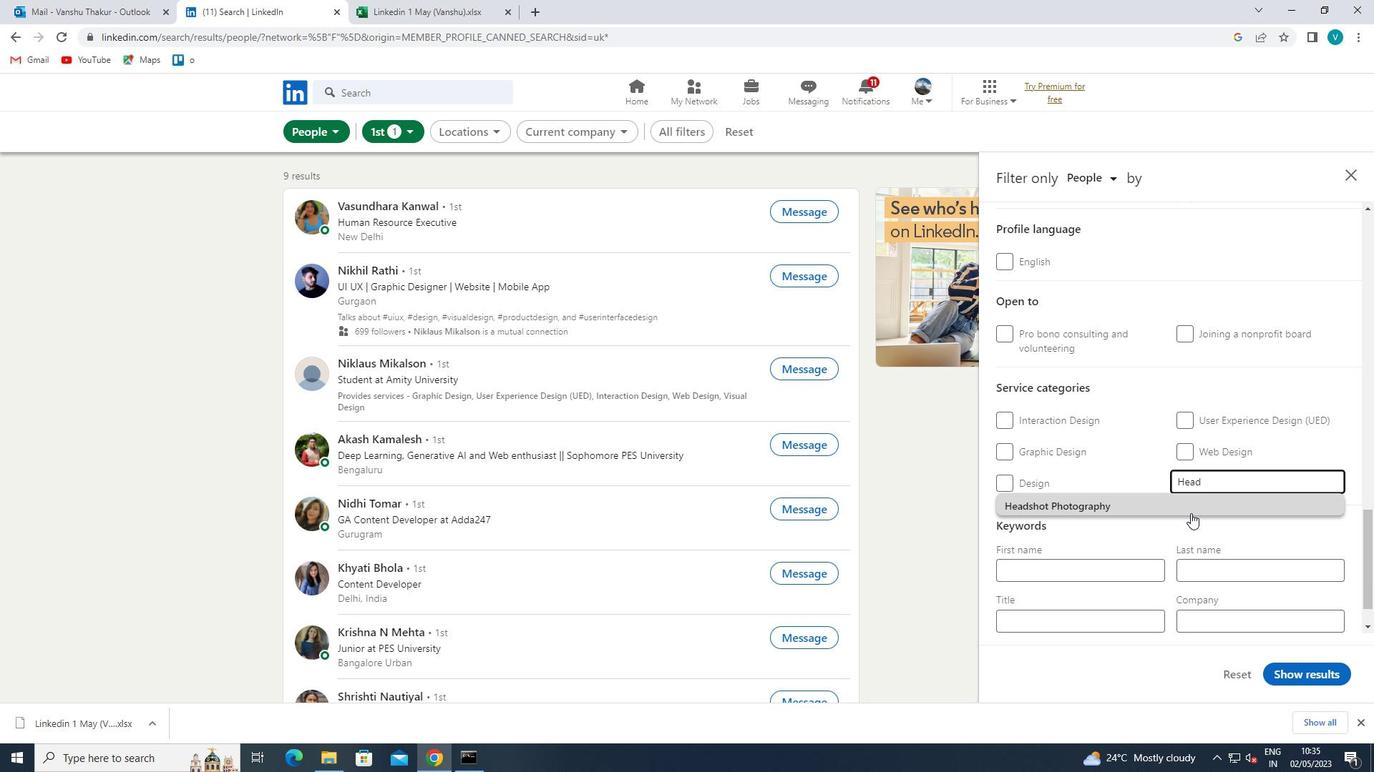 
Action: Mouse moved to (1210, 502)
Screenshot: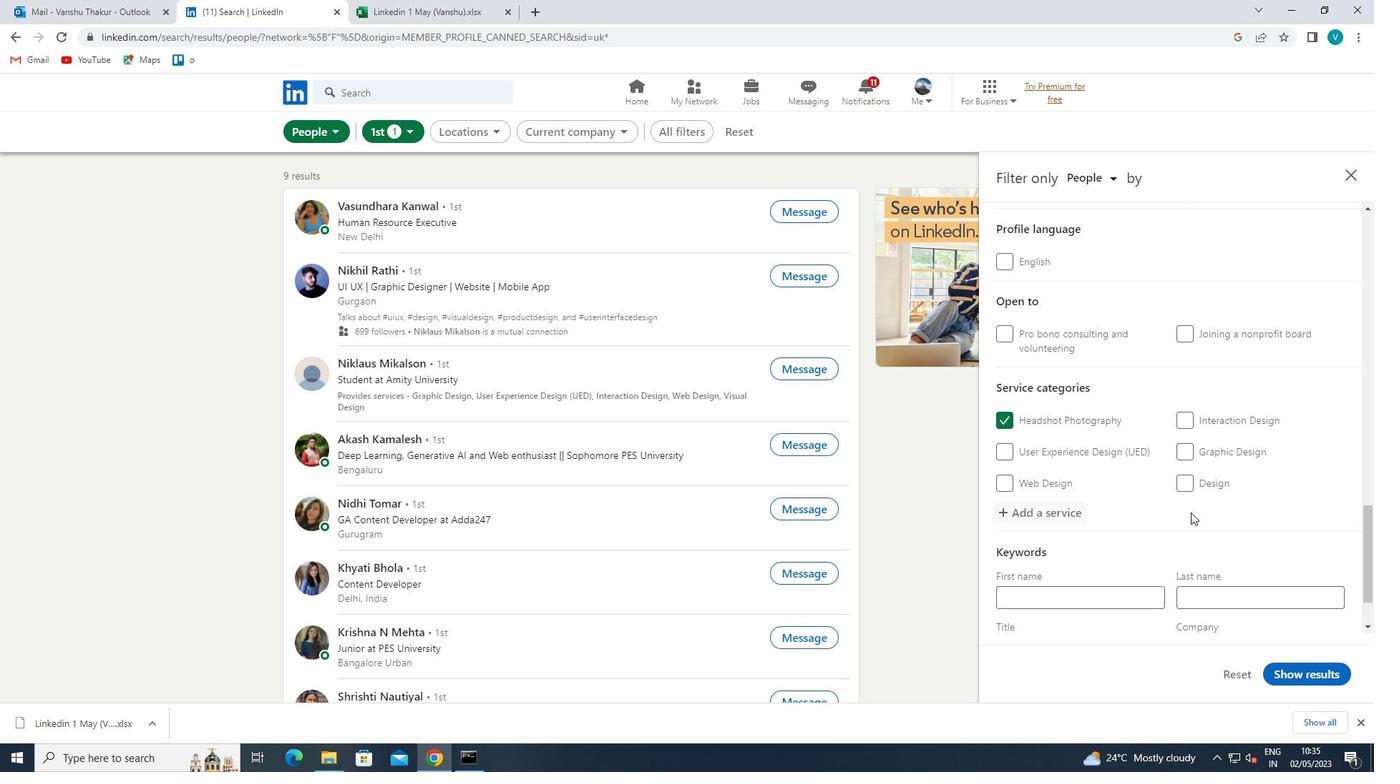 
Action: Mouse scrolled (1210, 501) with delta (0, 0)
Screenshot: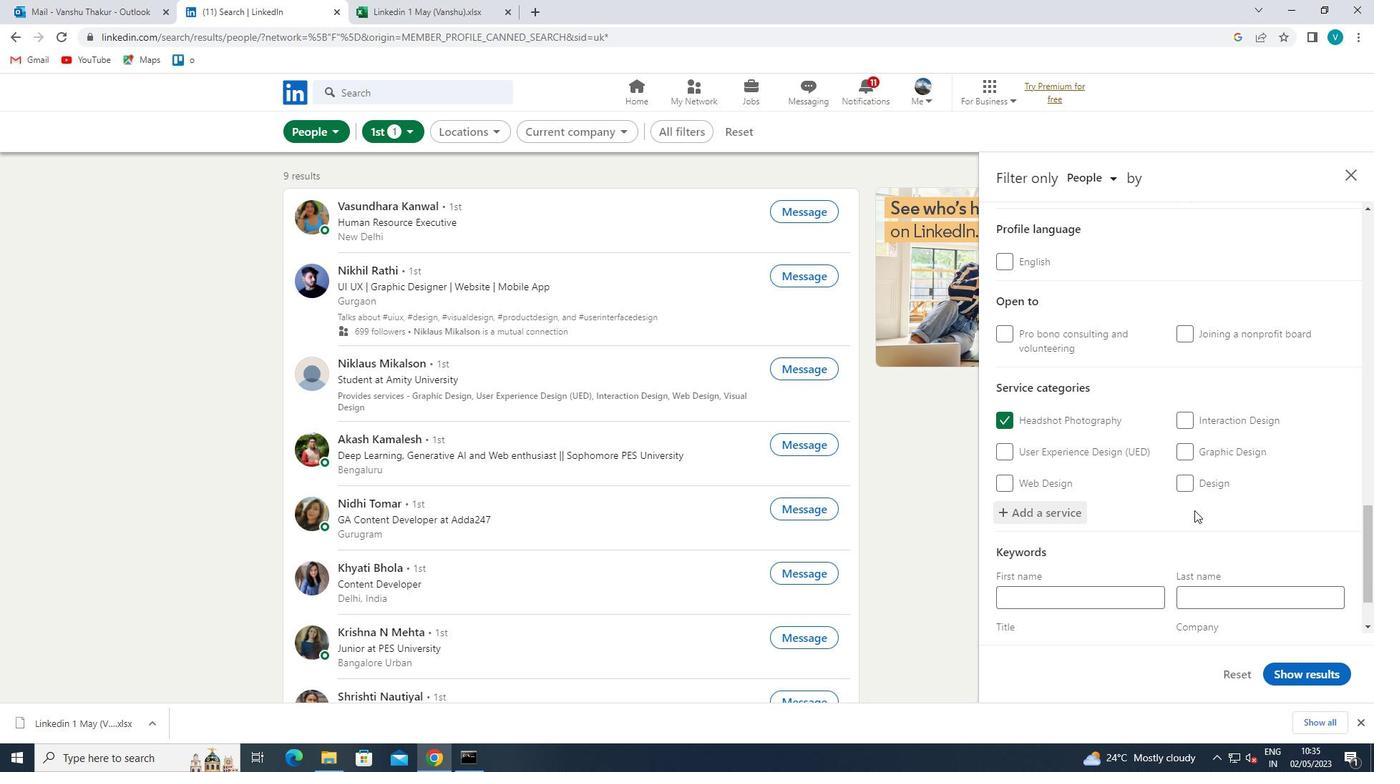 
Action: Mouse moved to (1208, 502)
Screenshot: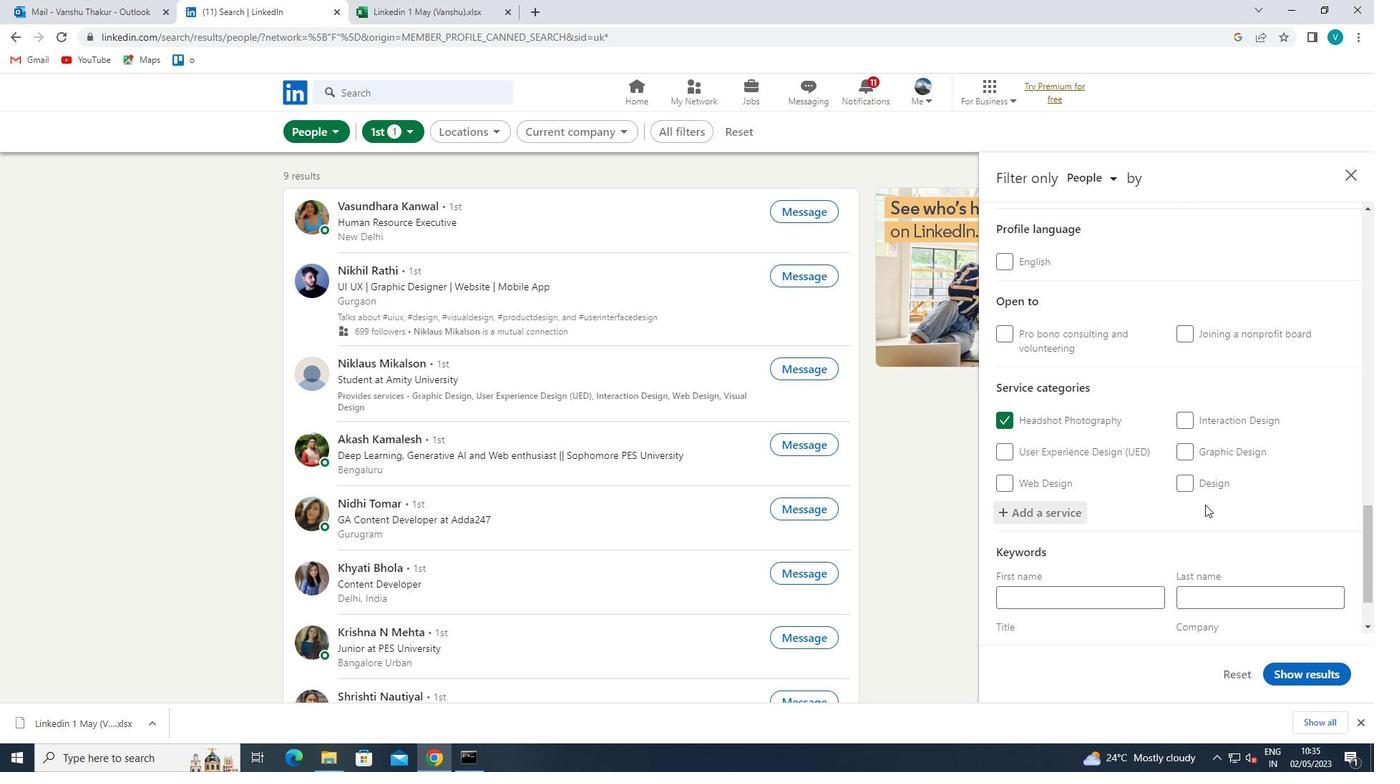 
Action: Mouse scrolled (1208, 501) with delta (0, 0)
Screenshot: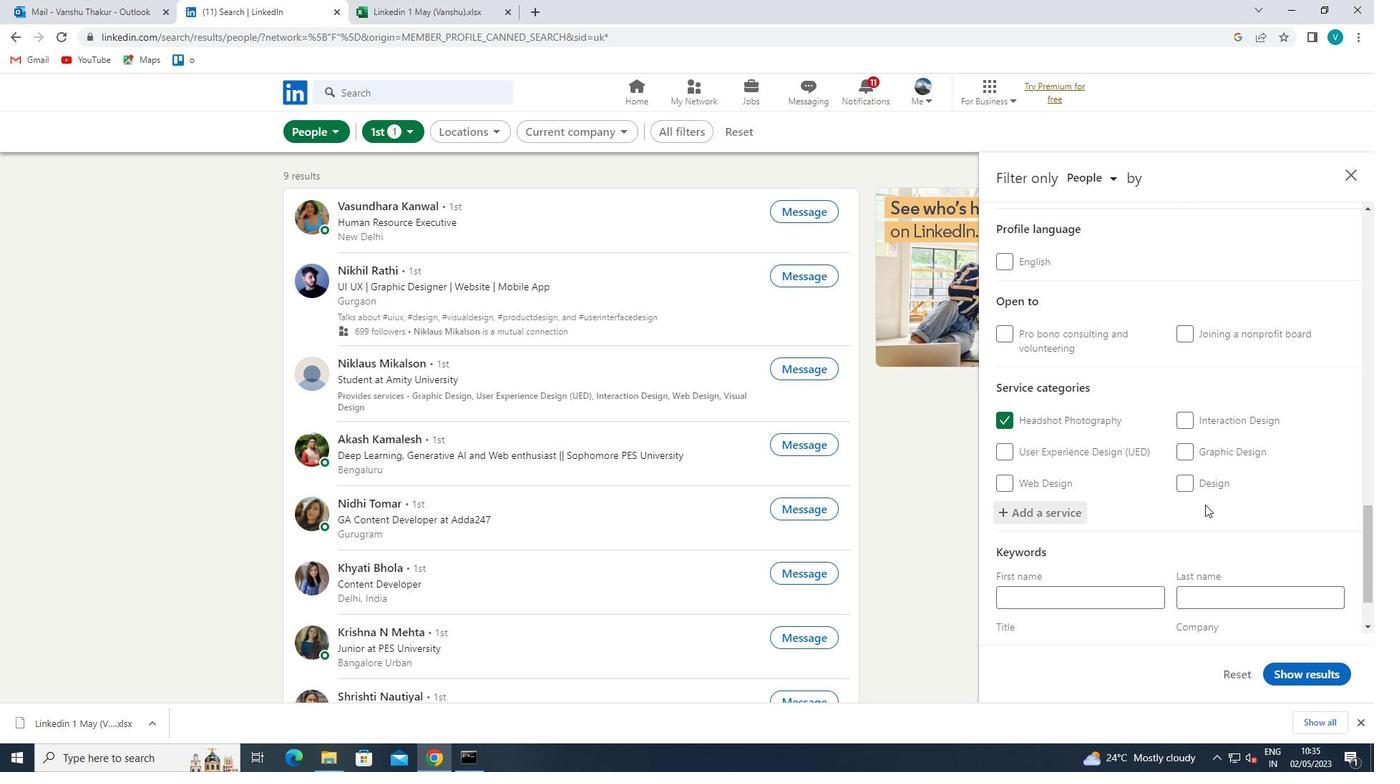 
Action: Mouse moved to (1197, 503)
Screenshot: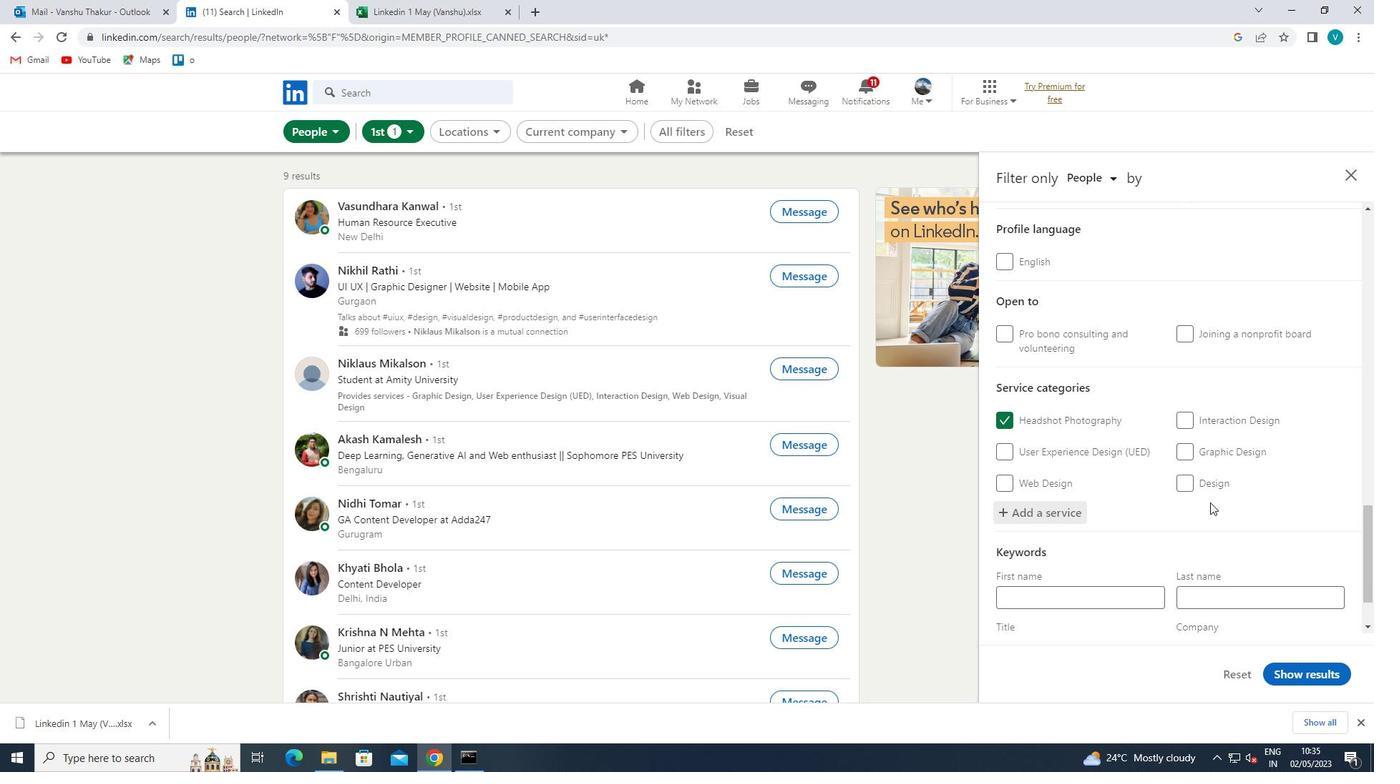 
Action: Mouse scrolled (1197, 503) with delta (0, 0)
Screenshot: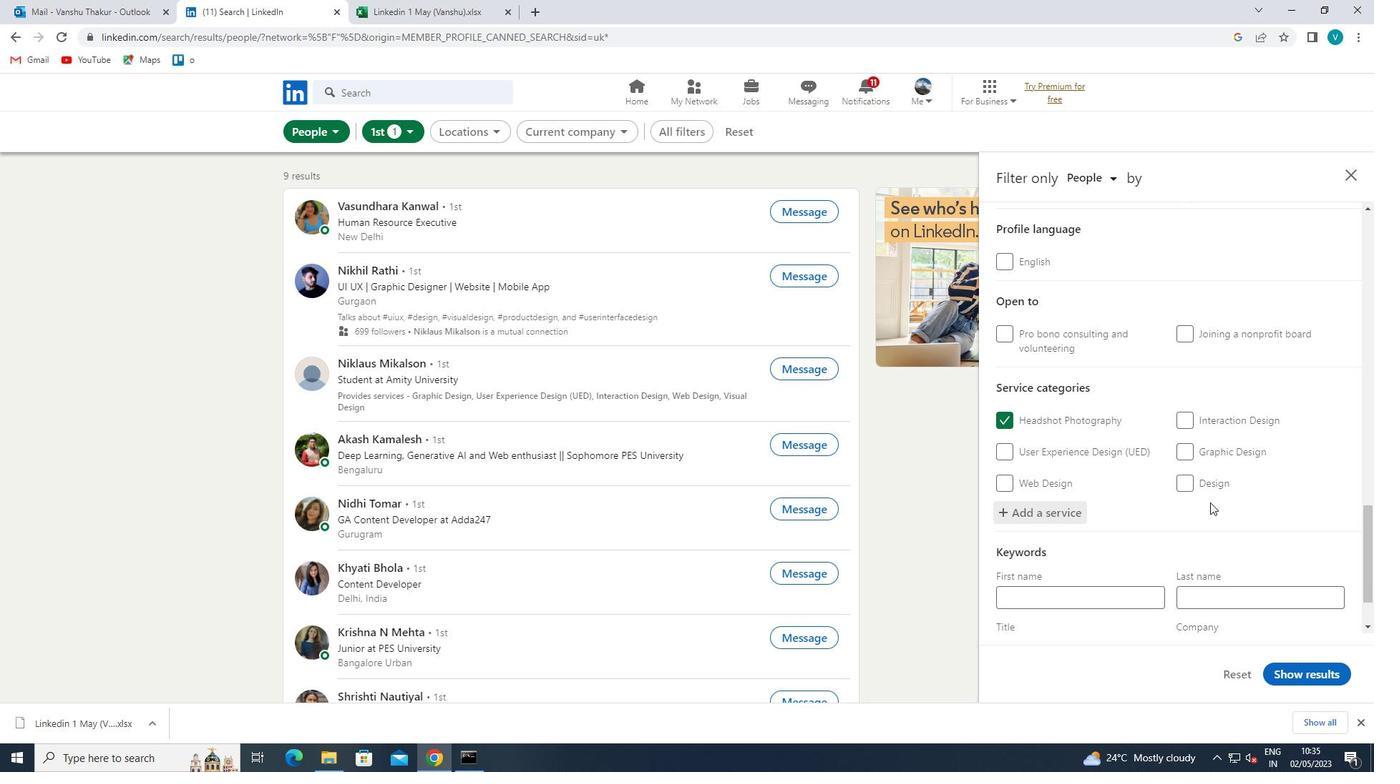 
Action: Mouse moved to (1186, 508)
Screenshot: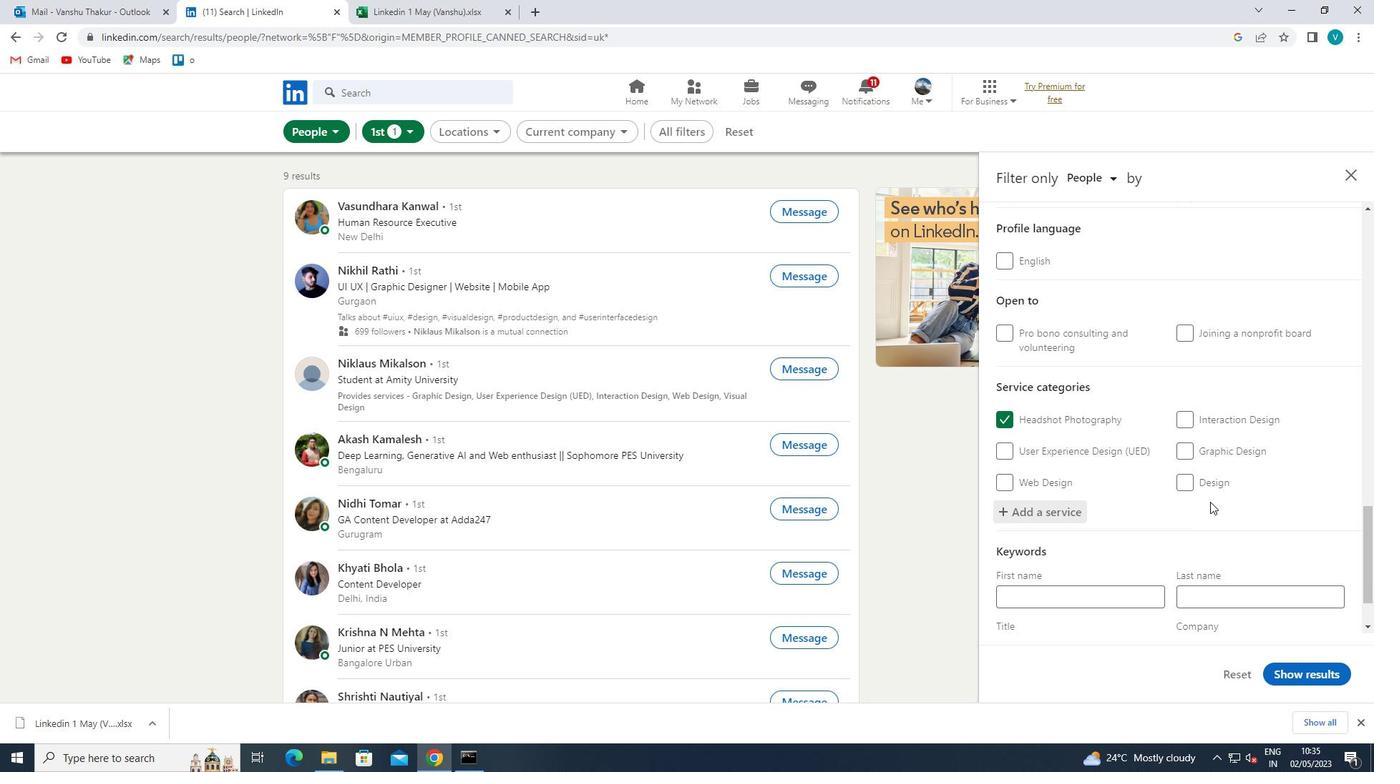 
Action: Mouse scrolled (1186, 507) with delta (0, 0)
Screenshot: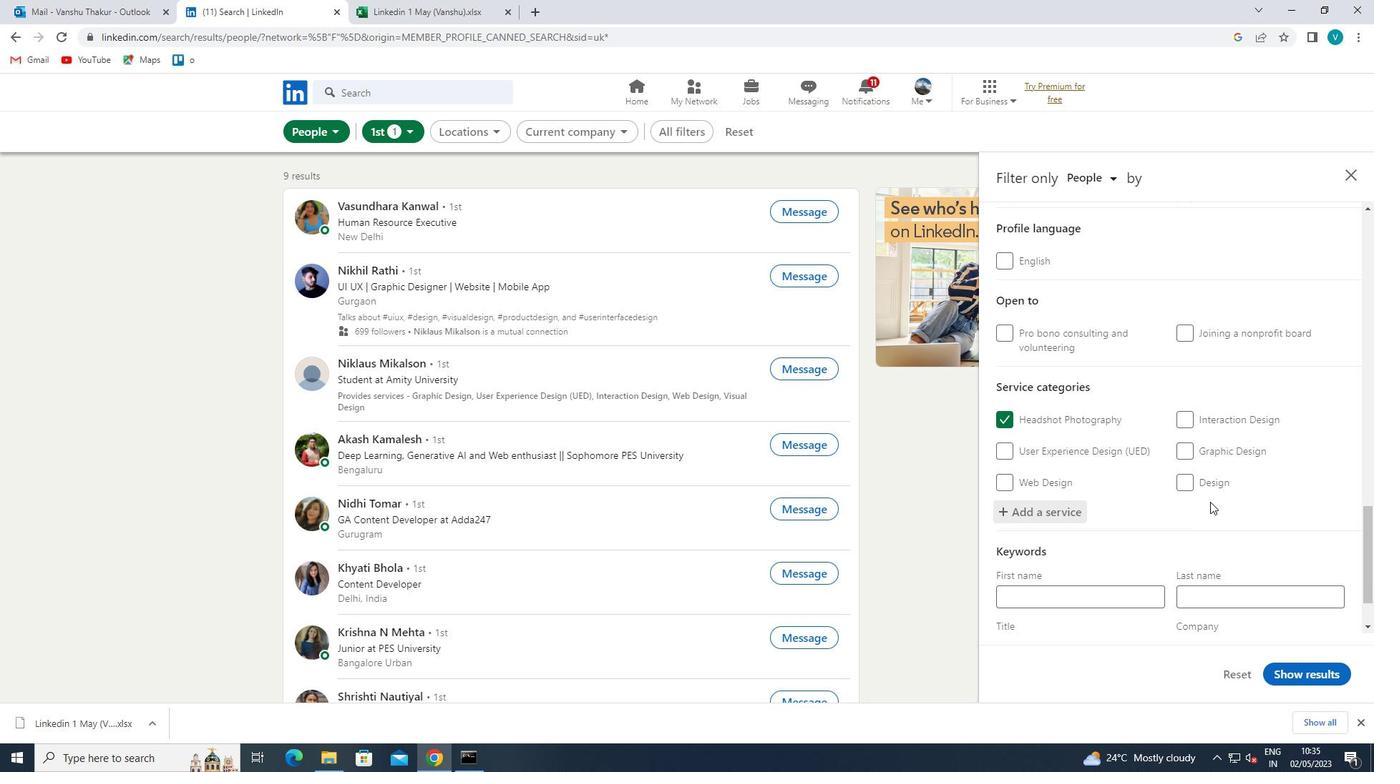 
Action: Mouse moved to (1110, 568)
Screenshot: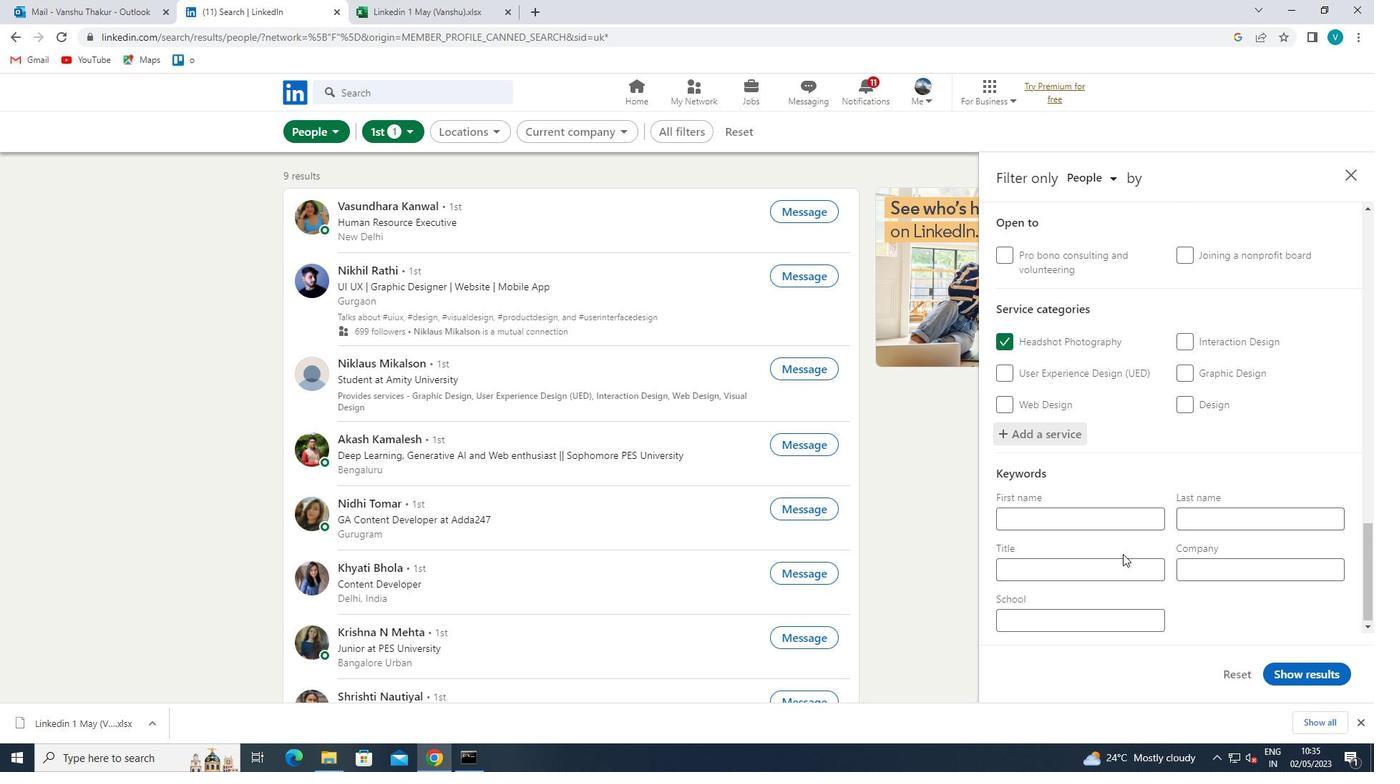 
Action: Mouse pressed left at (1110, 568)
Screenshot: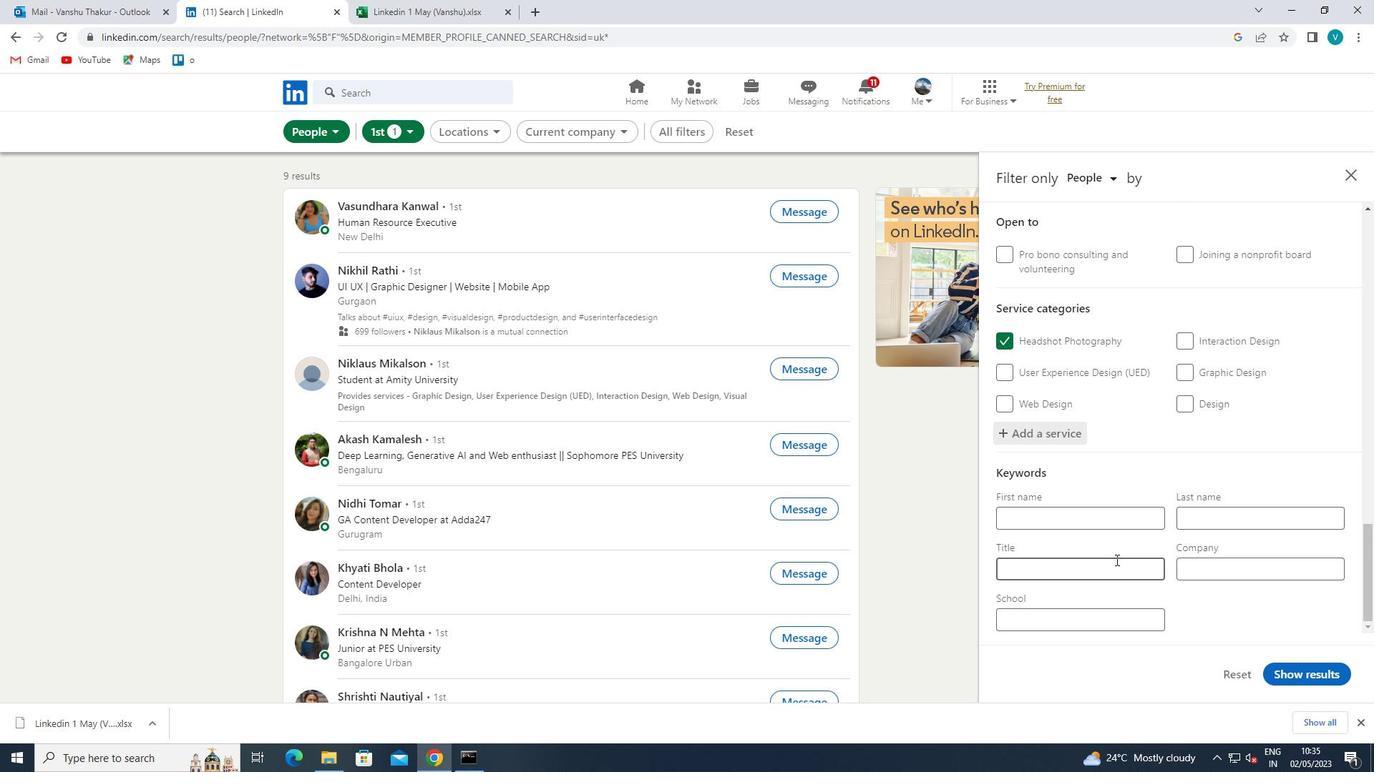 
Action: Key pressed <Key.shift>NOVELIST<Key.shift>/<Key.shift><Key.shift><Key.shift>WRITER
Screenshot: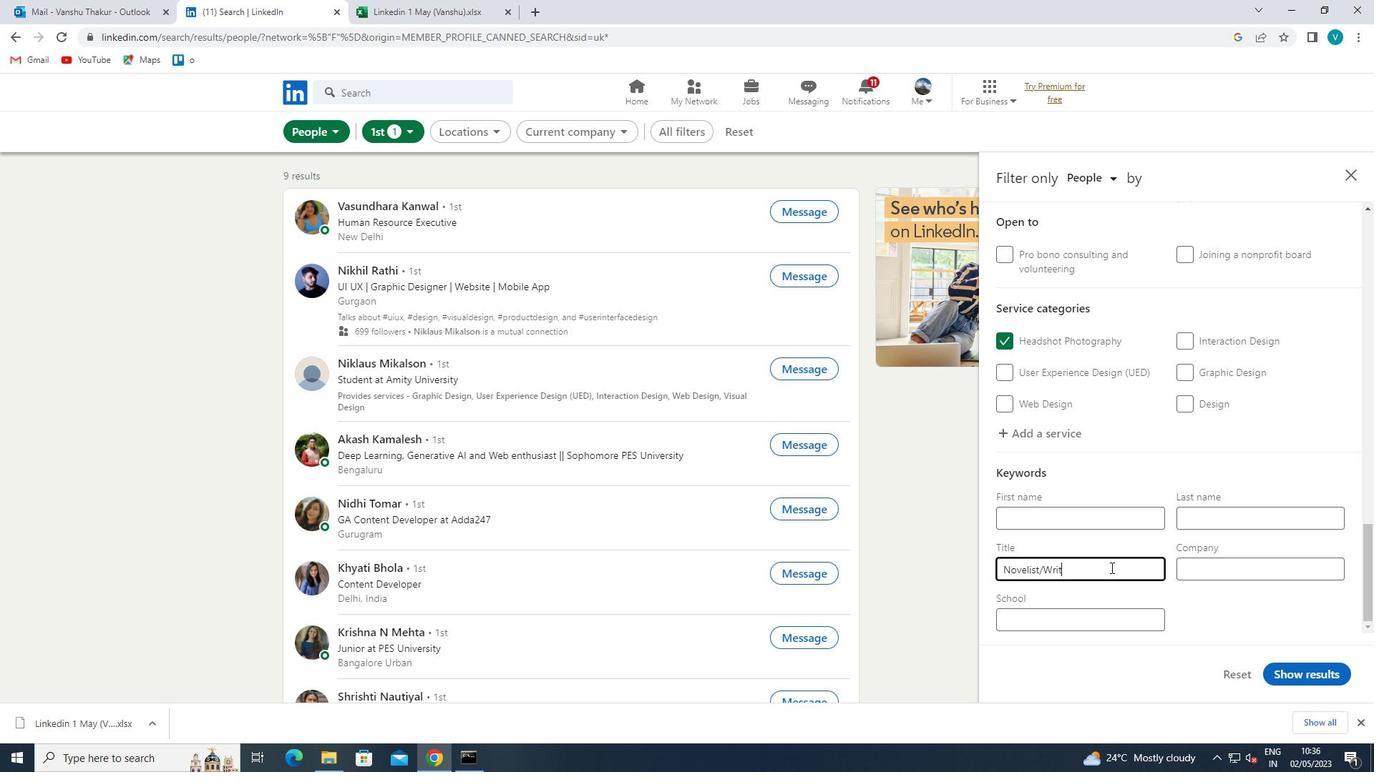 
Action: Mouse moved to (1324, 679)
Screenshot: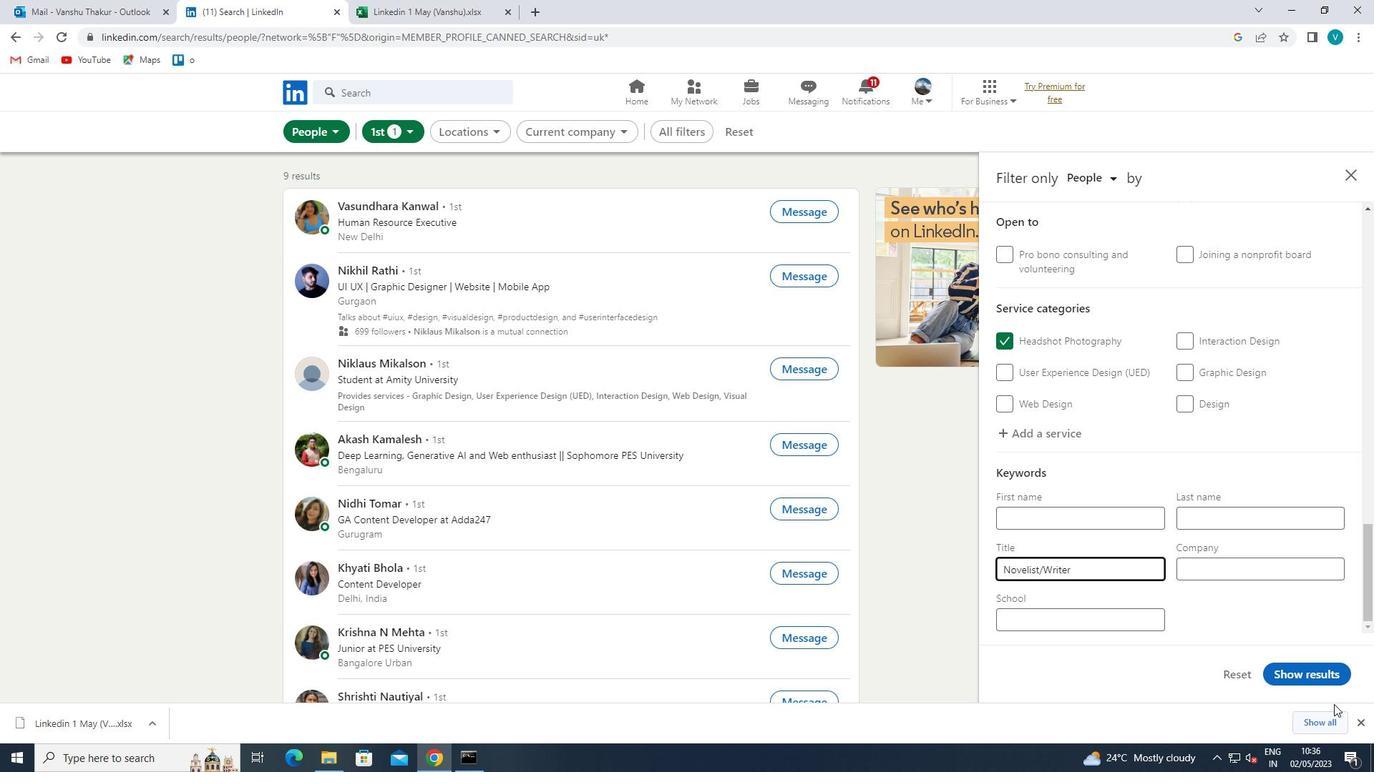 
Action: Mouse pressed left at (1324, 679)
Screenshot: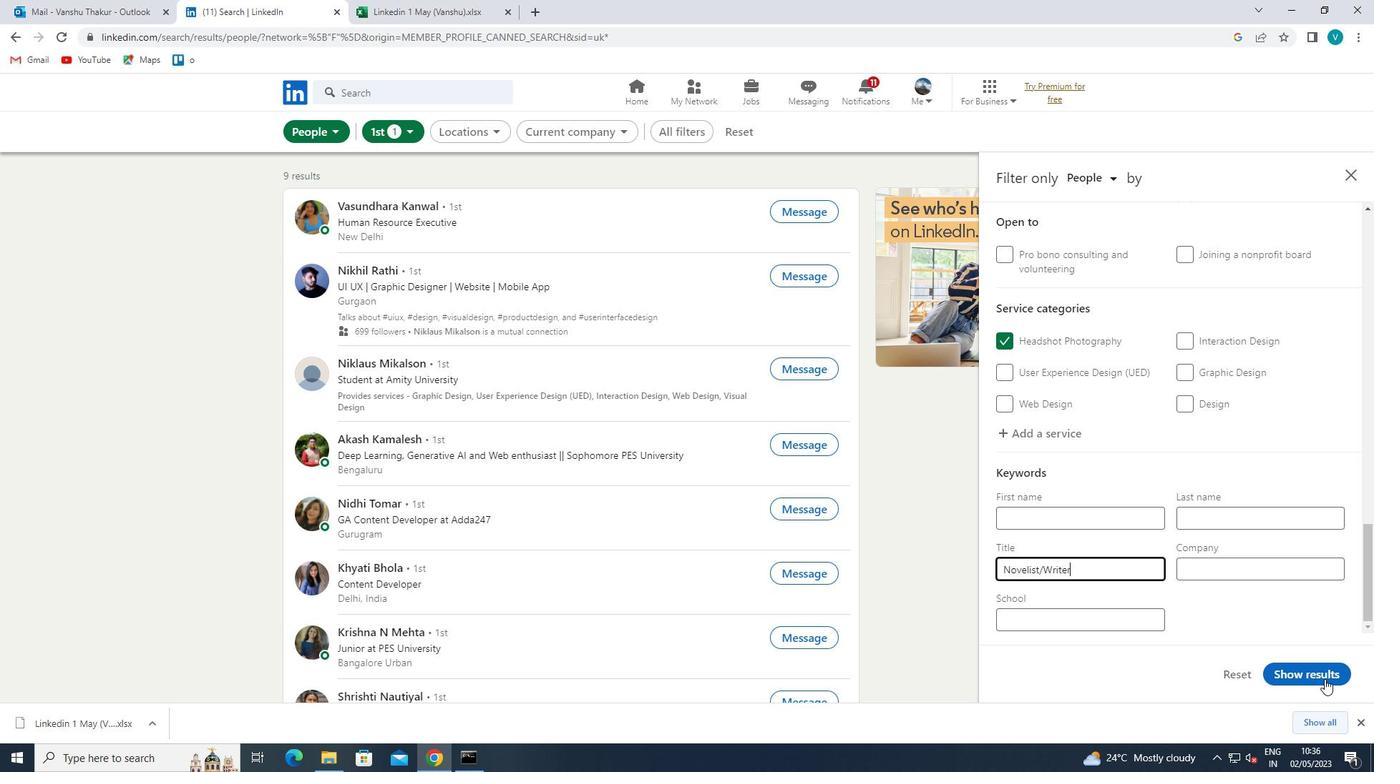 
Action: Mouse moved to (1324, 679)
Screenshot: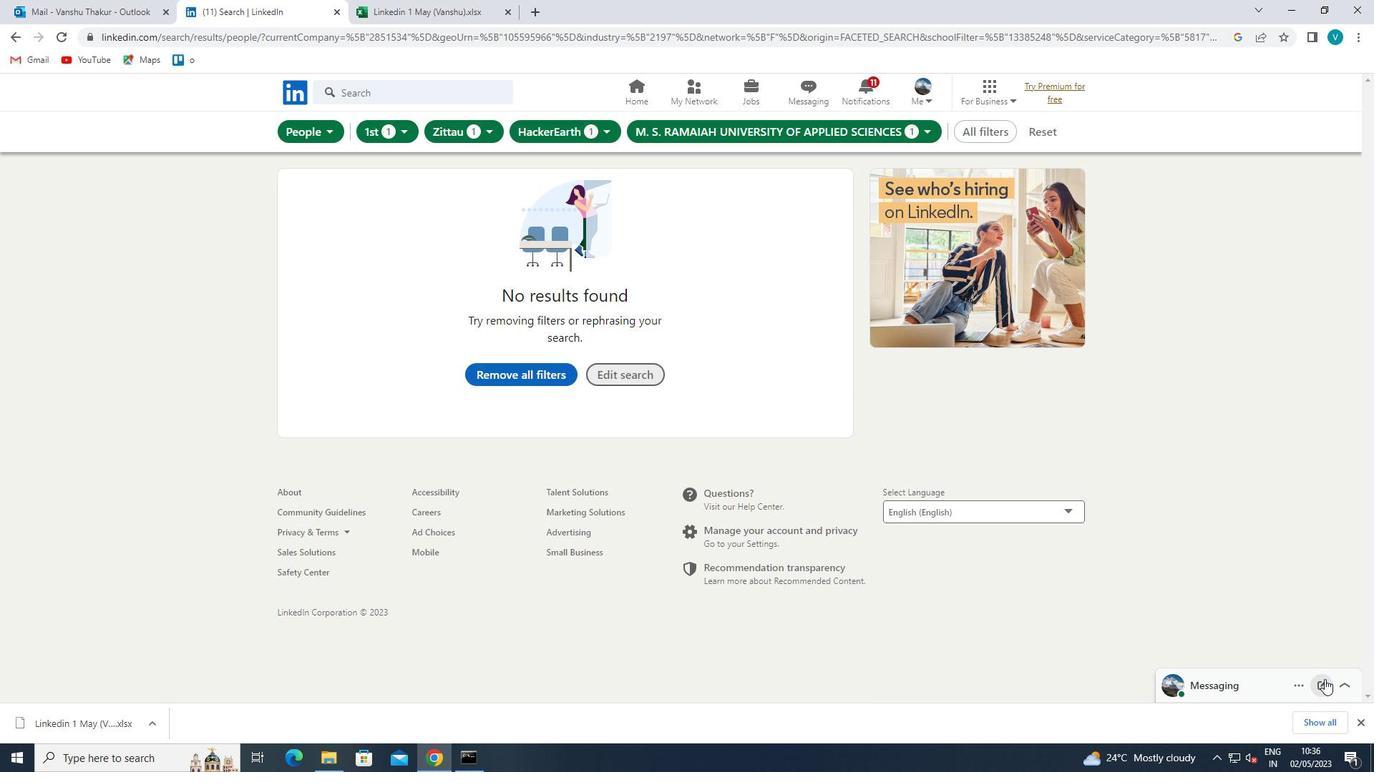 
